 Task: Look for space in Kornwestheim, Germany from 6th September, 2023 to 12th September, 2023 for 4 adults in price range Rs.10000 to Rs.14000. Place can be private room with 4 bedrooms having 4 beds and 4 bathrooms. Property type can be house, flat, guest house. Amenities needed are: wifi, TV, free parkinig on premises, gym, breakfast. Booking option can be shelf check-in. Required host language is English.
Action: Mouse moved to (540, 104)
Screenshot: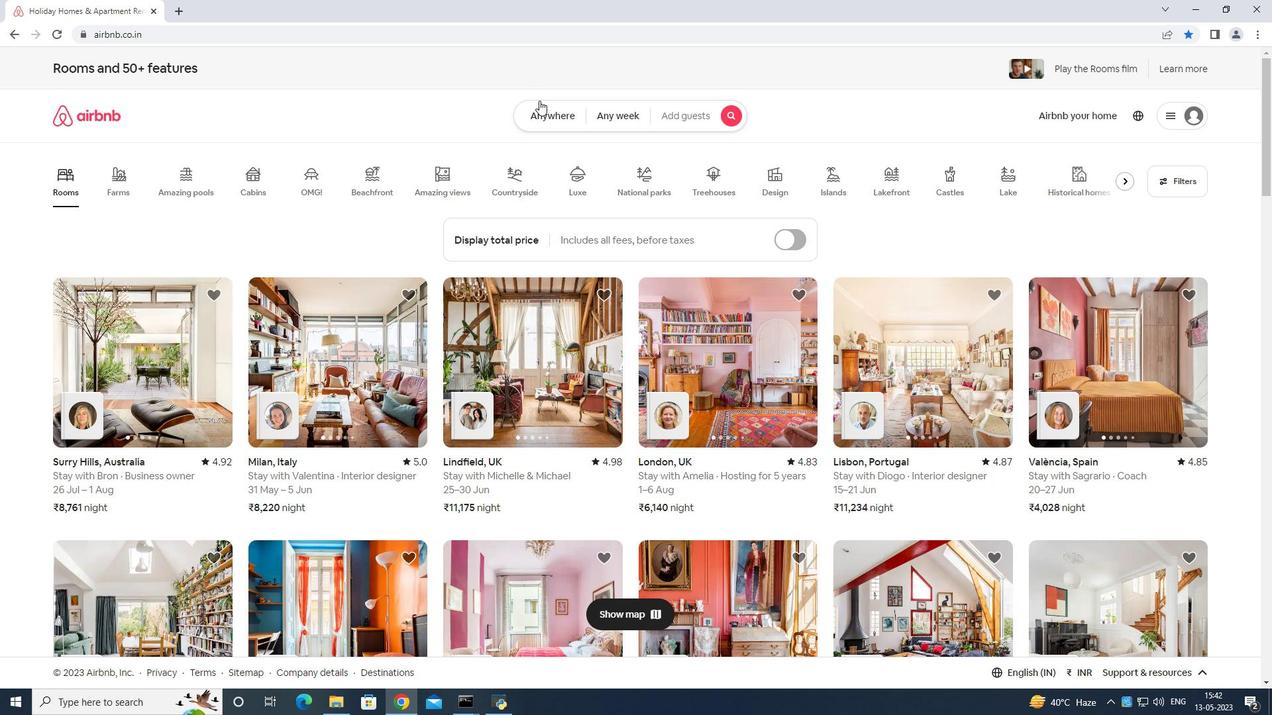 
Action: Mouse pressed left at (540, 104)
Screenshot: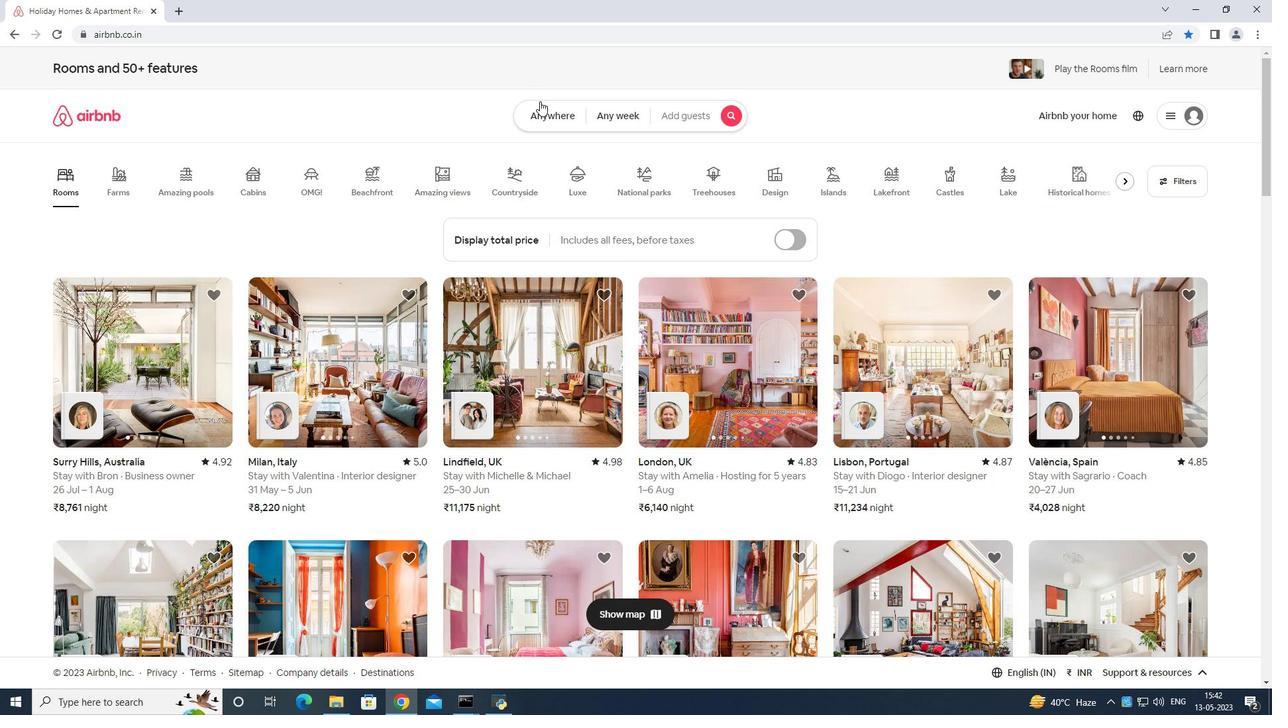 
Action: Mouse moved to (525, 145)
Screenshot: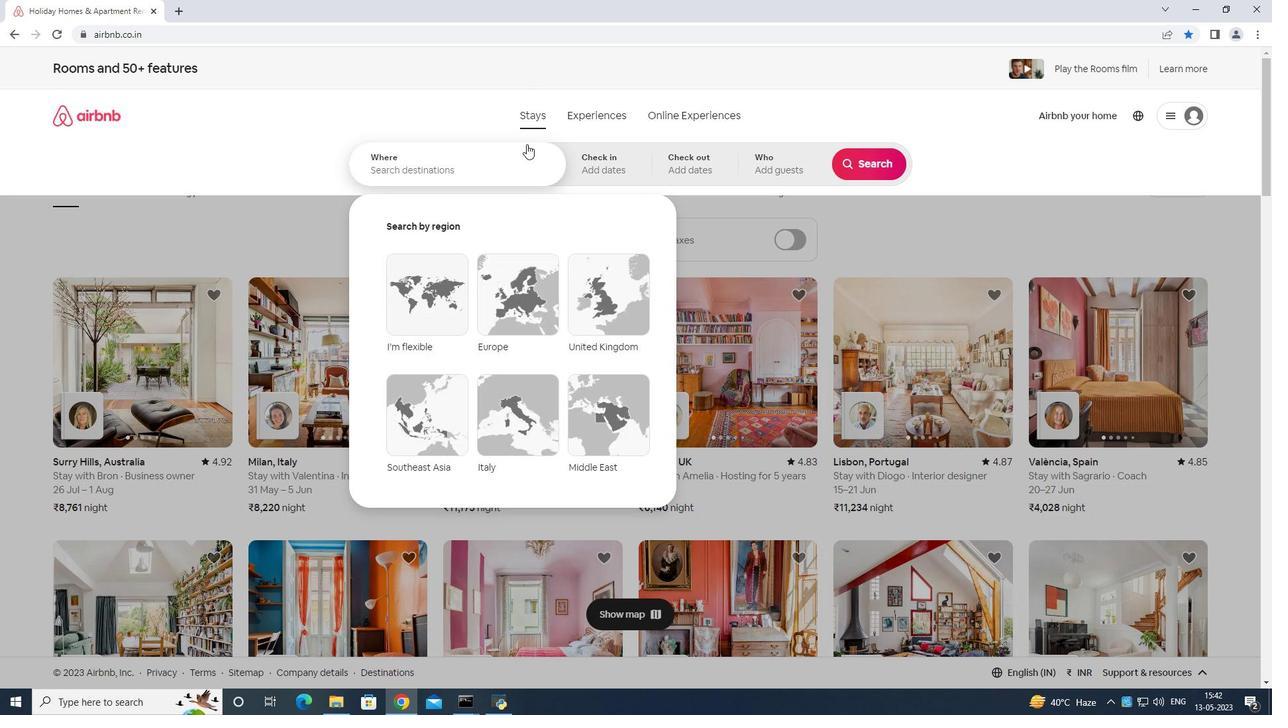 
Action: Mouse pressed left at (525, 145)
Screenshot: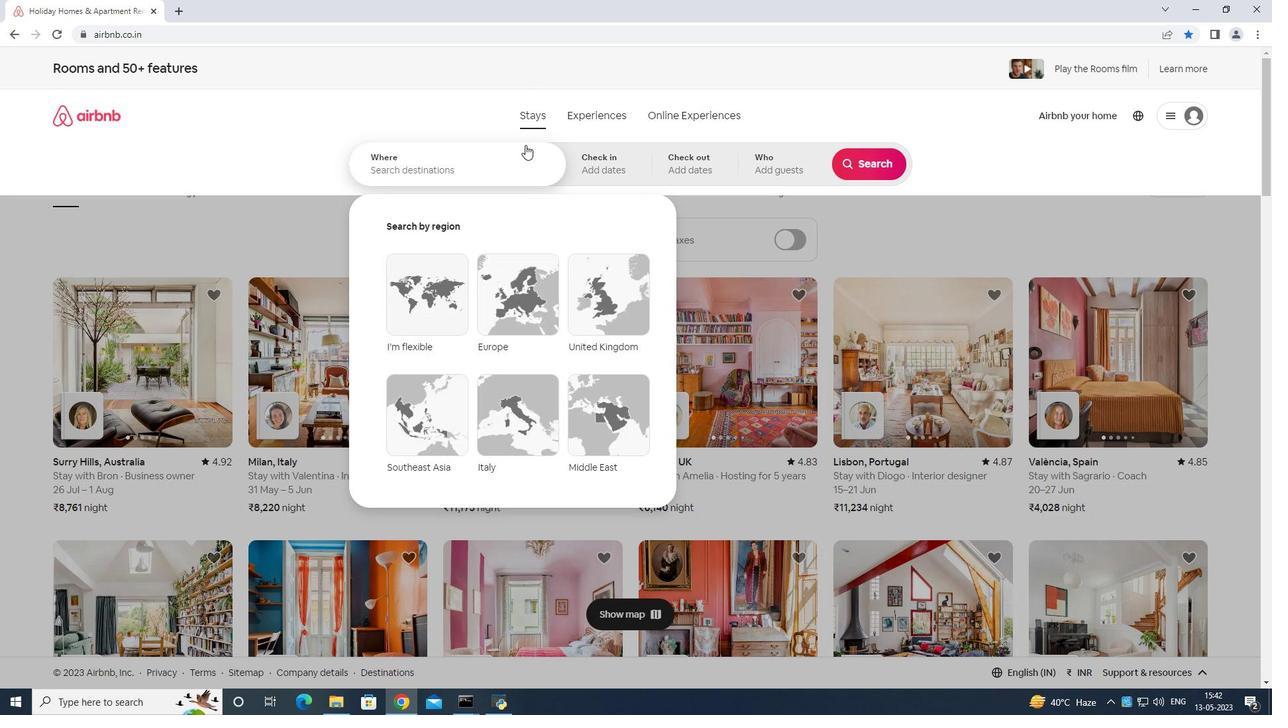 
Action: Mouse moved to (528, 159)
Screenshot: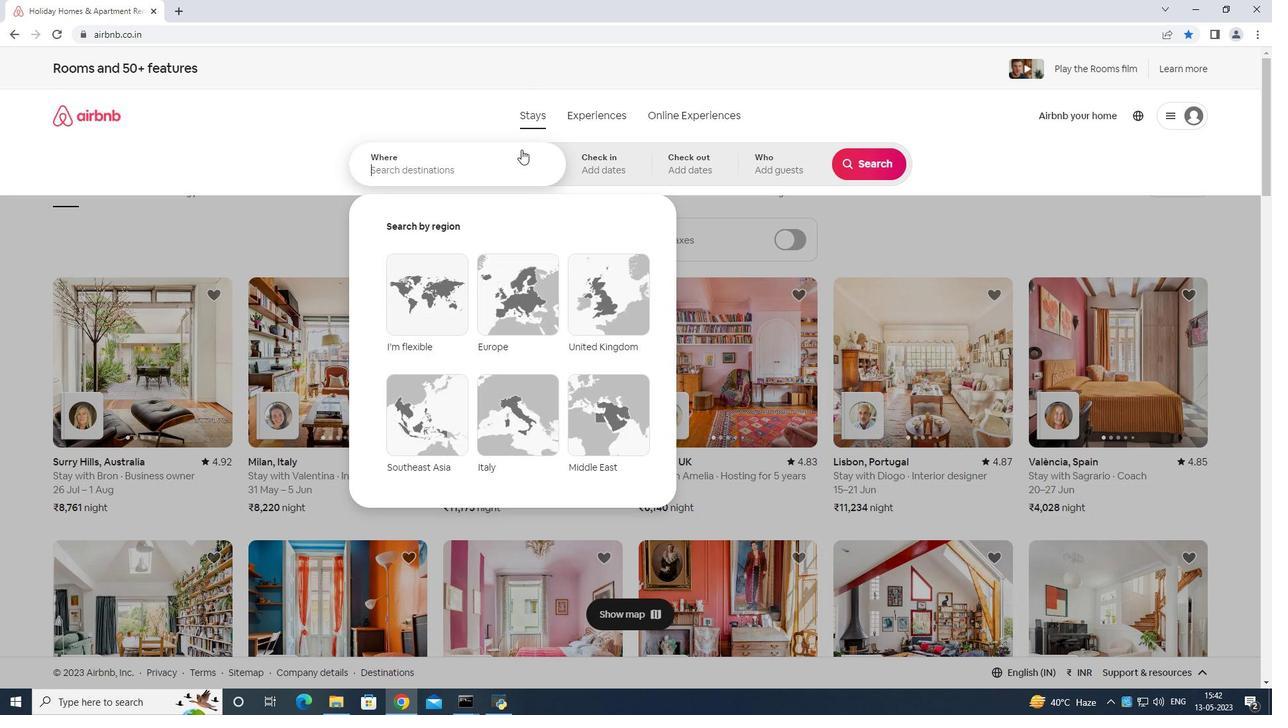 
Action: Key pressed <Key.shift>Kornwestheim<Key.space>germany<Key.enter>
Screenshot: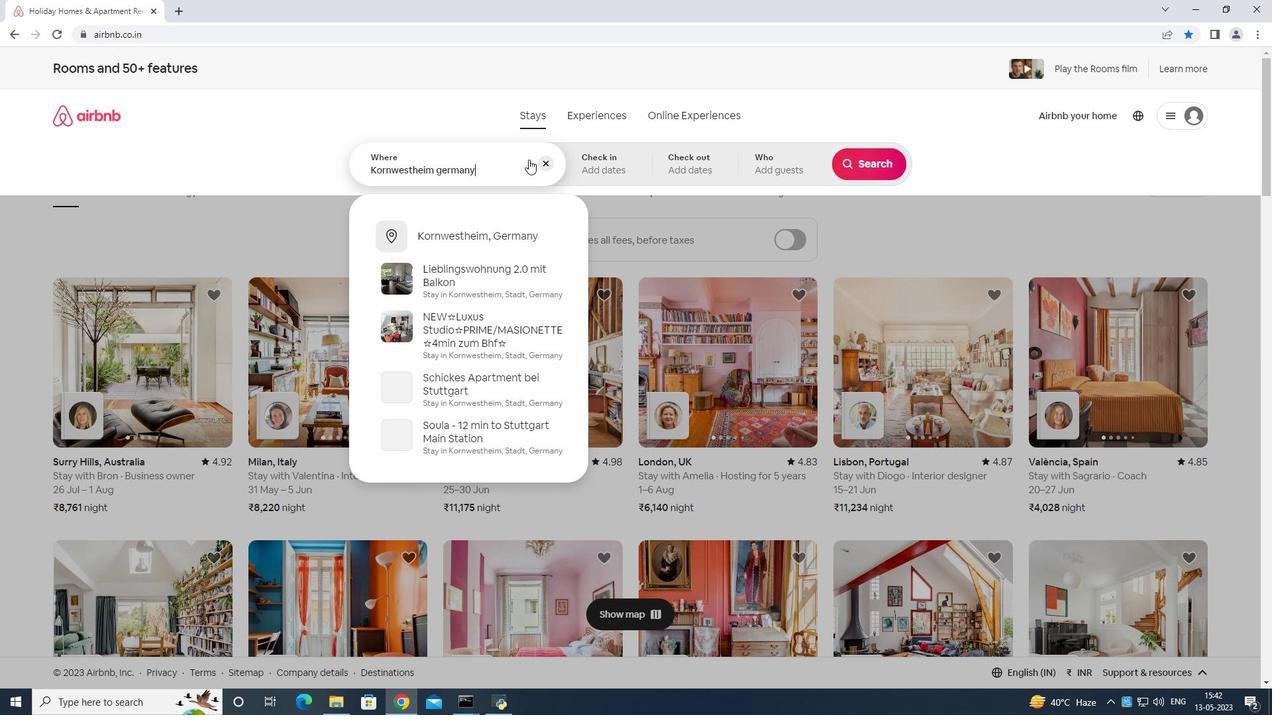 
Action: Mouse moved to (874, 273)
Screenshot: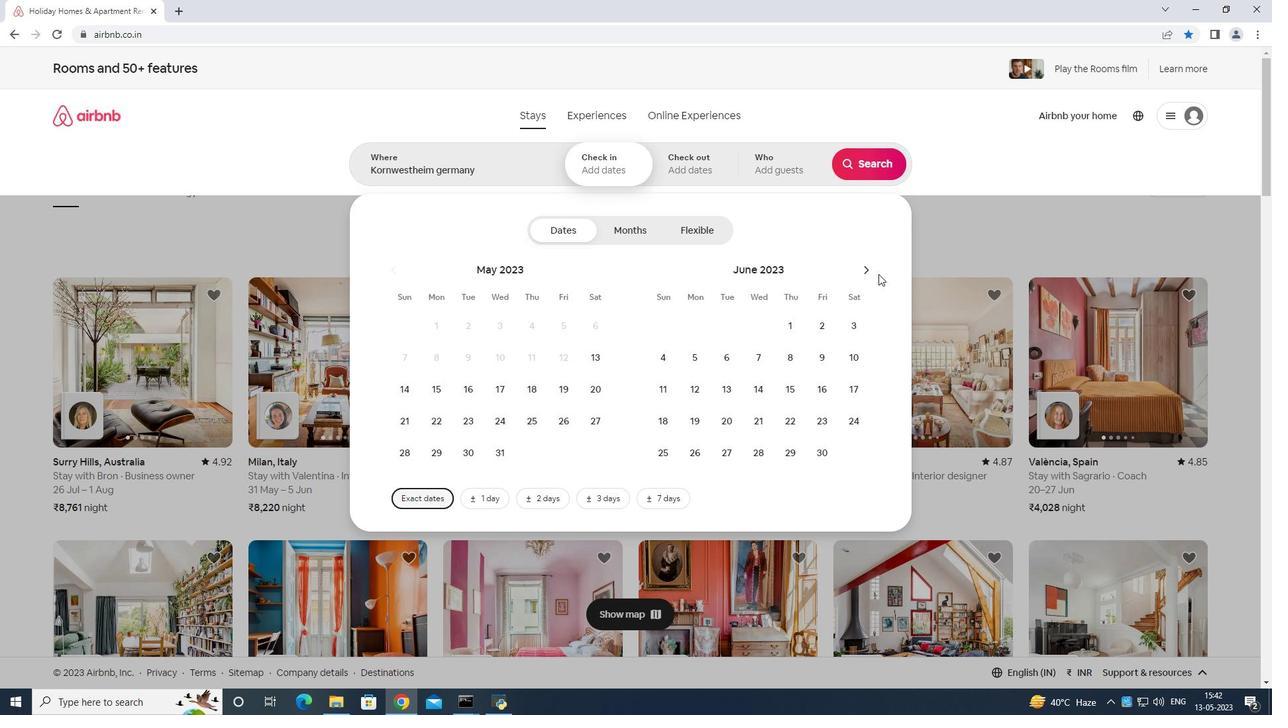 
Action: Mouse pressed left at (874, 273)
Screenshot: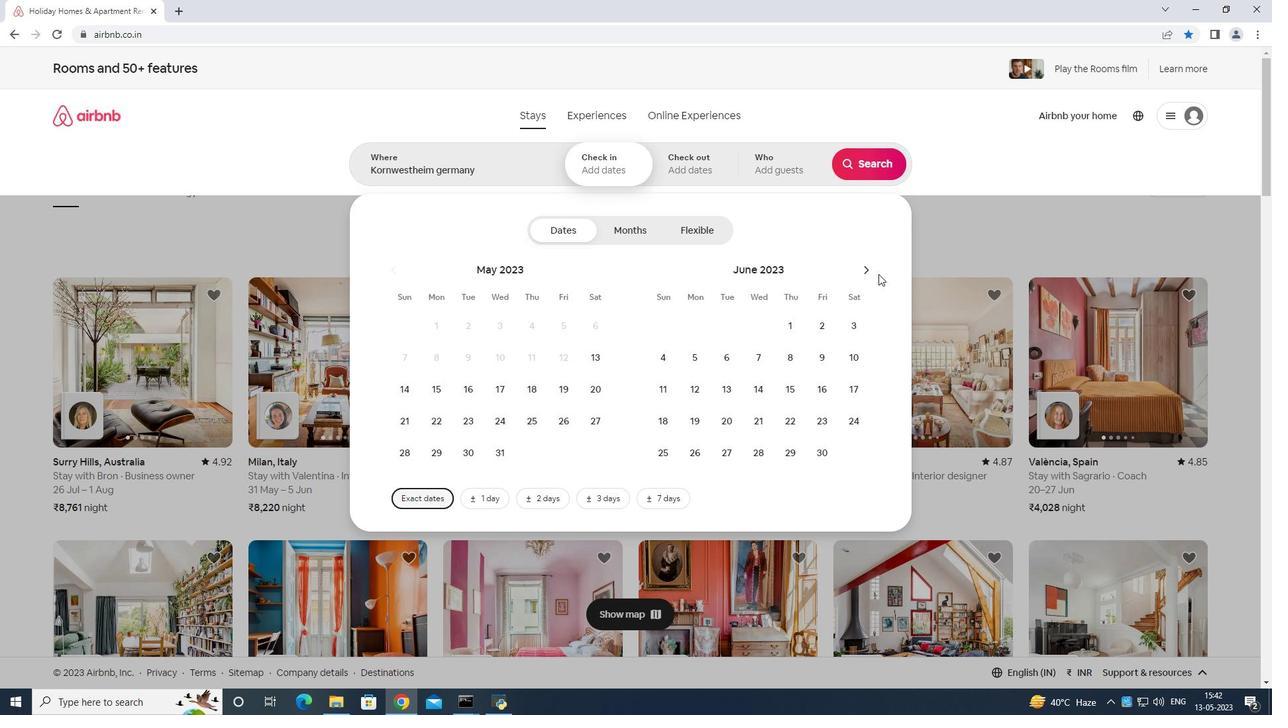 
Action: Mouse moved to (873, 273)
Screenshot: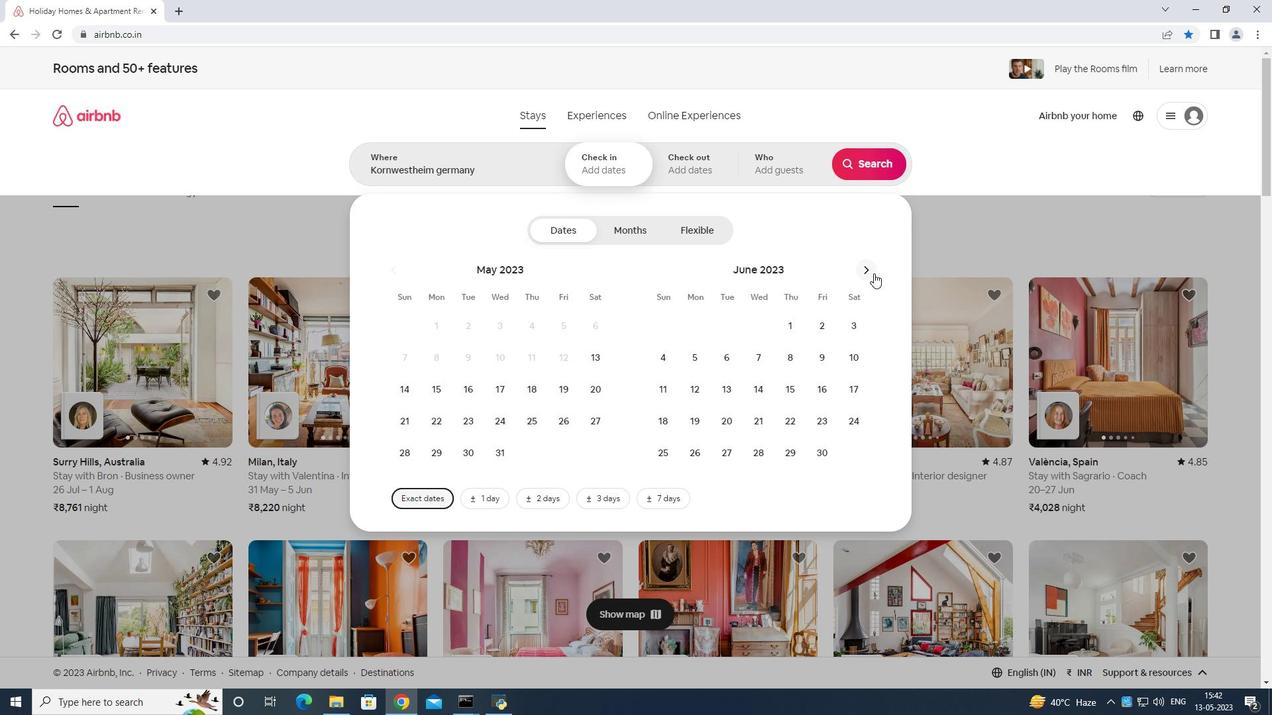 
Action: Mouse pressed left at (873, 273)
Screenshot: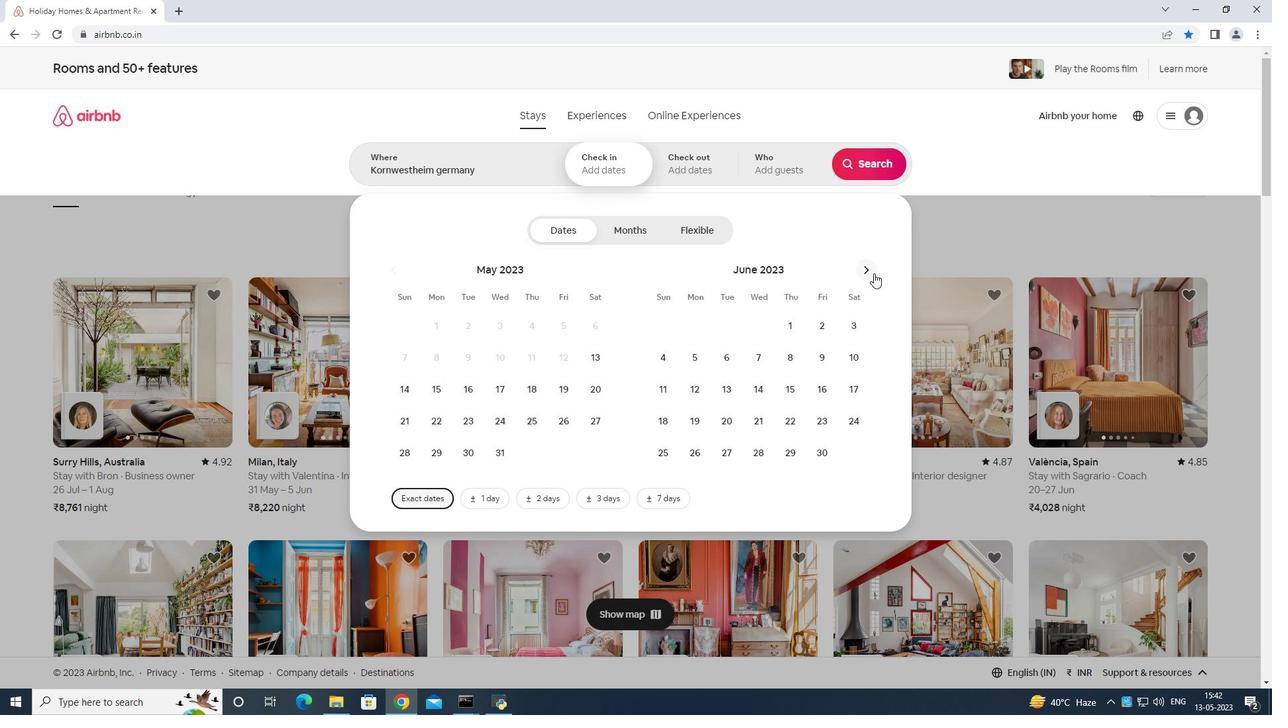 
Action: Mouse pressed left at (873, 273)
Screenshot: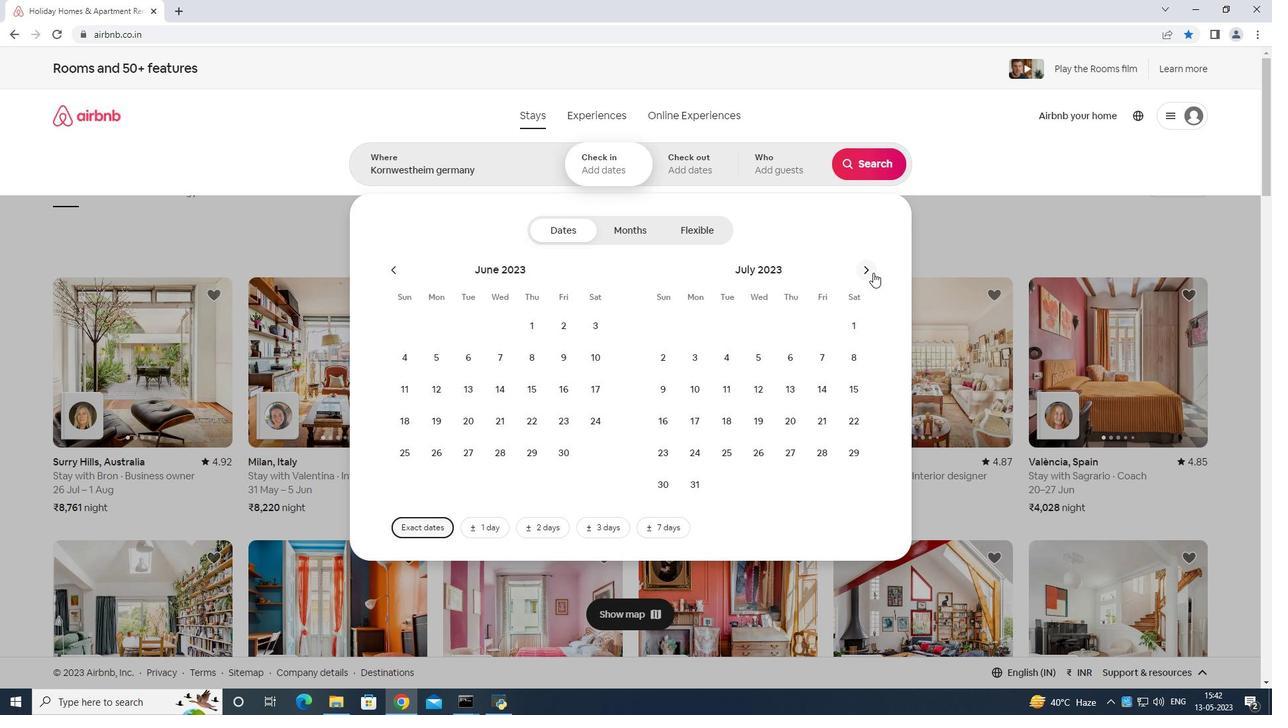 
Action: Mouse pressed left at (873, 273)
Screenshot: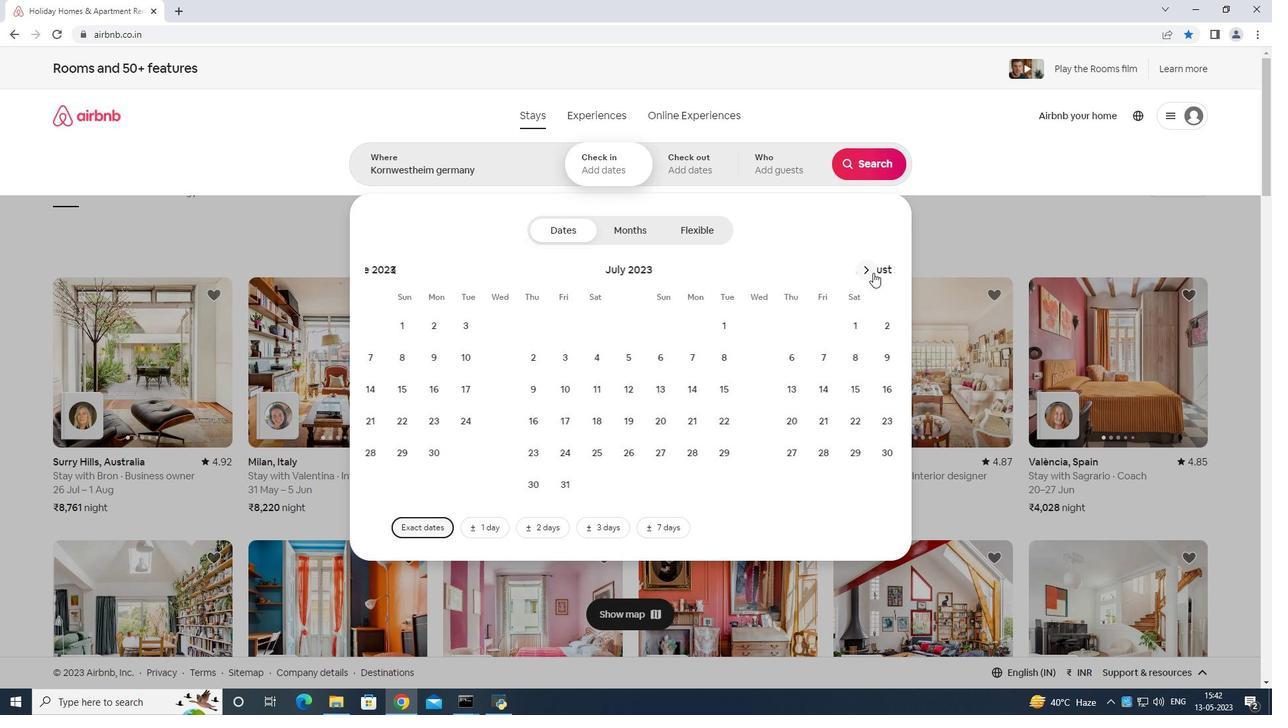 
Action: Mouse moved to (762, 354)
Screenshot: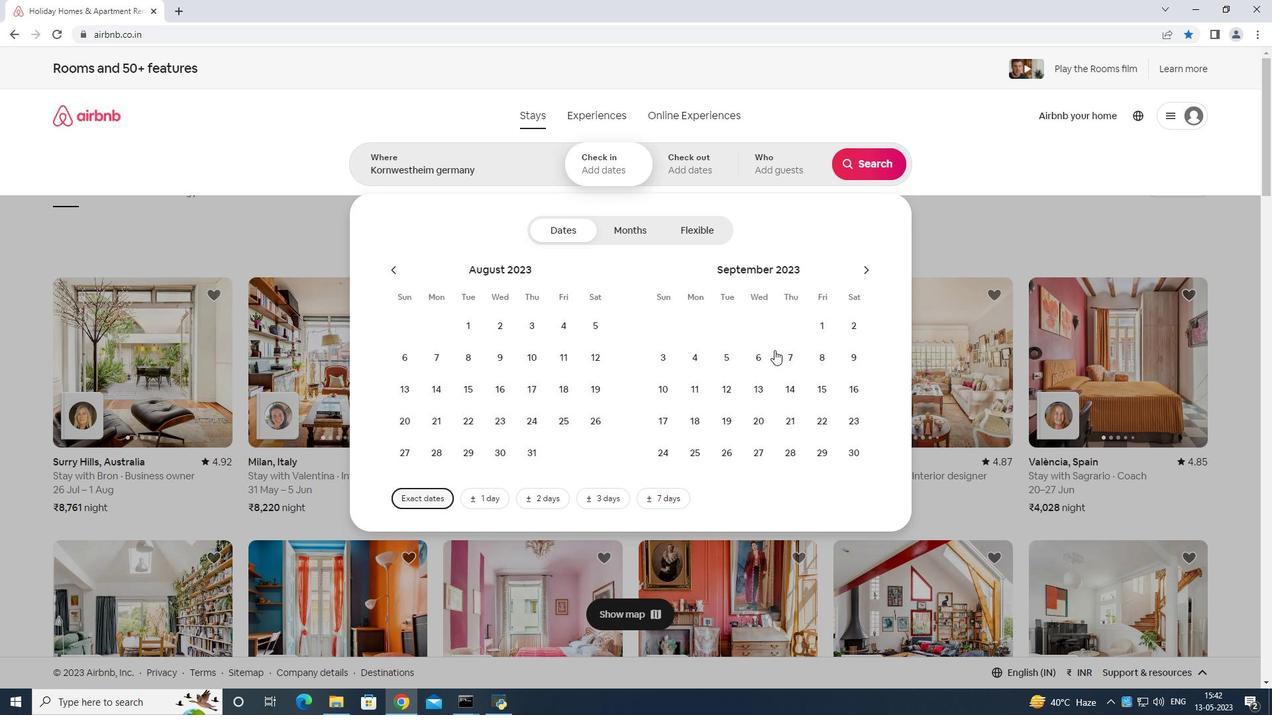 
Action: Mouse pressed left at (762, 354)
Screenshot: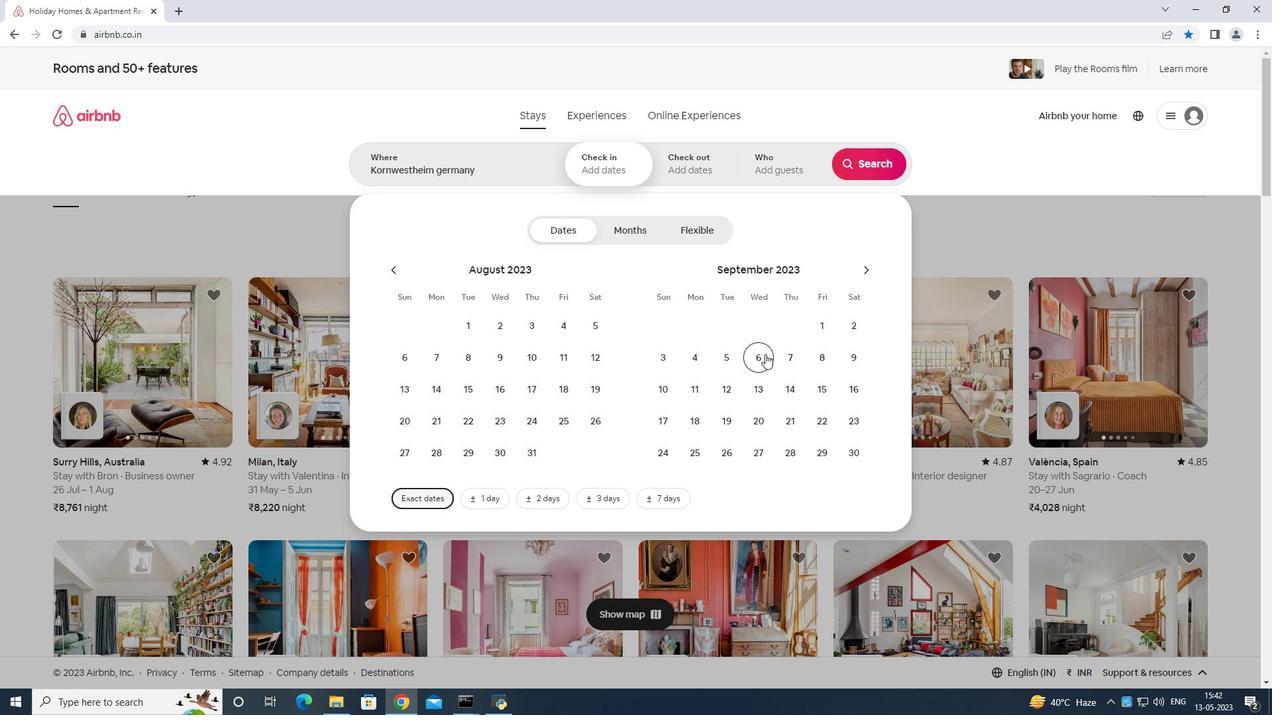 
Action: Mouse moved to (732, 385)
Screenshot: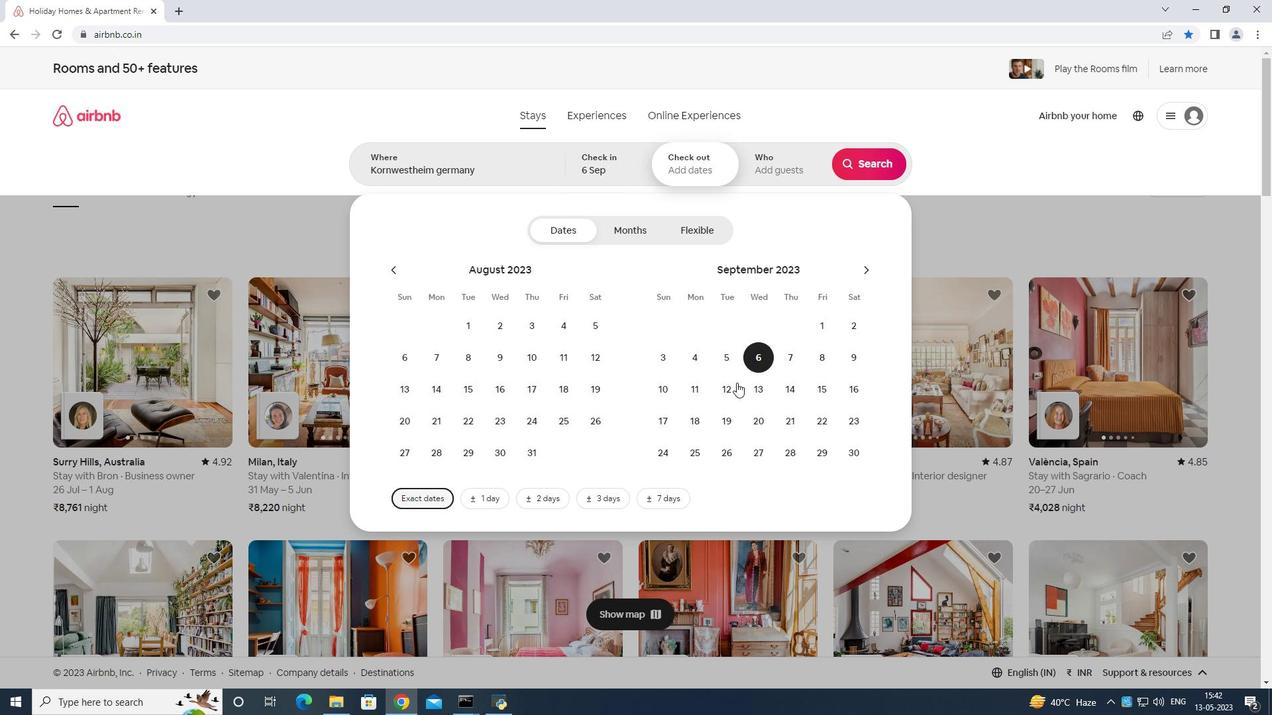 
Action: Mouse pressed left at (732, 385)
Screenshot: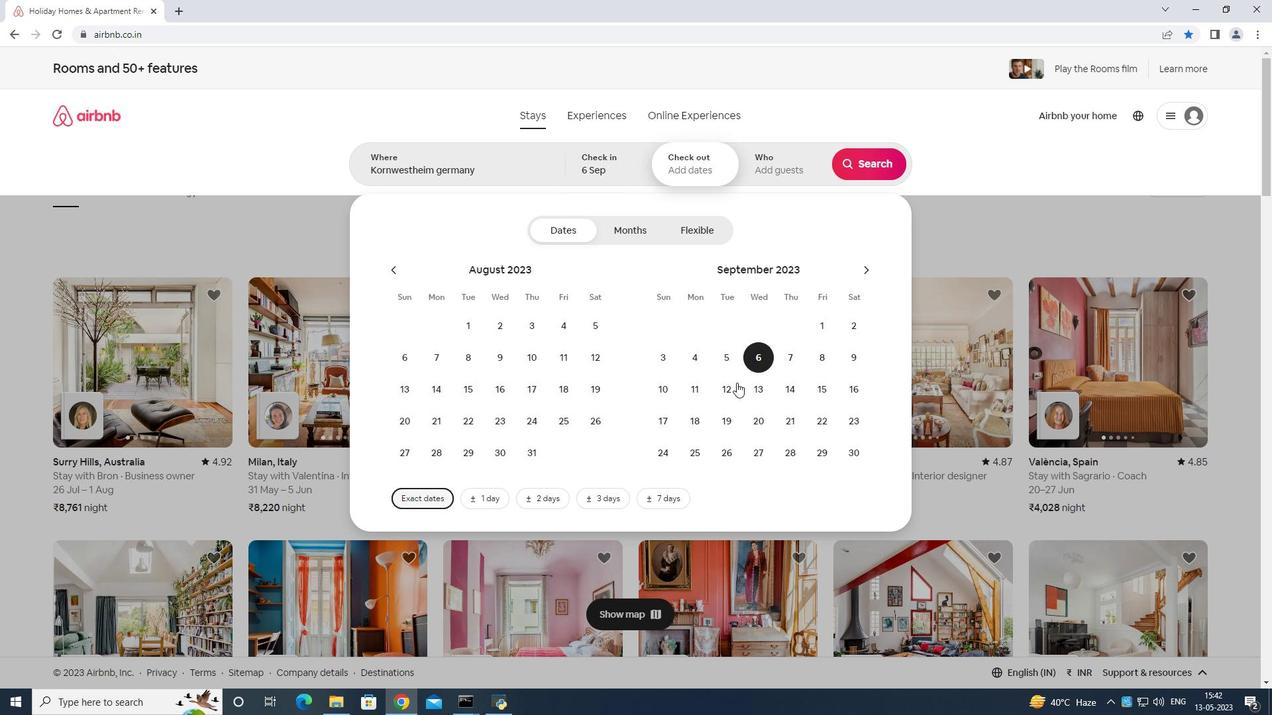 
Action: Mouse moved to (783, 164)
Screenshot: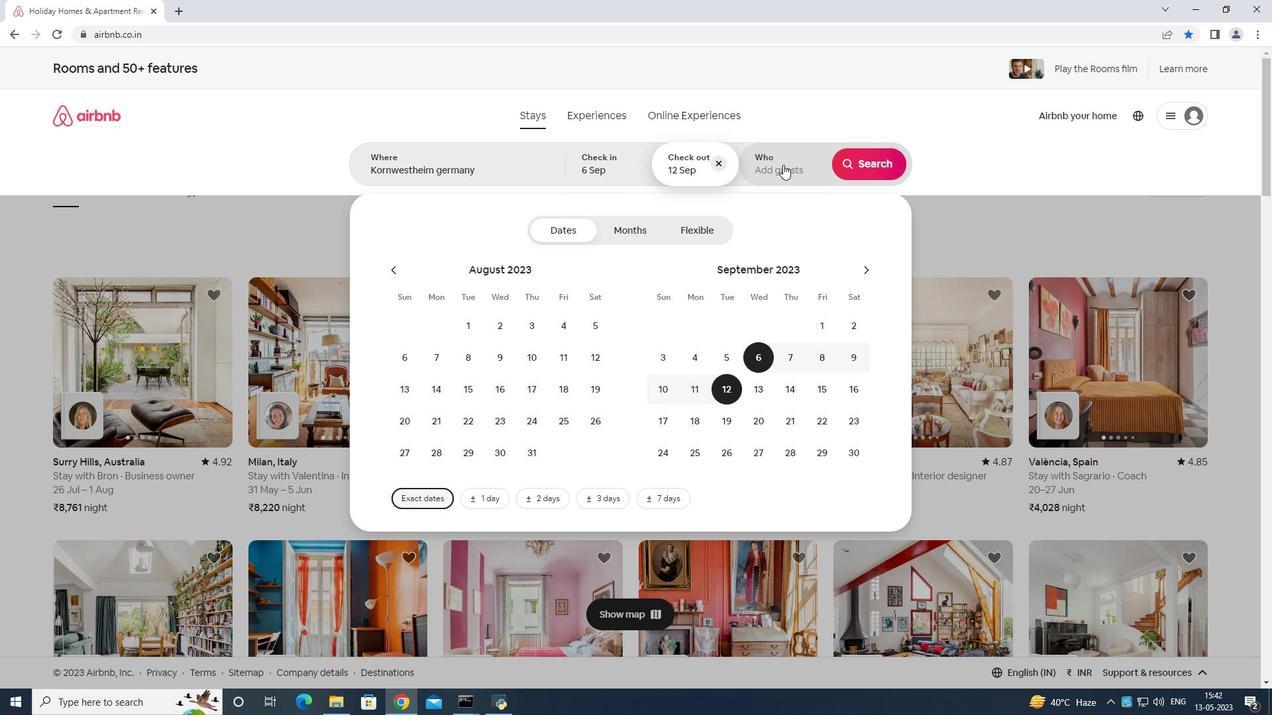 
Action: Mouse pressed left at (783, 164)
Screenshot: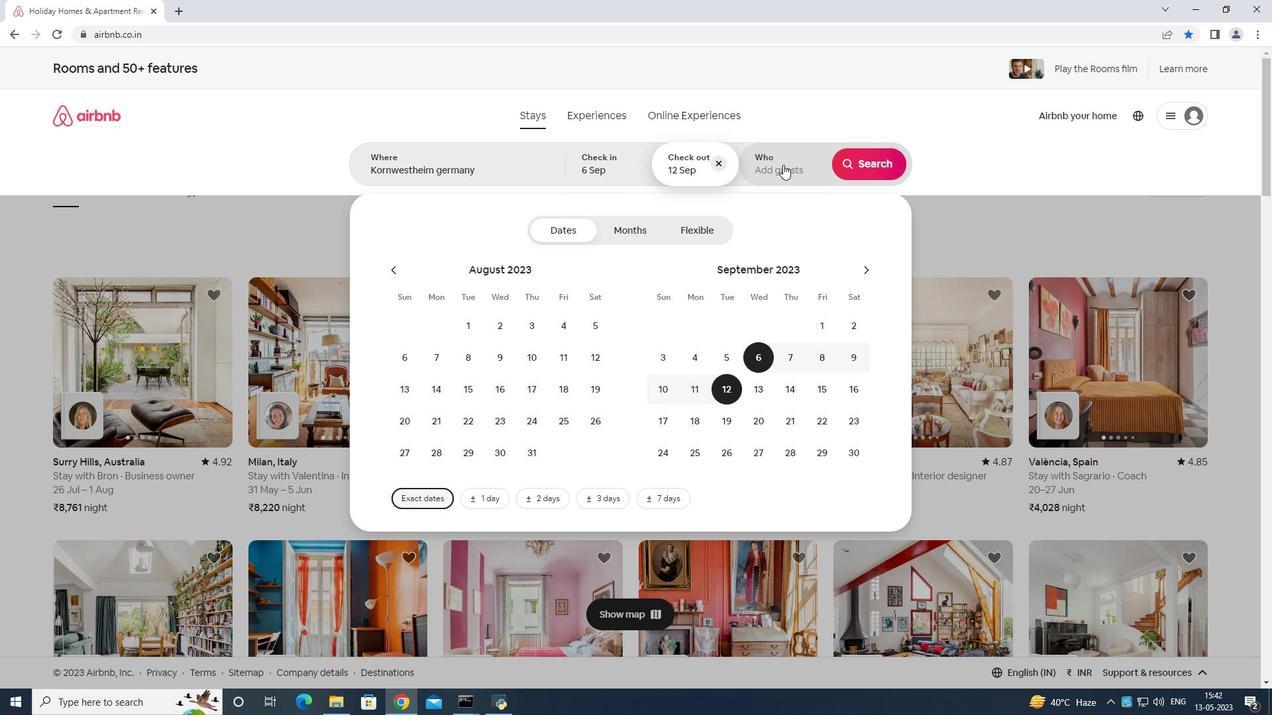 
Action: Mouse moved to (879, 231)
Screenshot: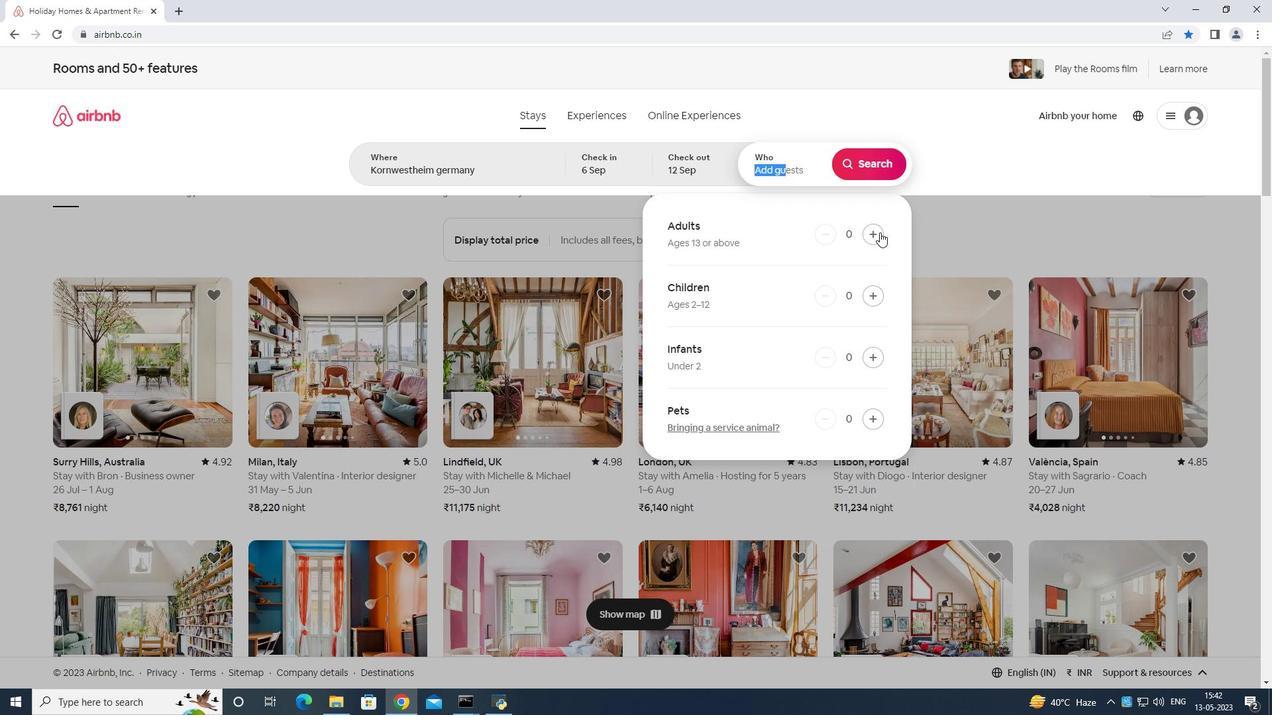 
Action: Mouse pressed left at (879, 231)
Screenshot: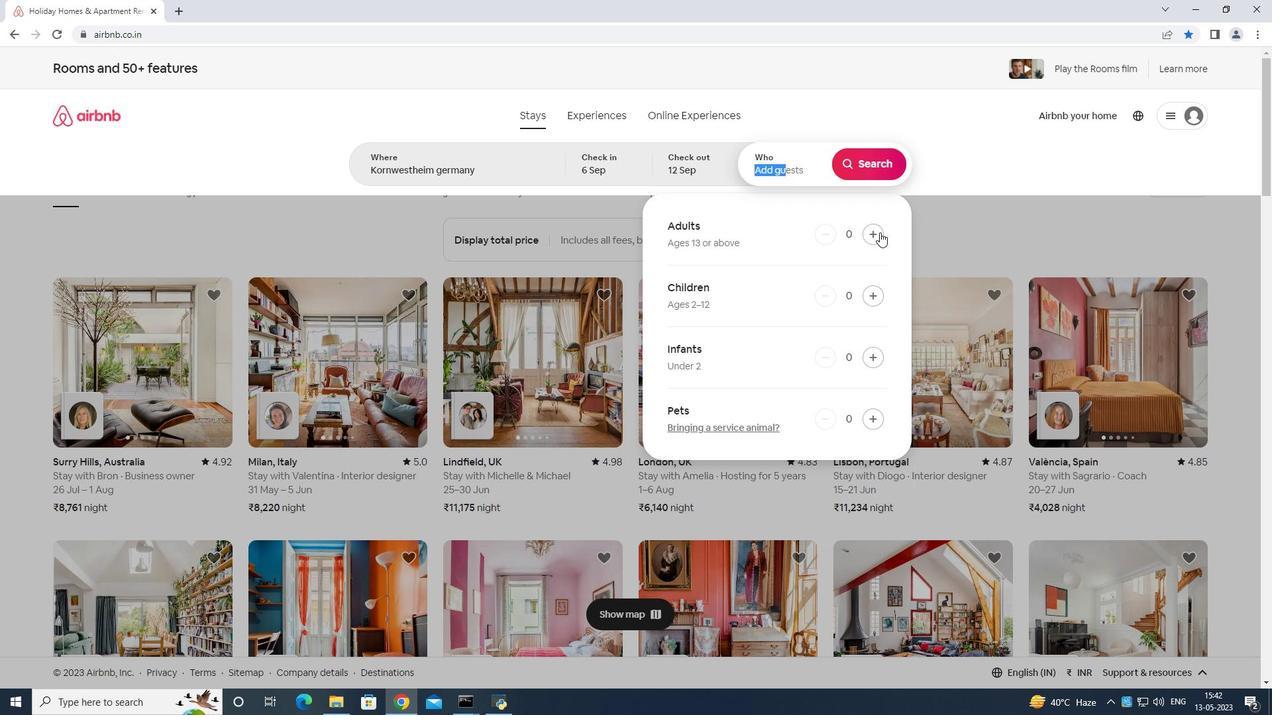 
Action: Mouse moved to (879, 230)
Screenshot: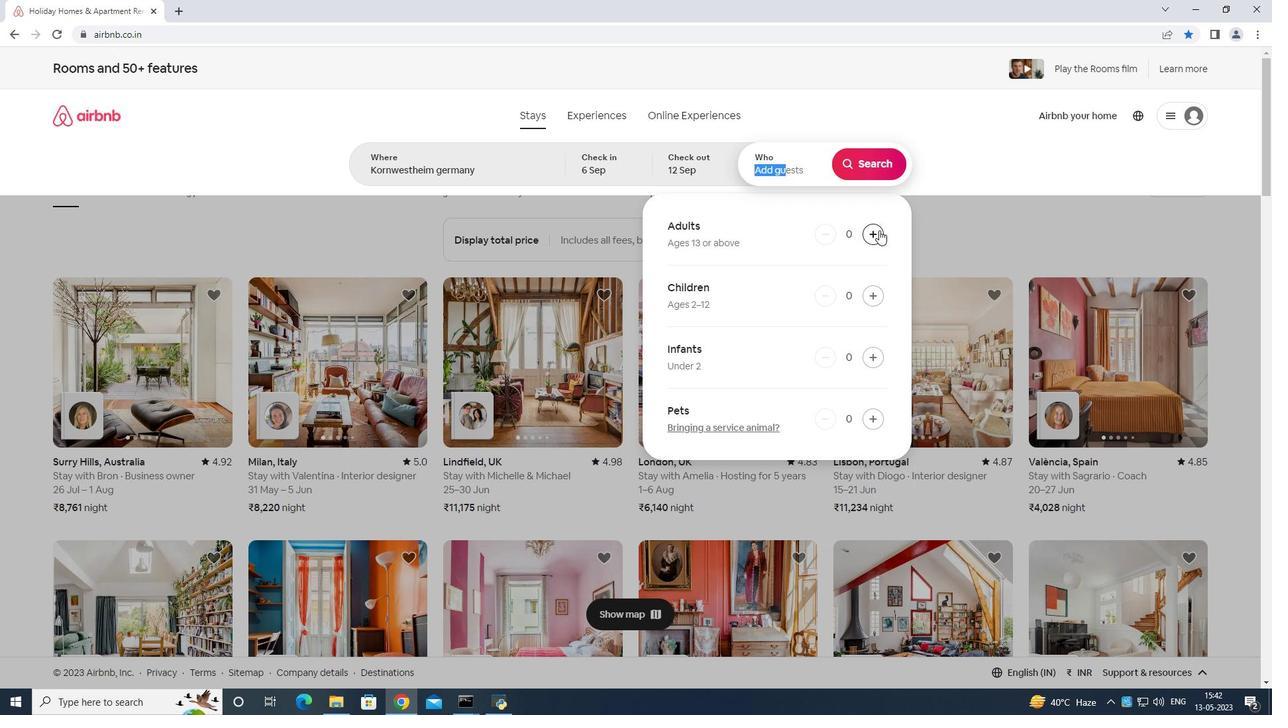 
Action: Mouse pressed left at (879, 230)
Screenshot: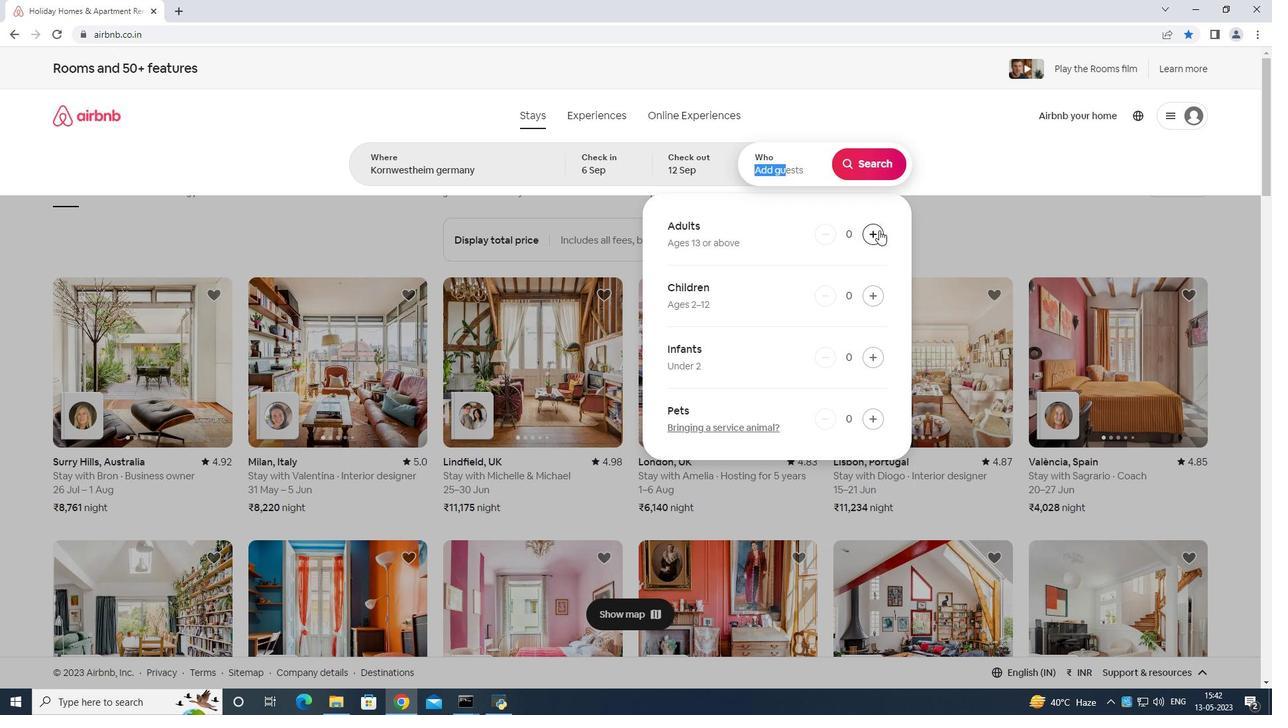 
Action: Mouse pressed left at (879, 230)
Screenshot: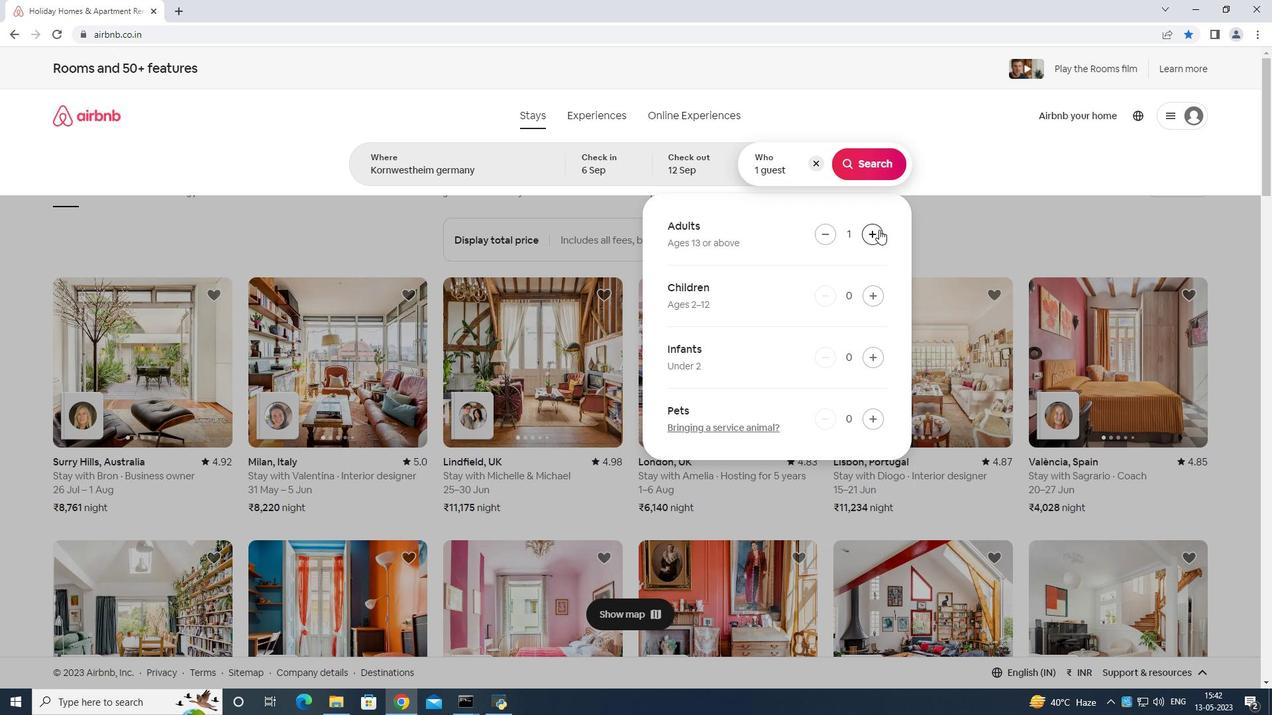 
Action: Mouse pressed left at (879, 230)
Screenshot: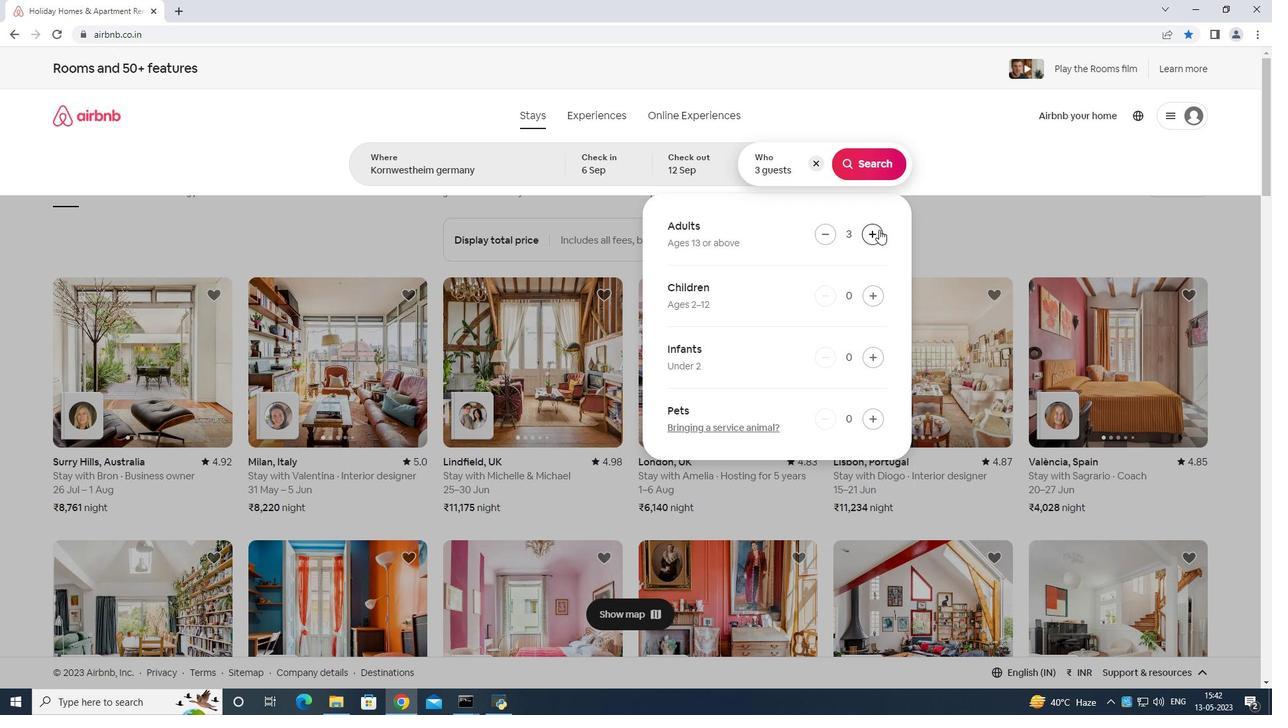 
Action: Mouse moved to (879, 160)
Screenshot: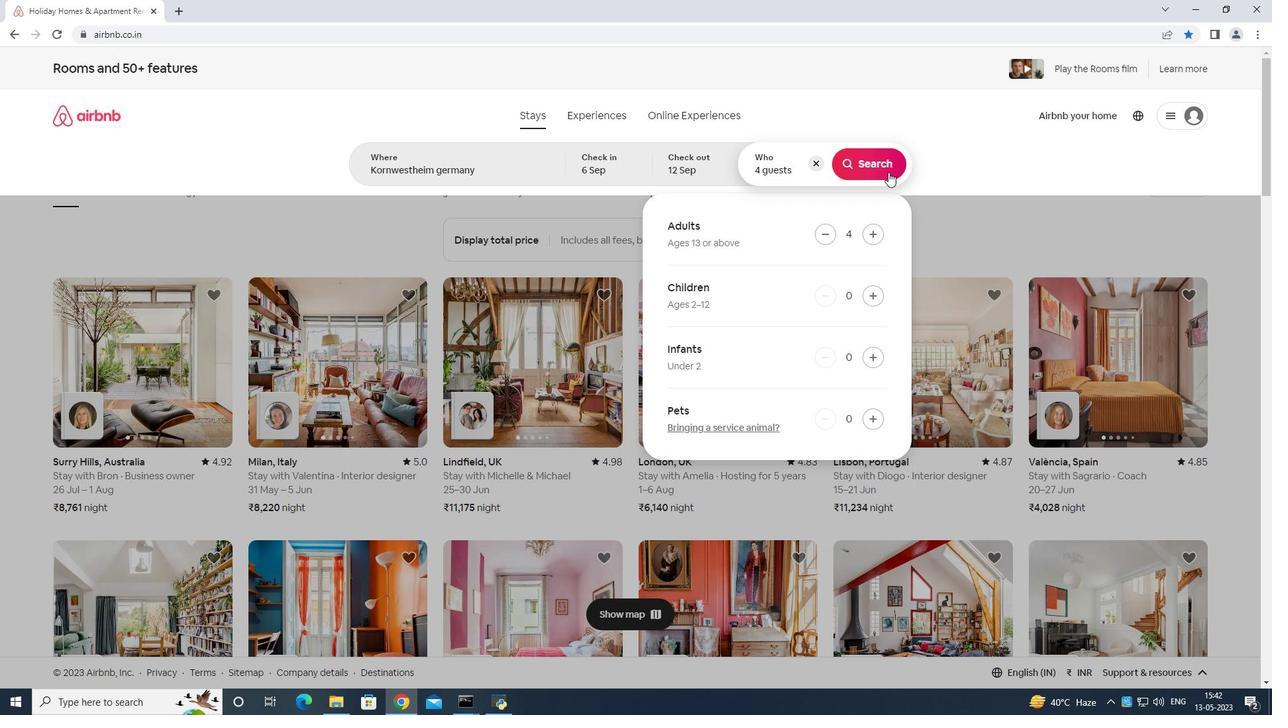 
Action: Mouse pressed left at (879, 160)
Screenshot: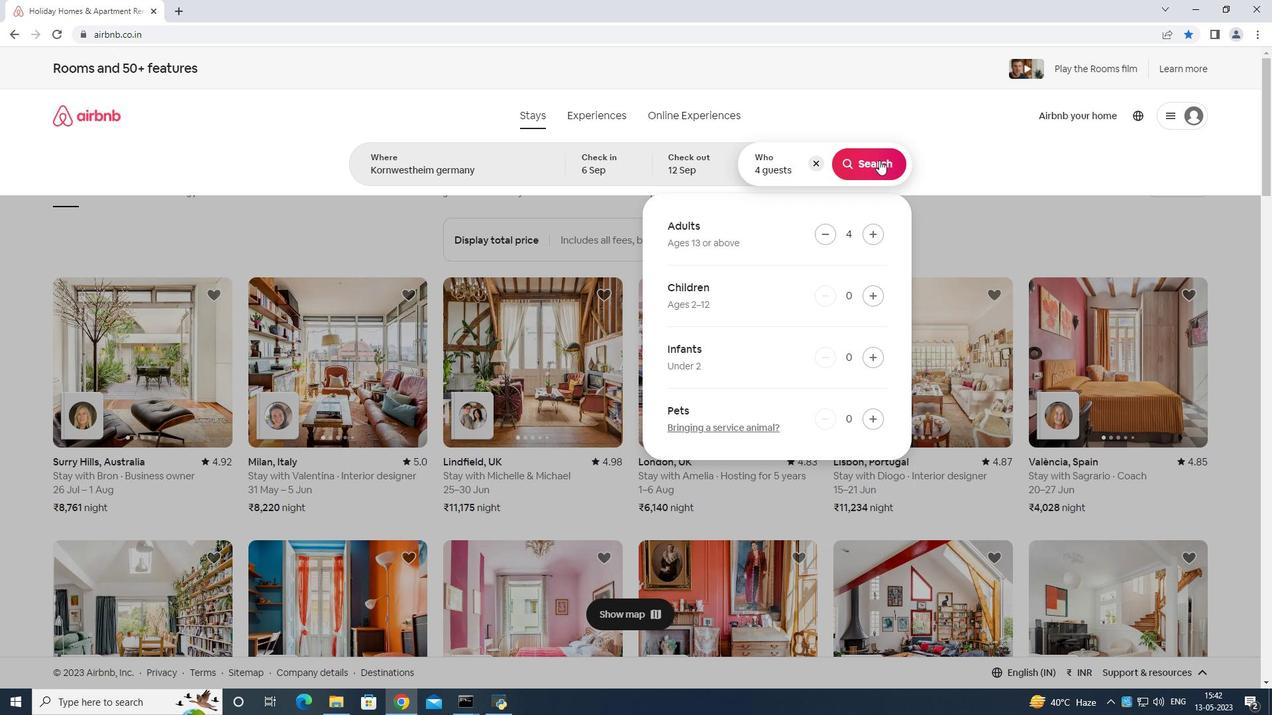 
Action: Mouse moved to (1211, 131)
Screenshot: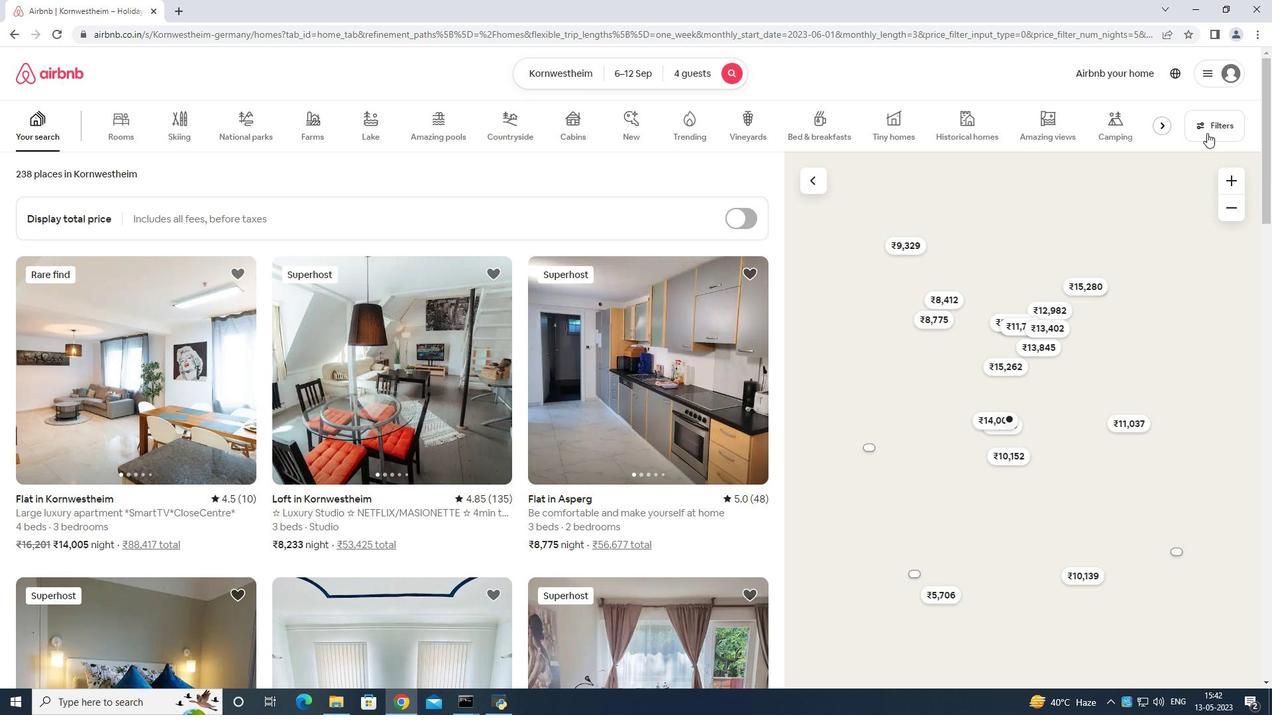 
Action: Mouse pressed left at (1211, 131)
Screenshot: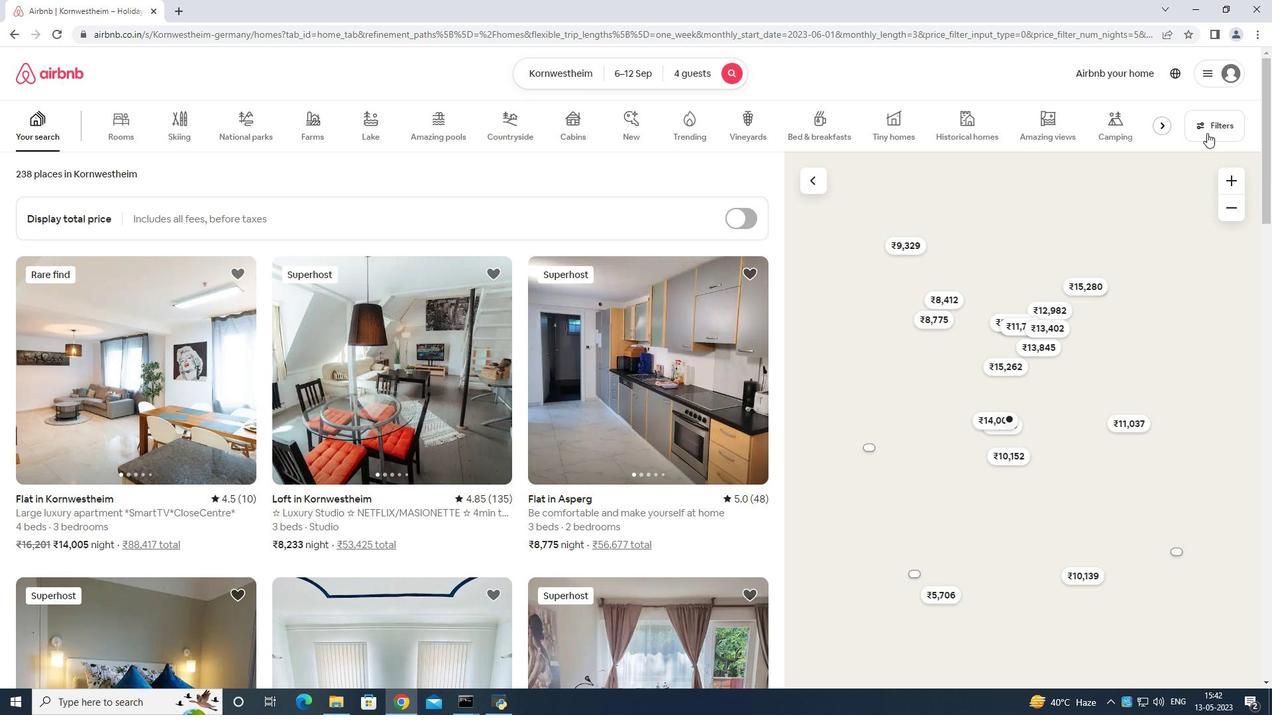
Action: Mouse moved to (494, 448)
Screenshot: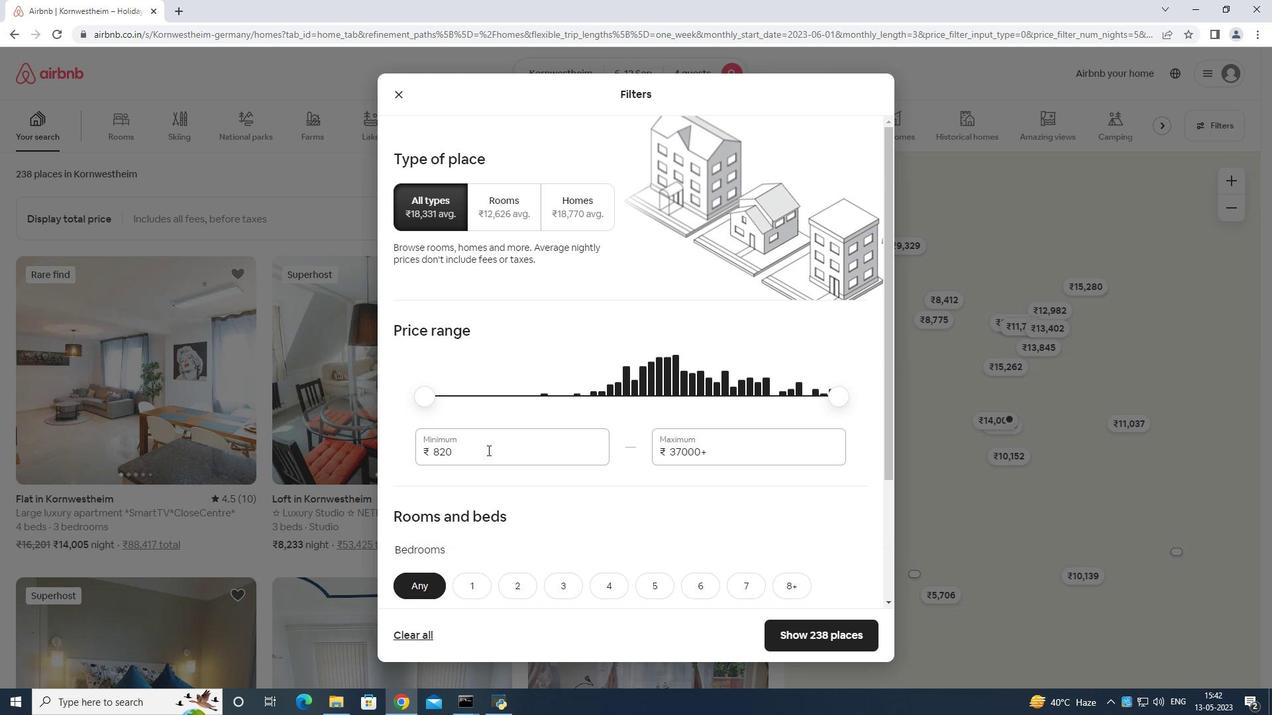 
Action: Mouse pressed left at (494, 448)
Screenshot: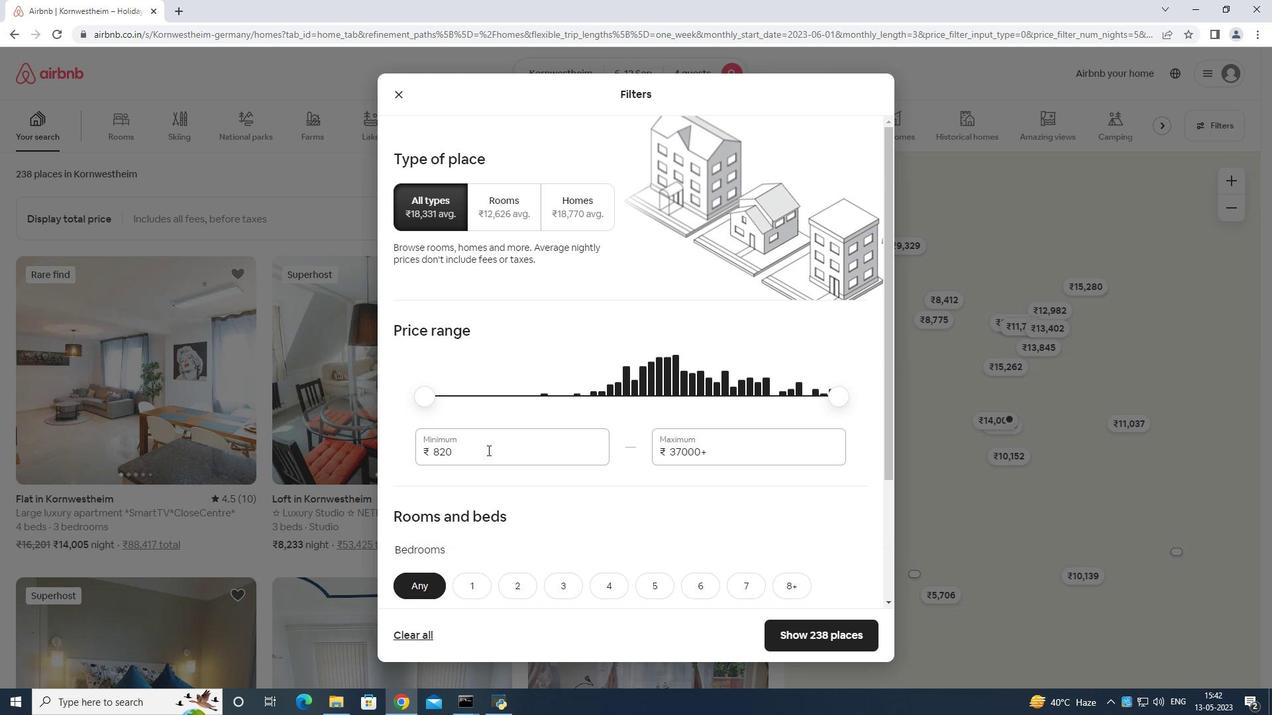 
Action: Mouse moved to (513, 441)
Screenshot: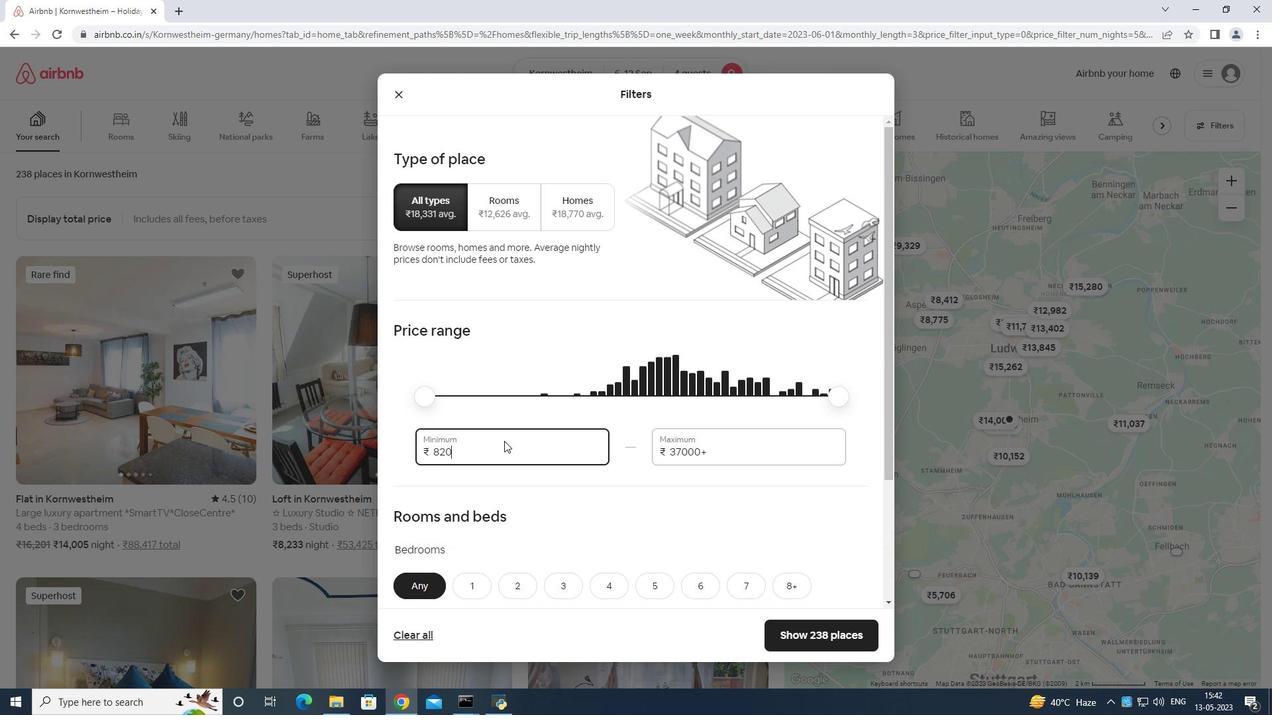 
Action: Key pressed <Key.backspace>
Screenshot: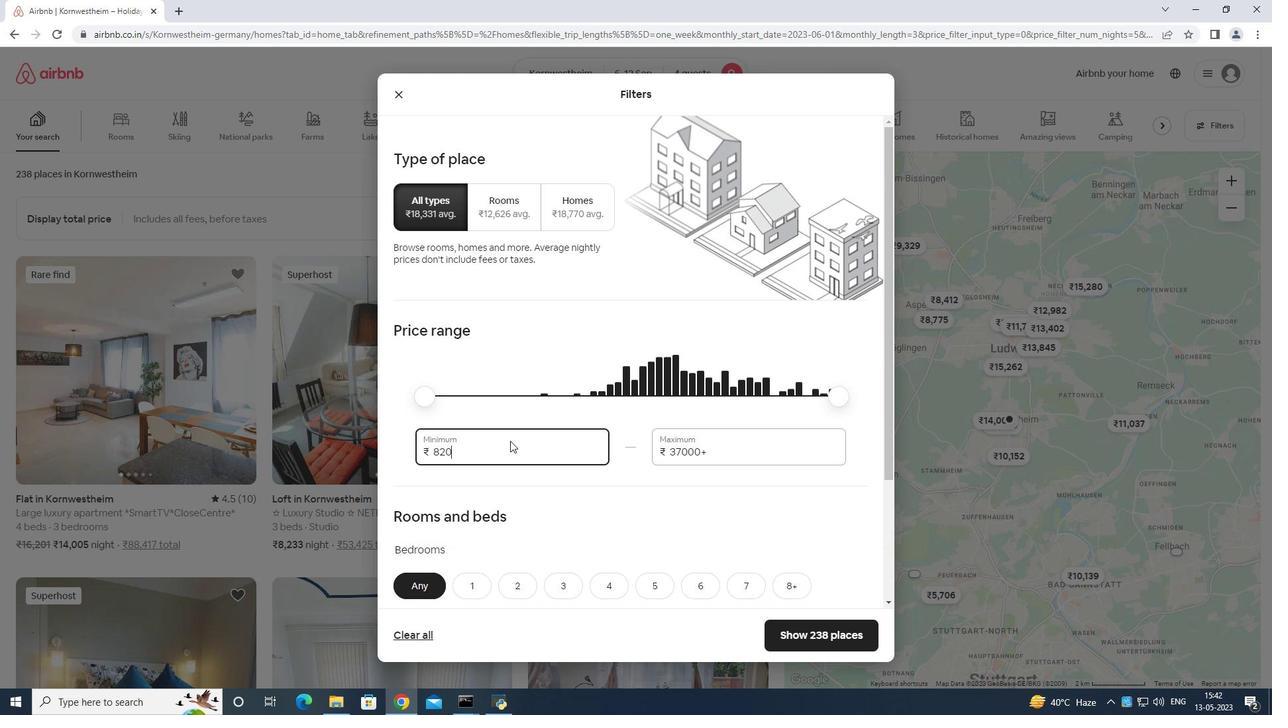
Action: Mouse moved to (519, 438)
Screenshot: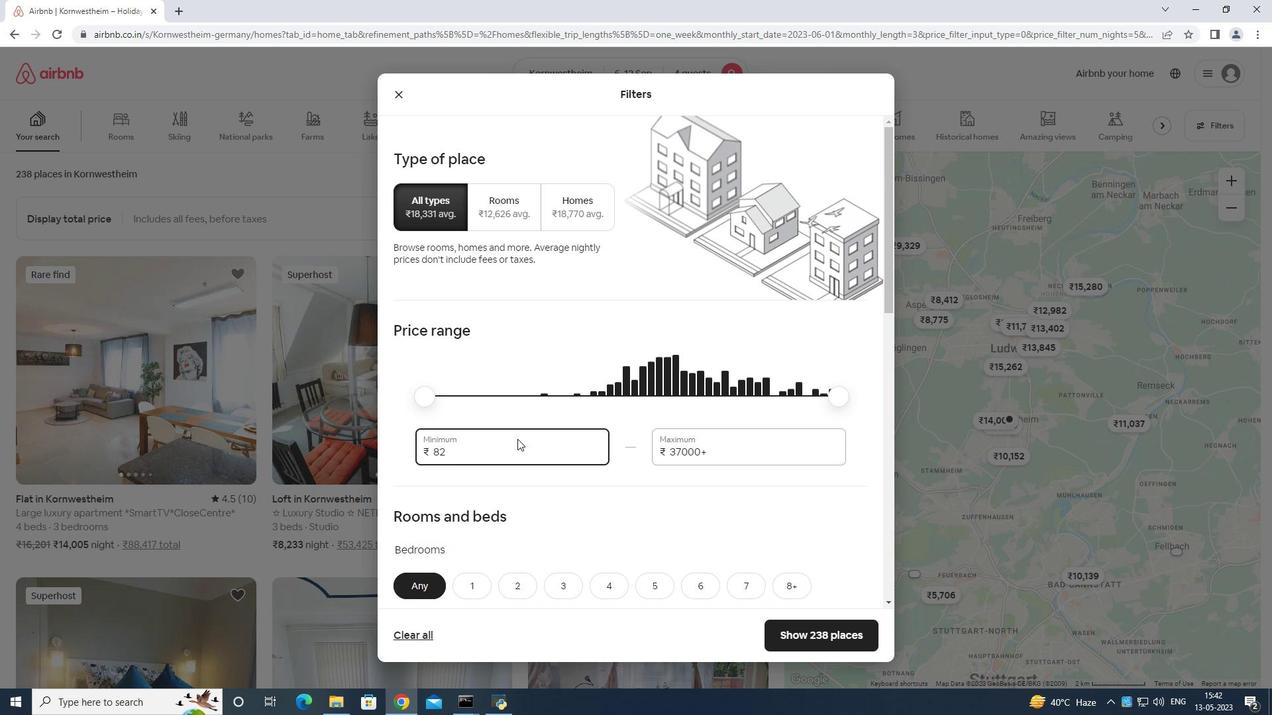 
Action: Key pressed <Key.backspace>
Screenshot: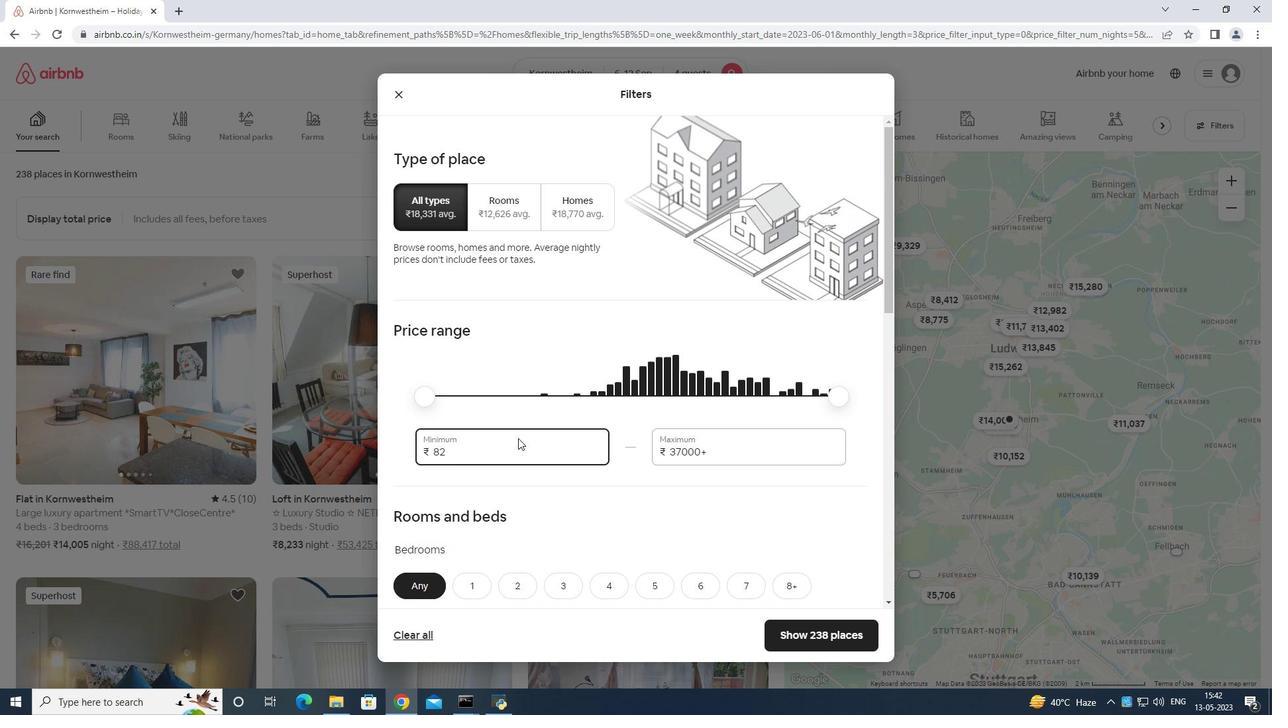 
Action: Mouse moved to (521, 439)
Screenshot: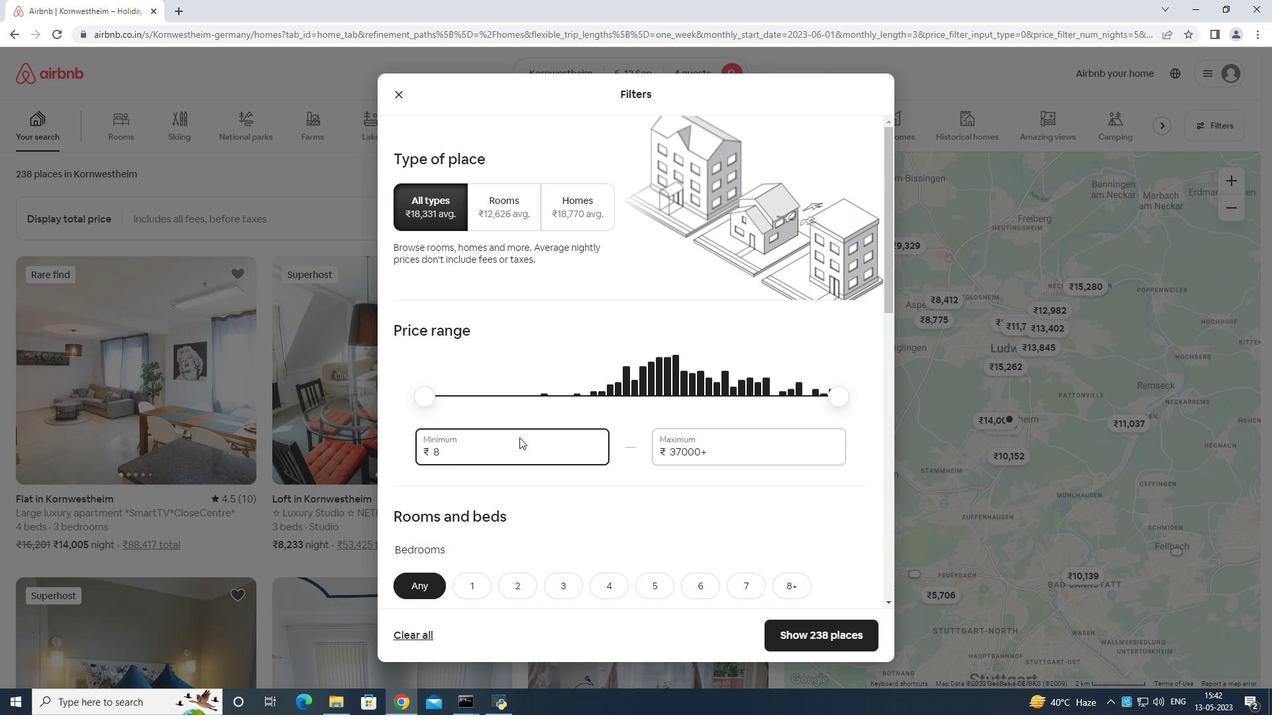 
Action: Key pressed 10
Screenshot: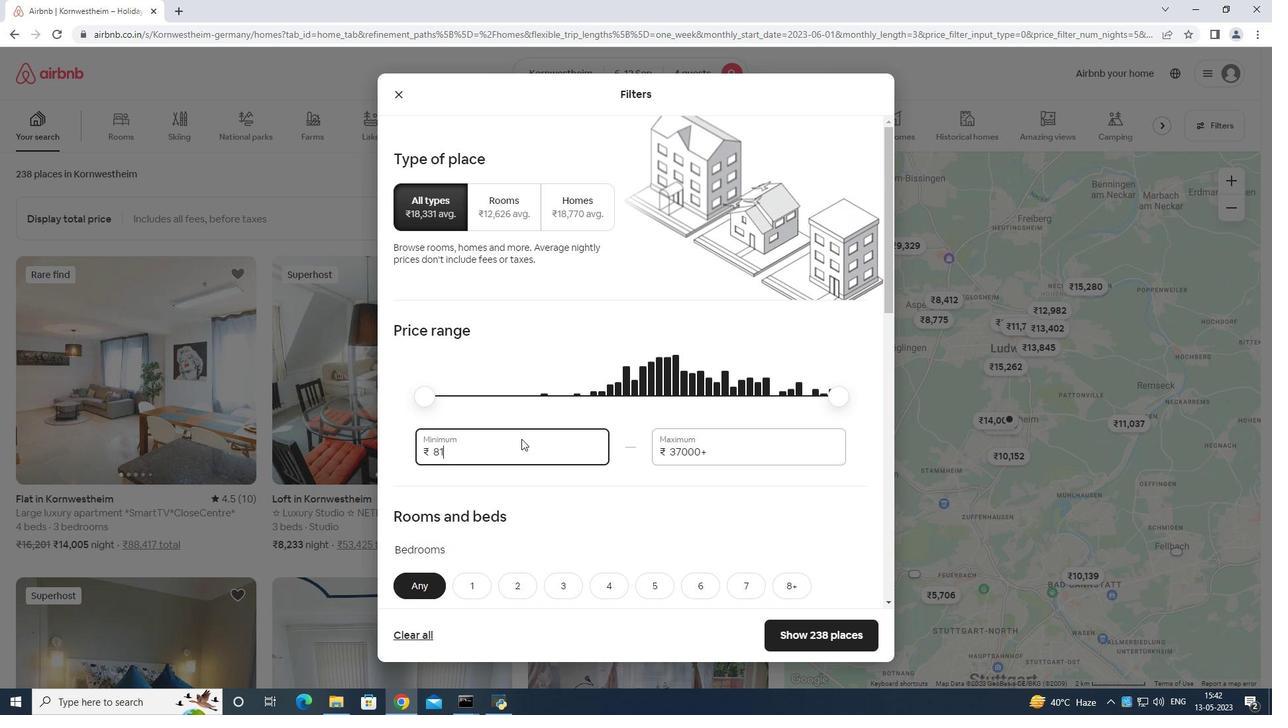 
Action: Mouse moved to (524, 440)
Screenshot: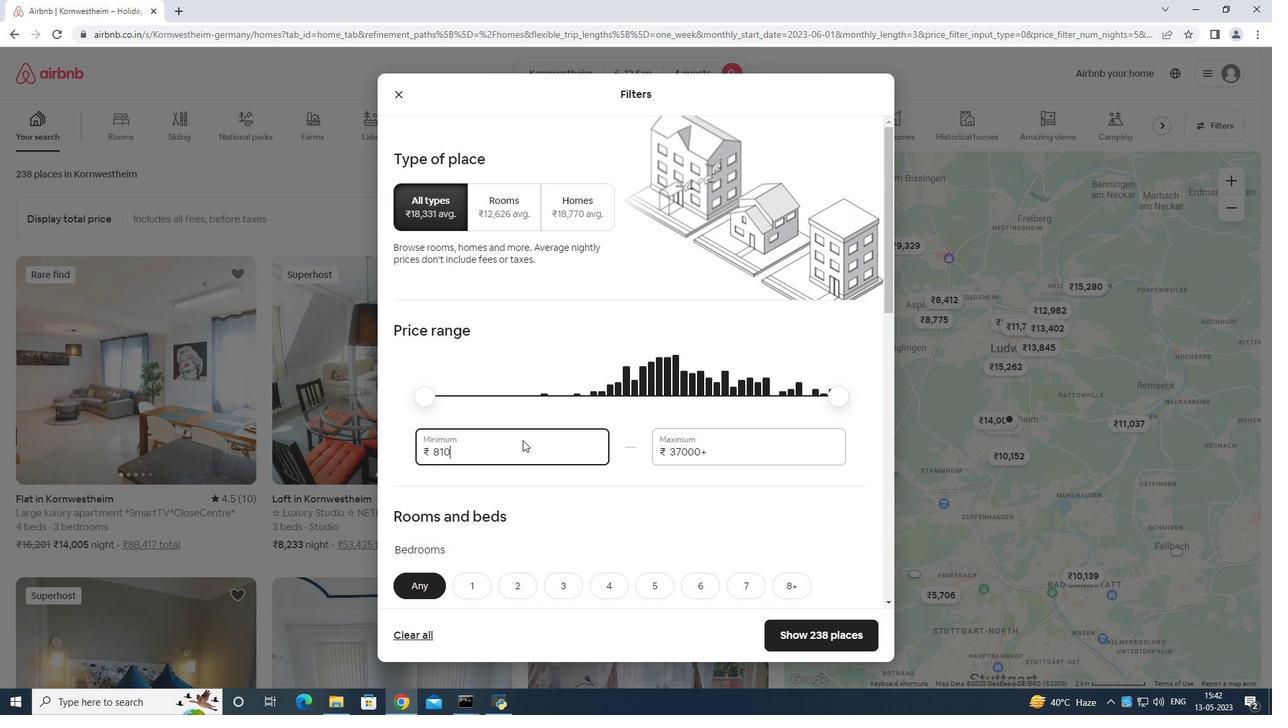 
Action: Key pressed <Key.backspace><Key.backspace><Key.backspace>
Screenshot: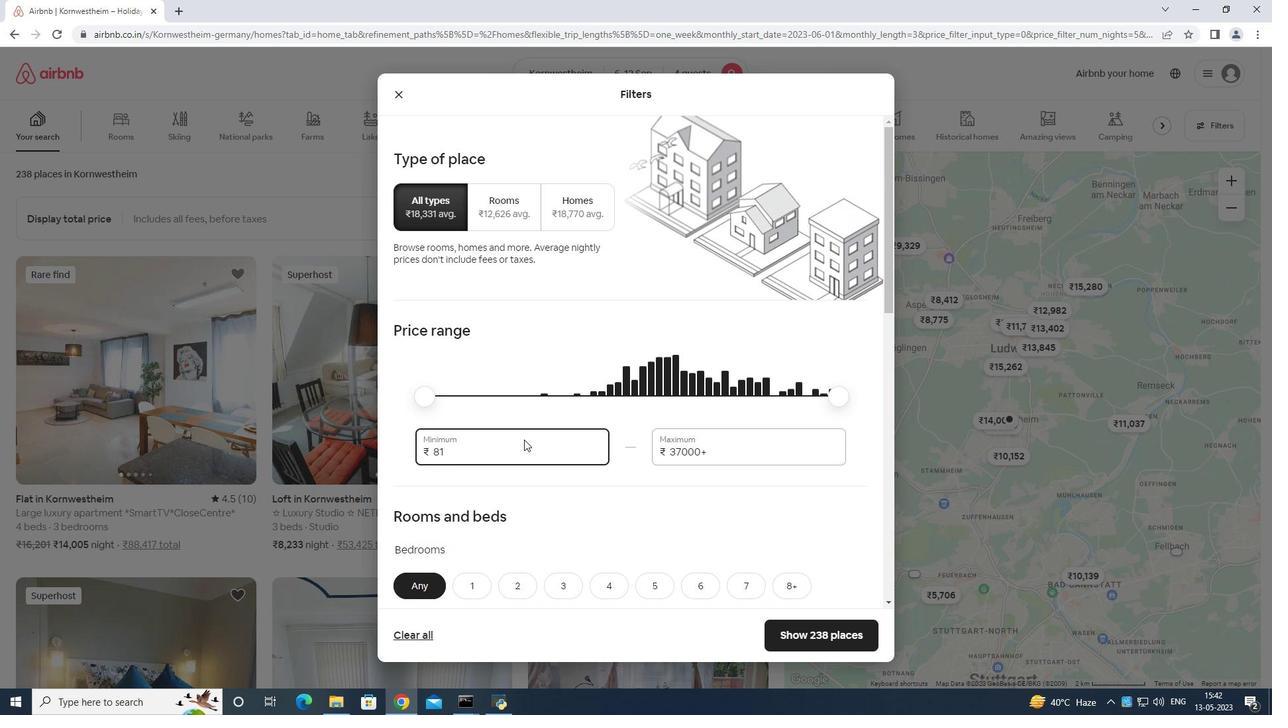 
Action: Mouse moved to (526, 442)
Screenshot: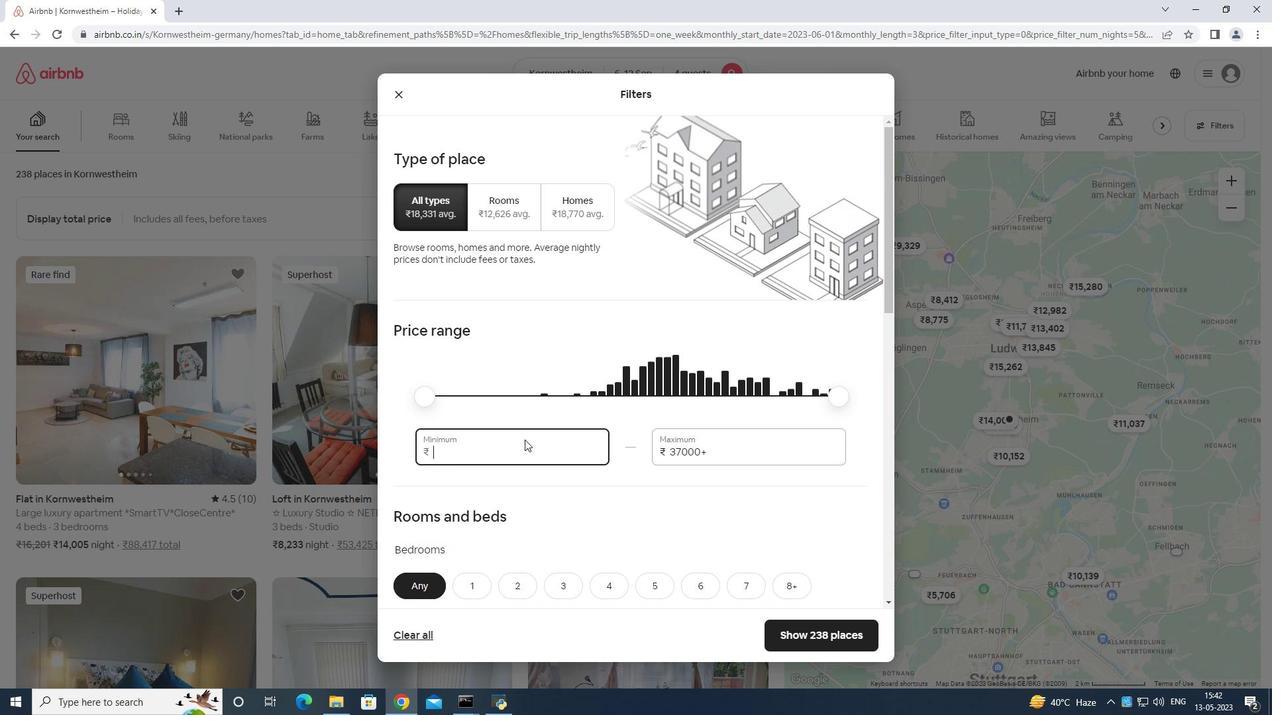 
Action: Key pressed 1
Screenshot: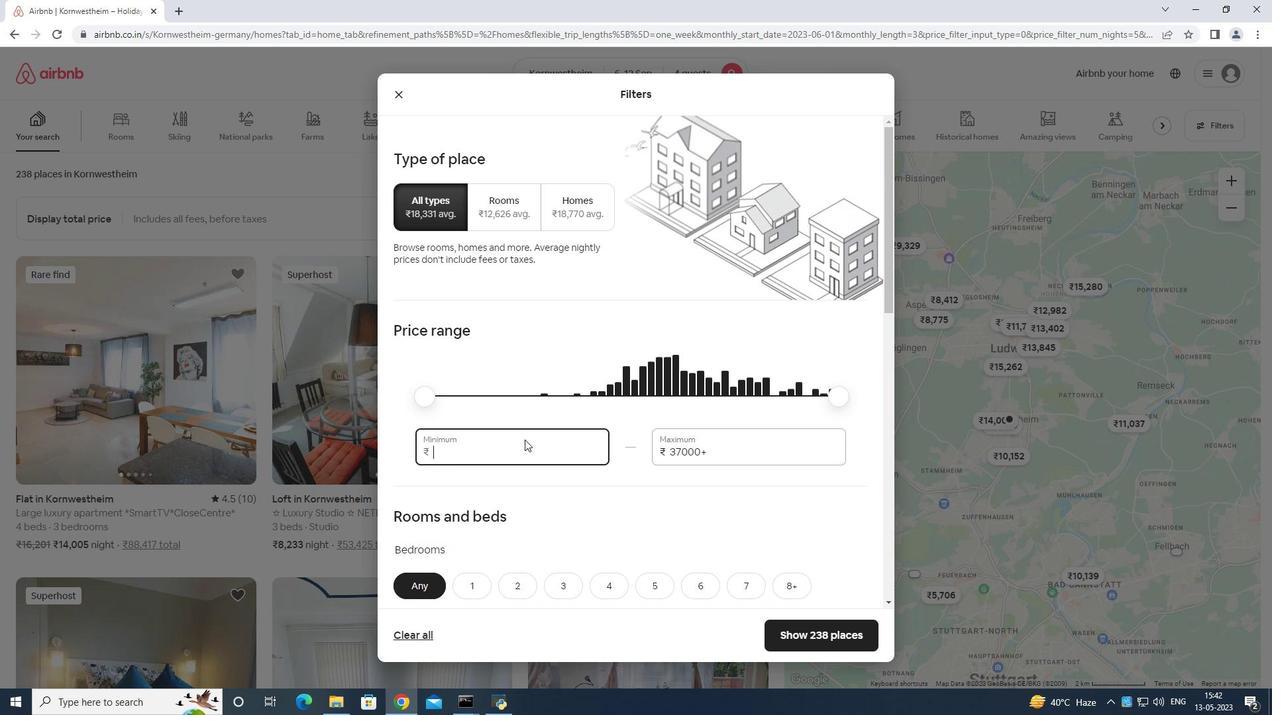 
Action: Mouse moved to (526, 443)
Screenshot: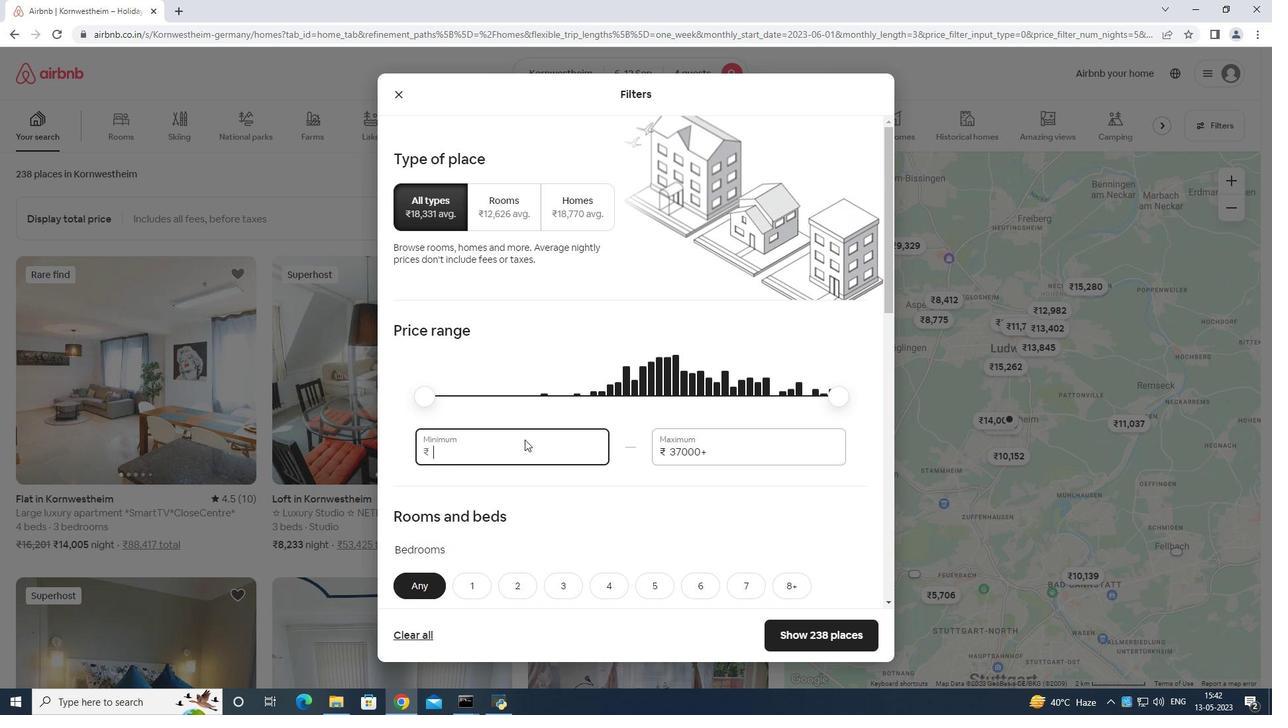 
Action: Key pressed 0000
Screenshot: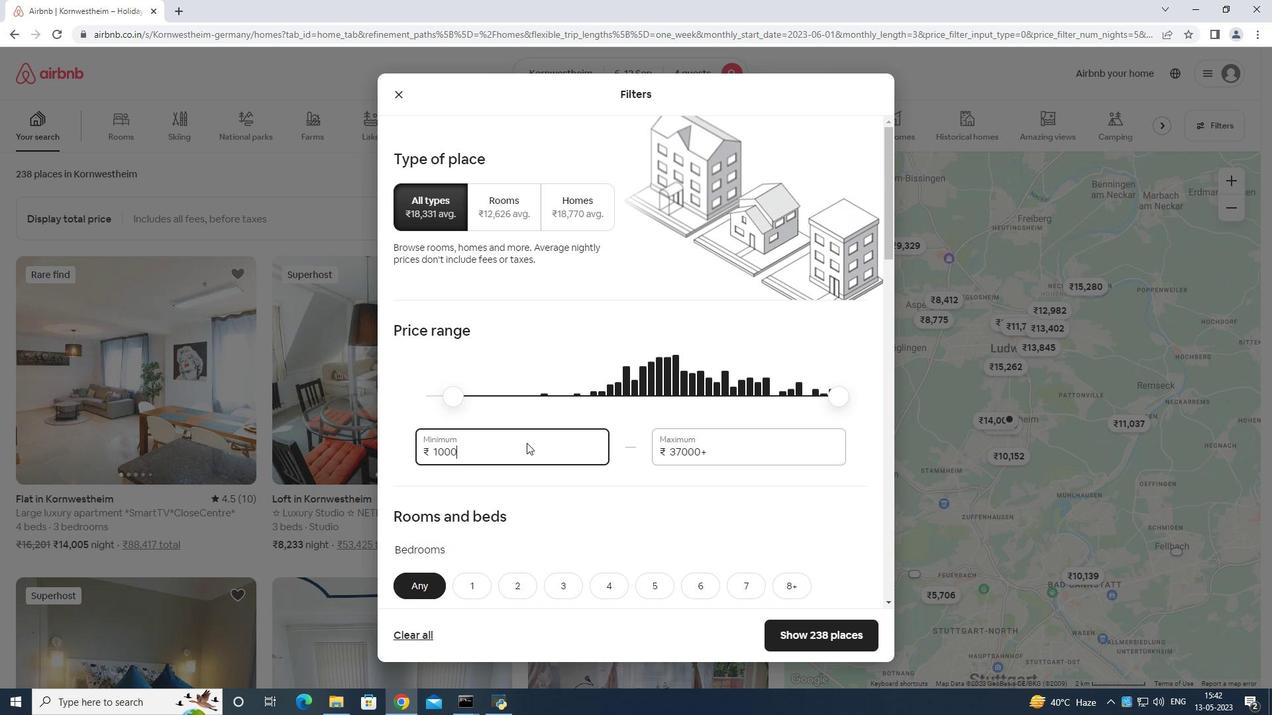 
Action: Mouse moved to (723, 446)
Screenshot: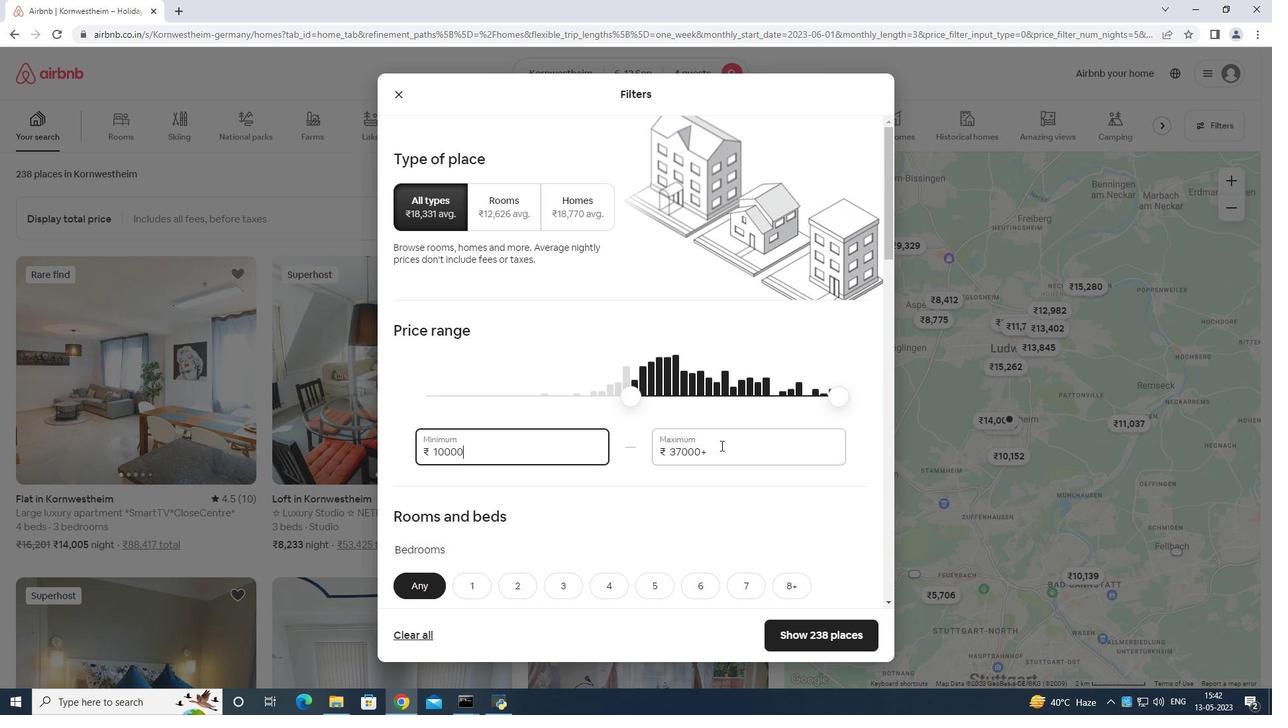 
Action: Mouse pressed left at (723, 446)
Screenshot: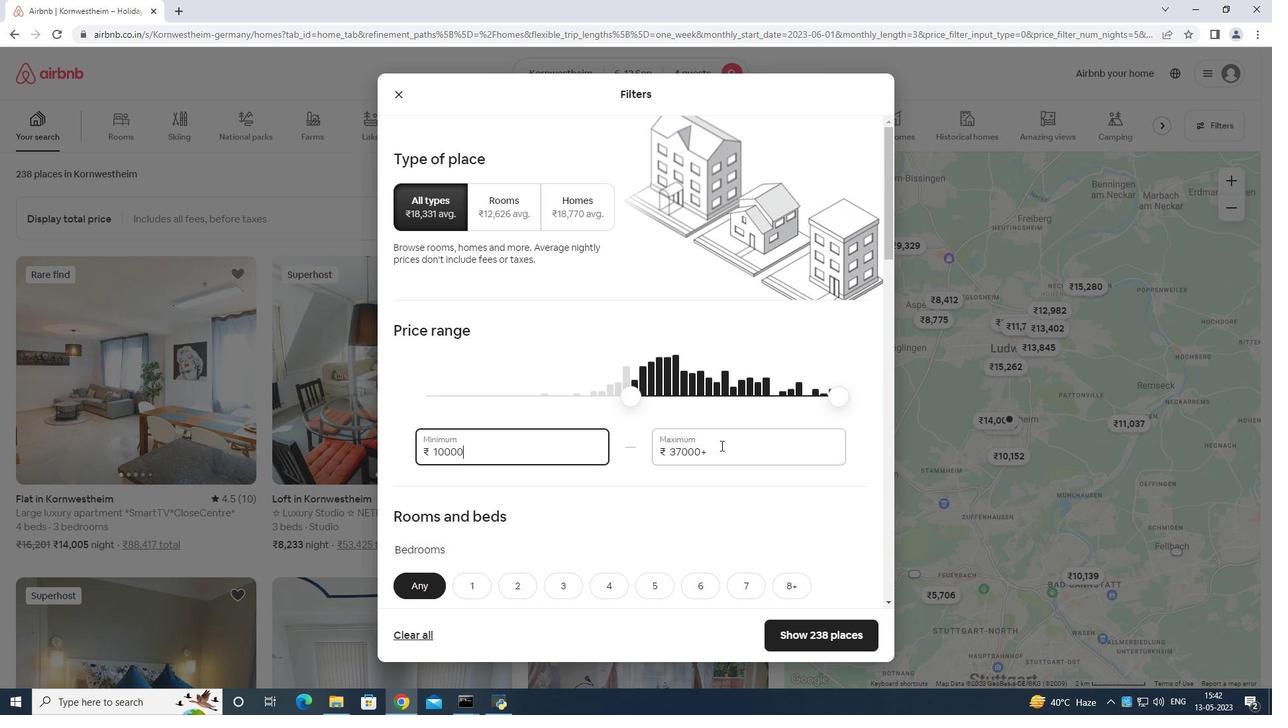 
Action: Mouse moved to (723, 444)
Screenshot: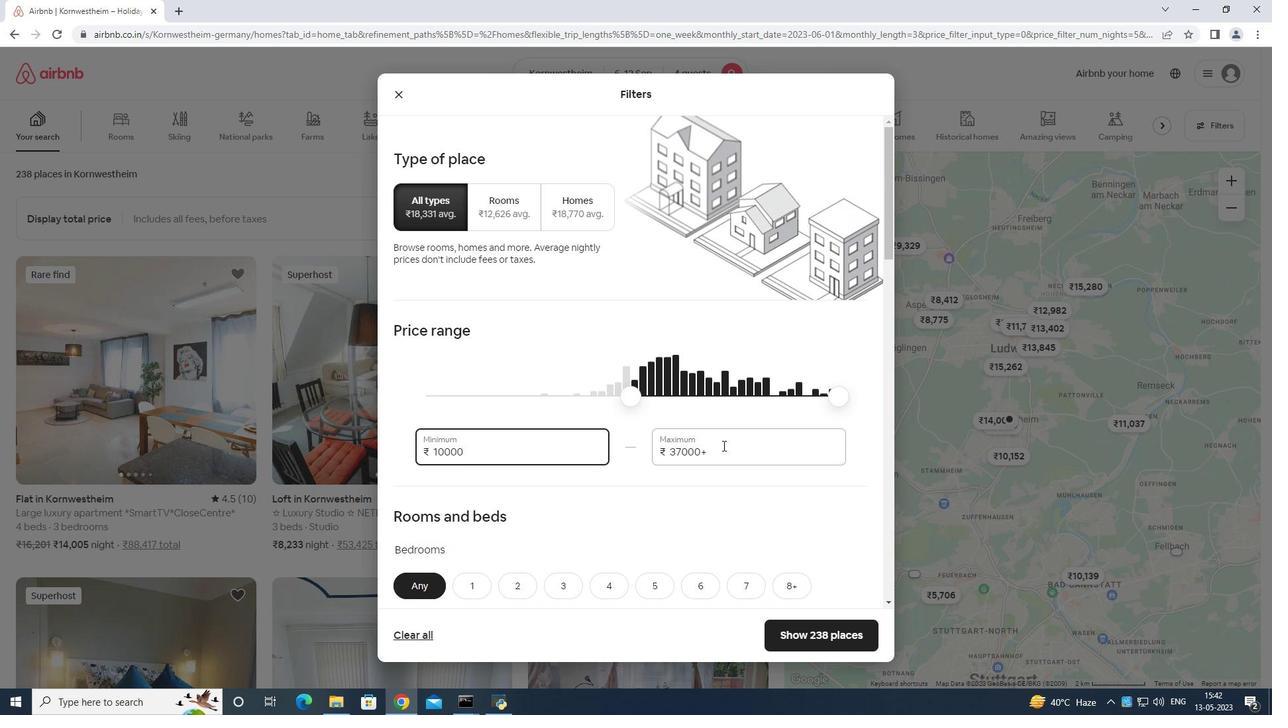 
Action: Key pressed <Key.backspace>
Screenshot: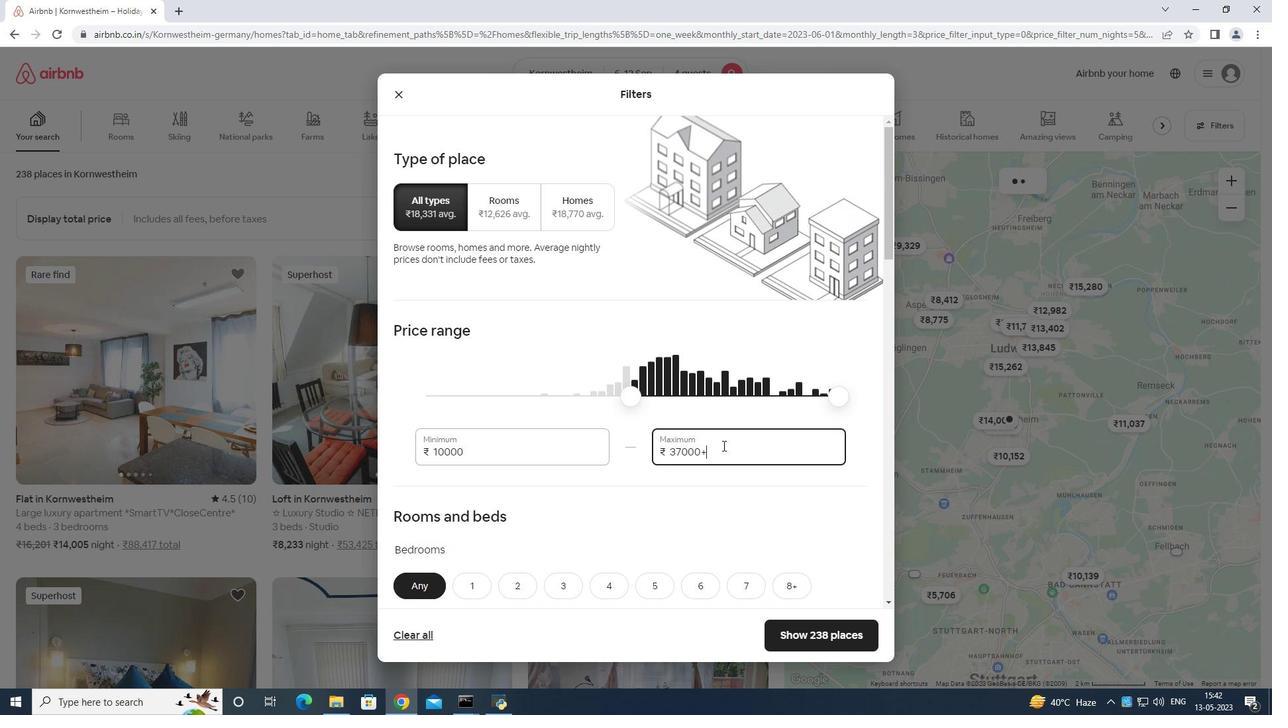 
Action: Mouse moved to (717, 442)
Screenshot: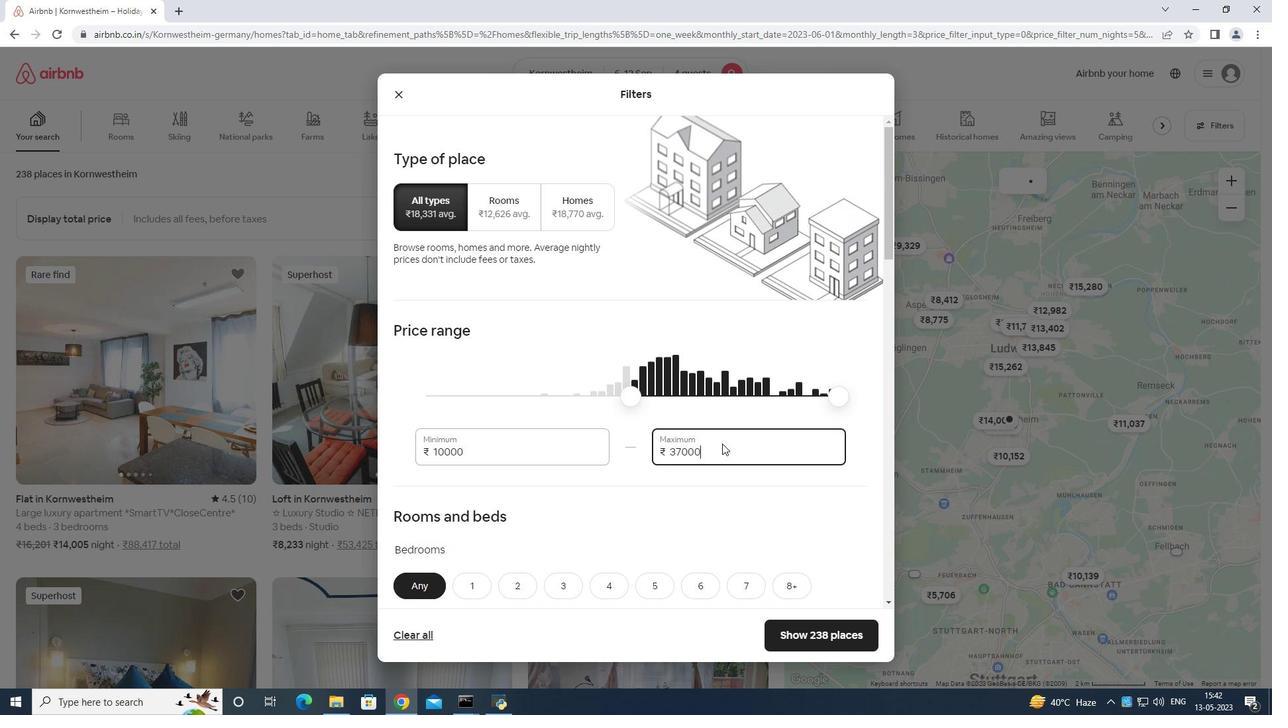 
Action: Key pressed <Key.backspace>
Screenshot: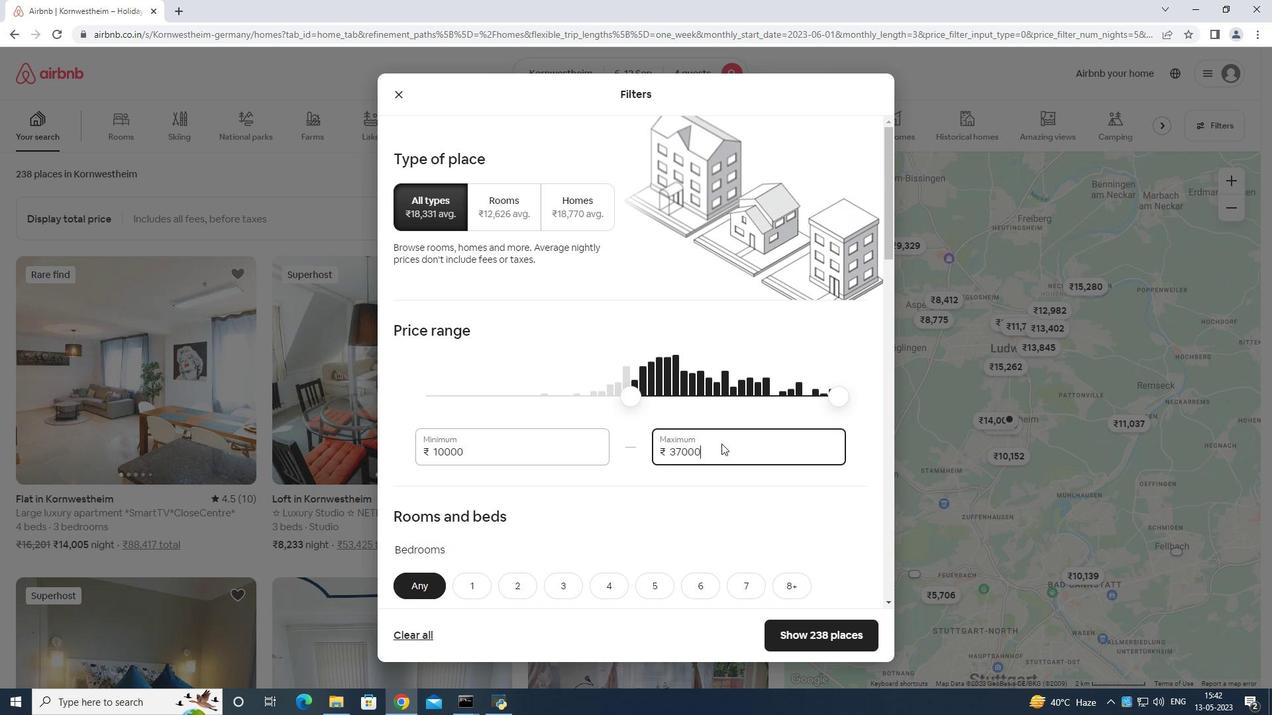 
Action: Mouse moved to (717, 442)
Screenshot: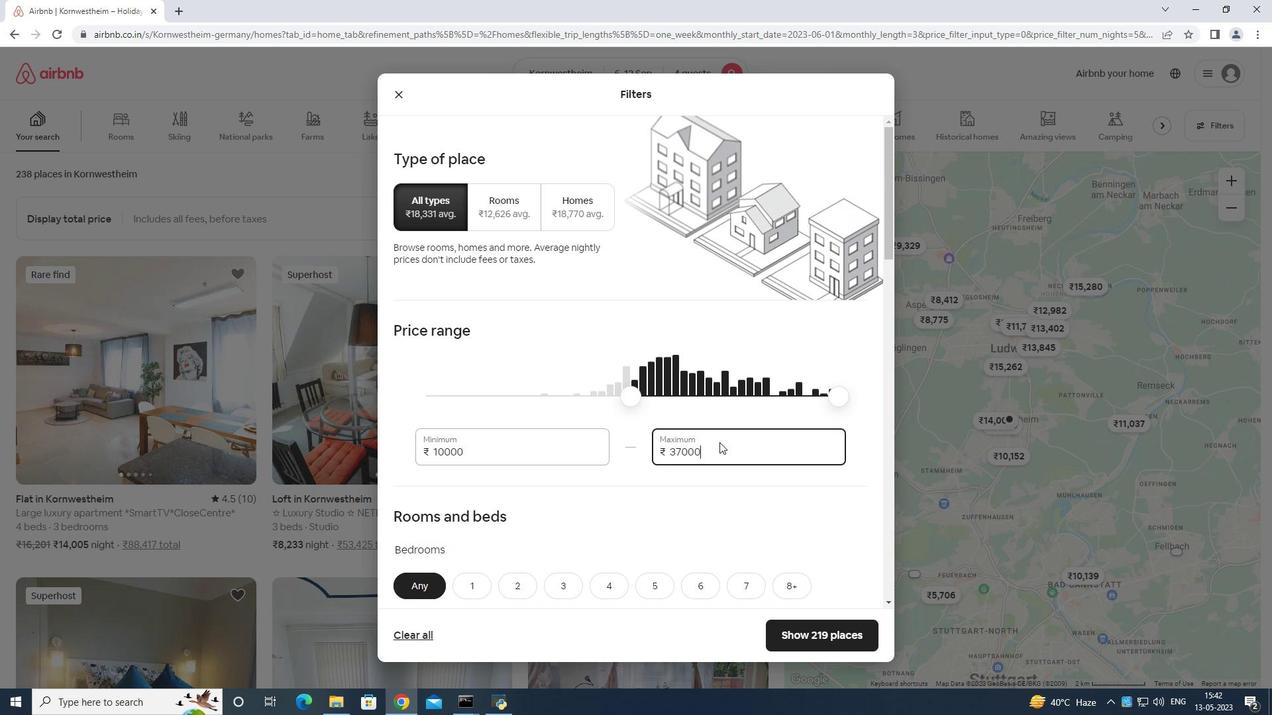
Action: Key pressed <Key.backspace>
Screenshot: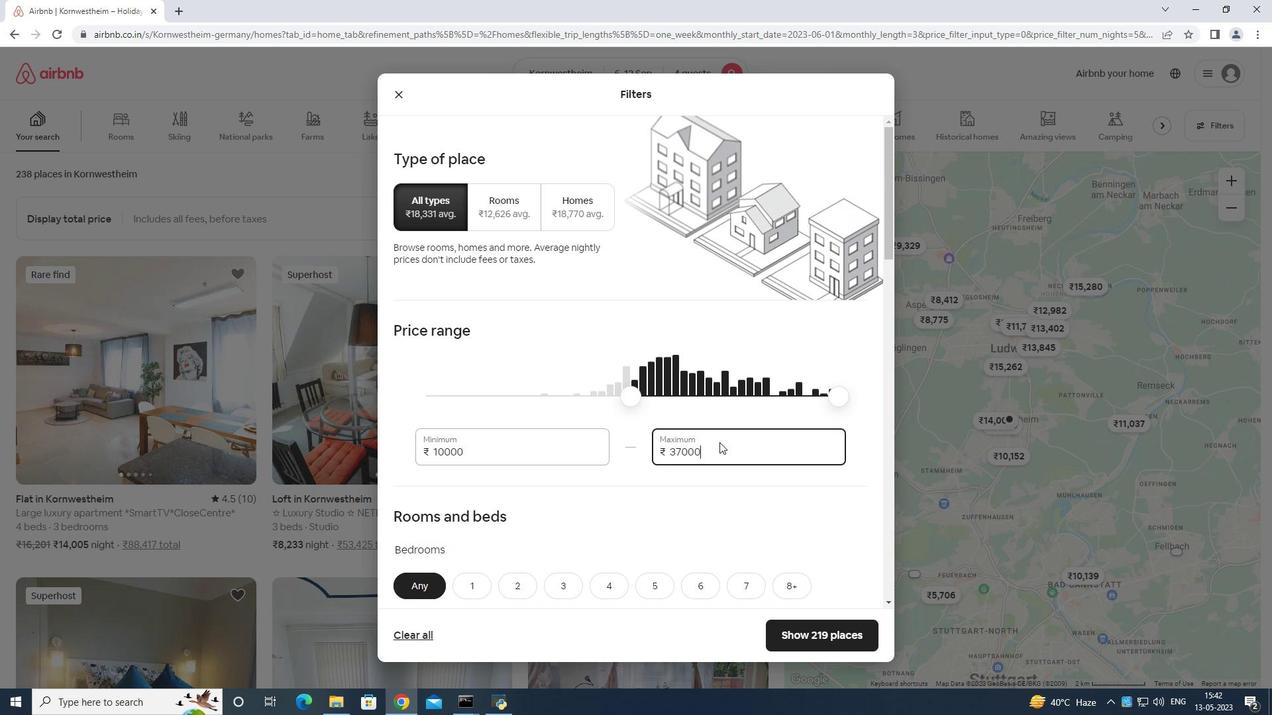 
Action: Mouse moved to (717, 442)
Screenshot: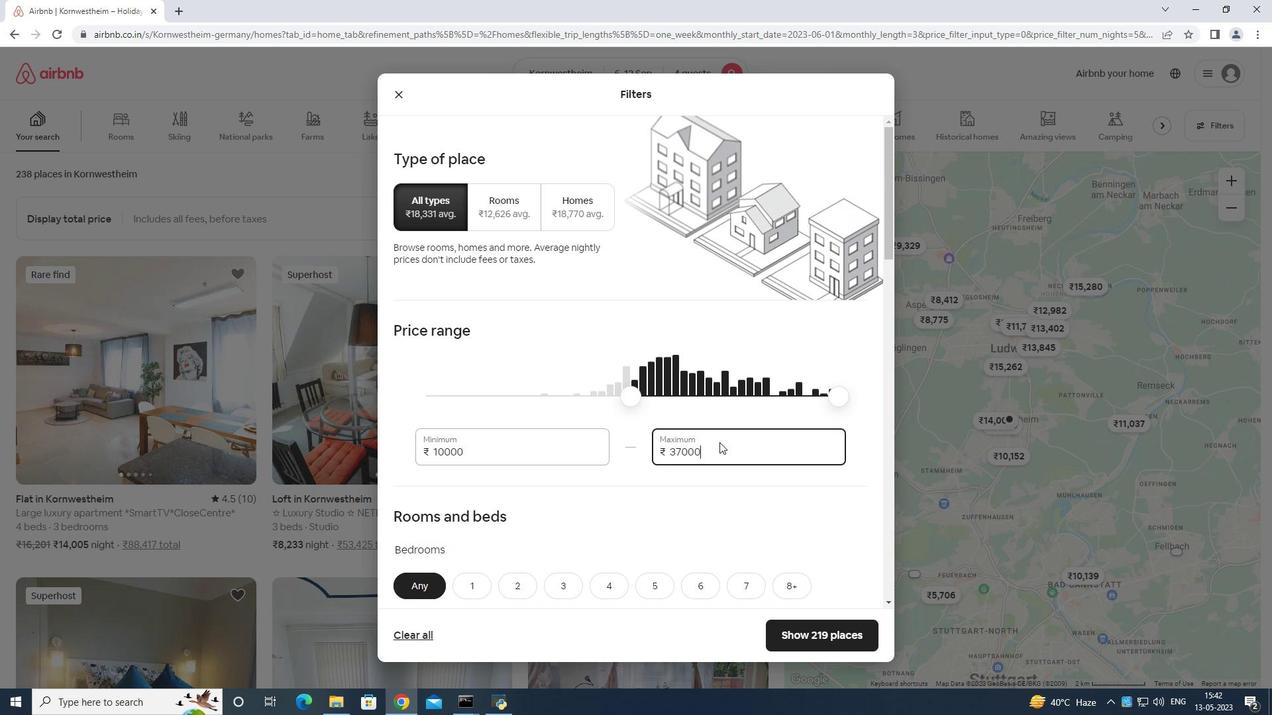 
Action: Key pressed <Key.backspace><Key.backspace><Key.backspace><Key.backspace><Key.backspace><Key.backspace>1
Screenshot: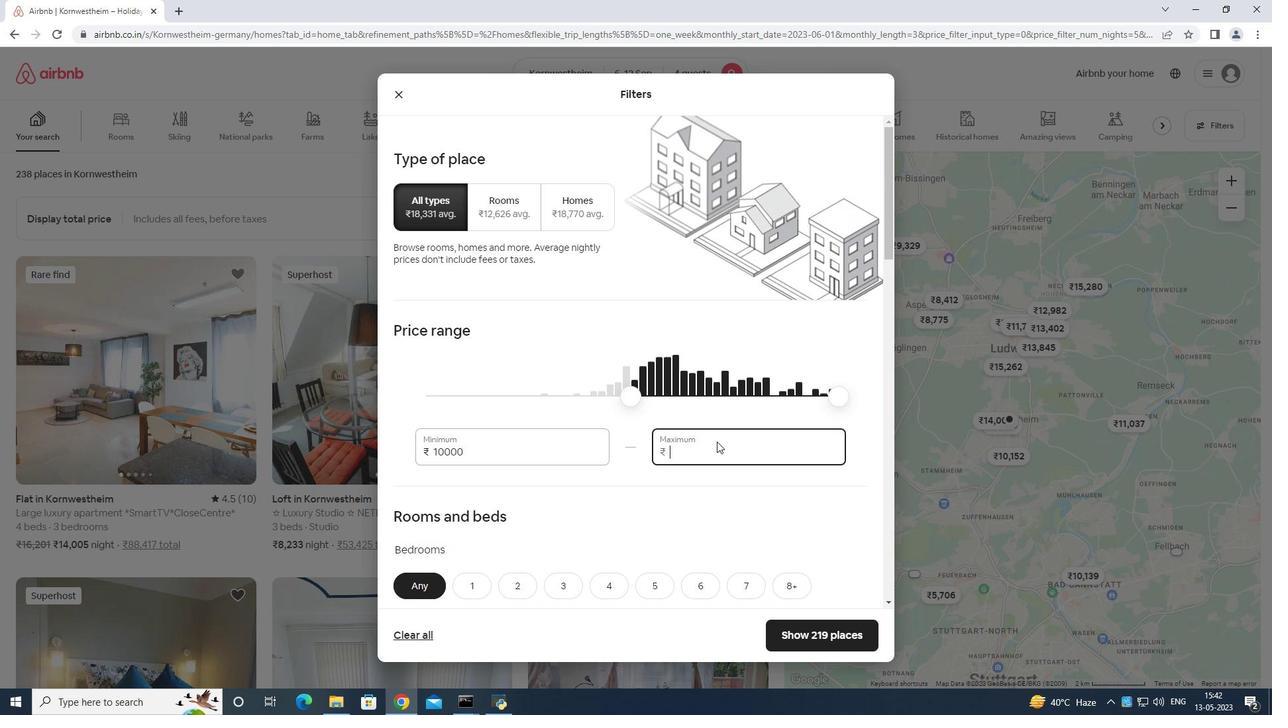 
Action: Mouse moved to (717, 442)
Screenshot: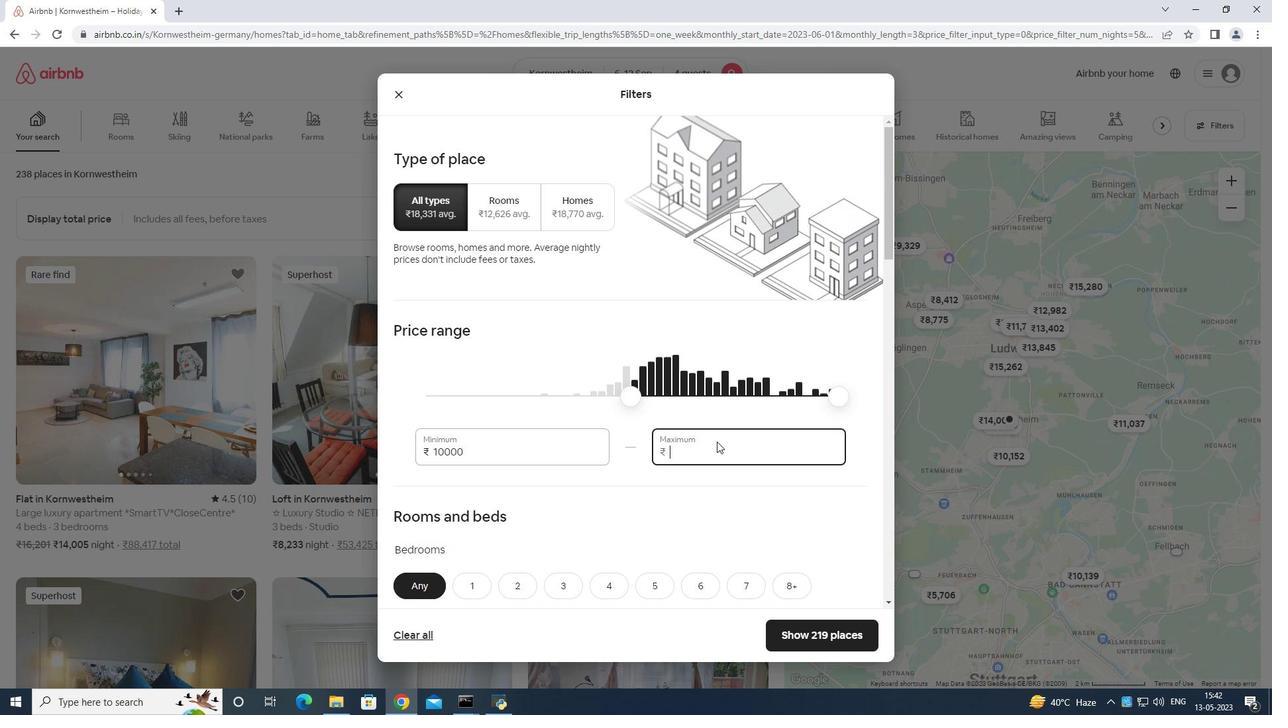
Action: Key pressed 4
Screenshot: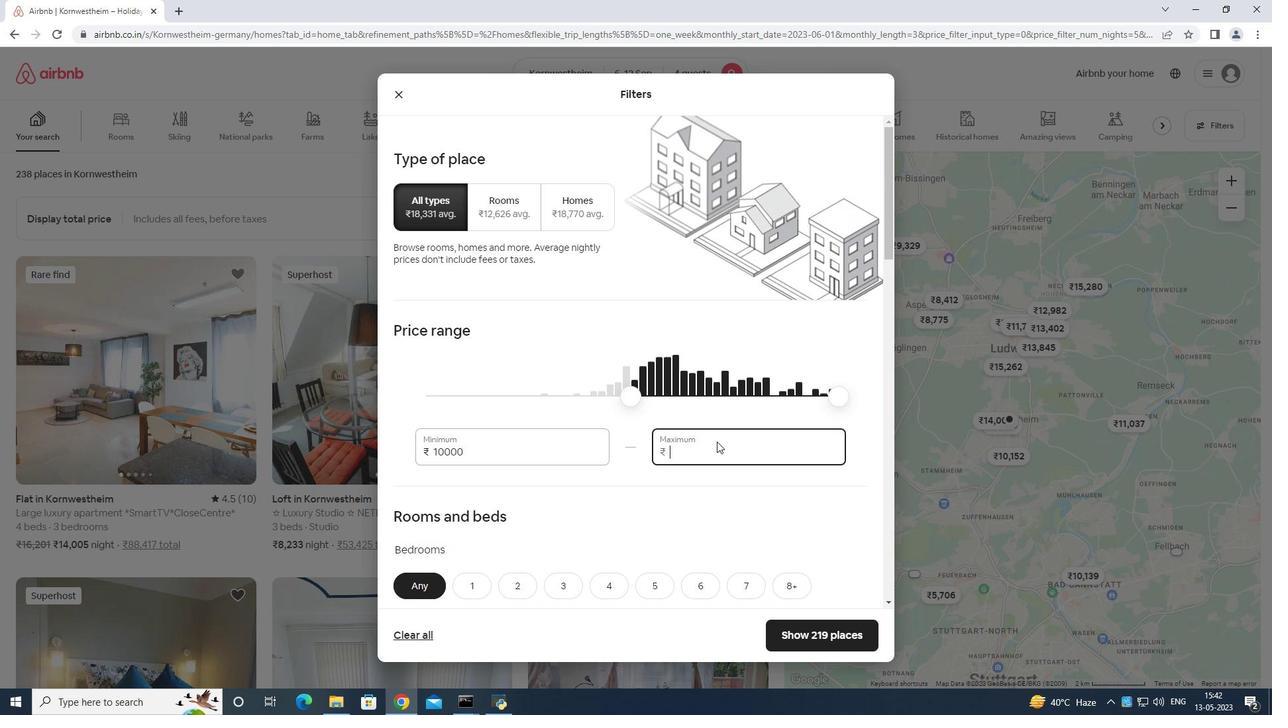 
Action: Mouse moved to (717, 440)
Screenshot: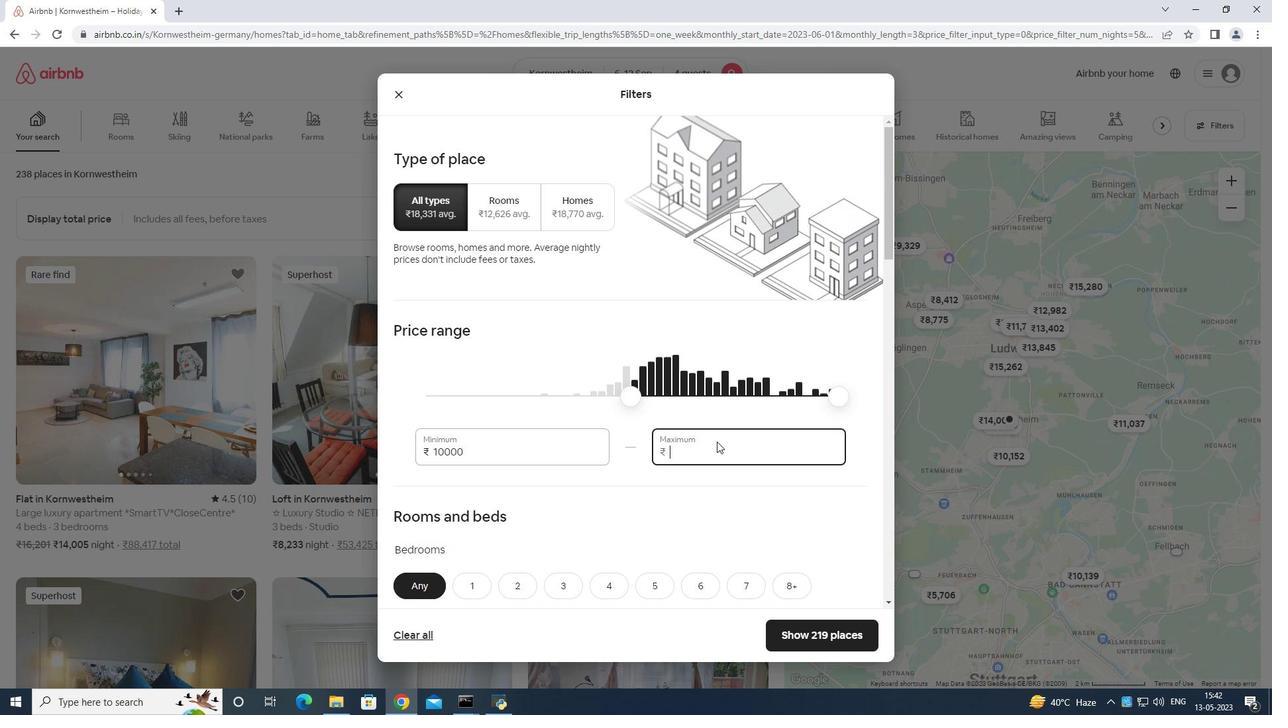 
Action: Key pressed 000
Screenshot: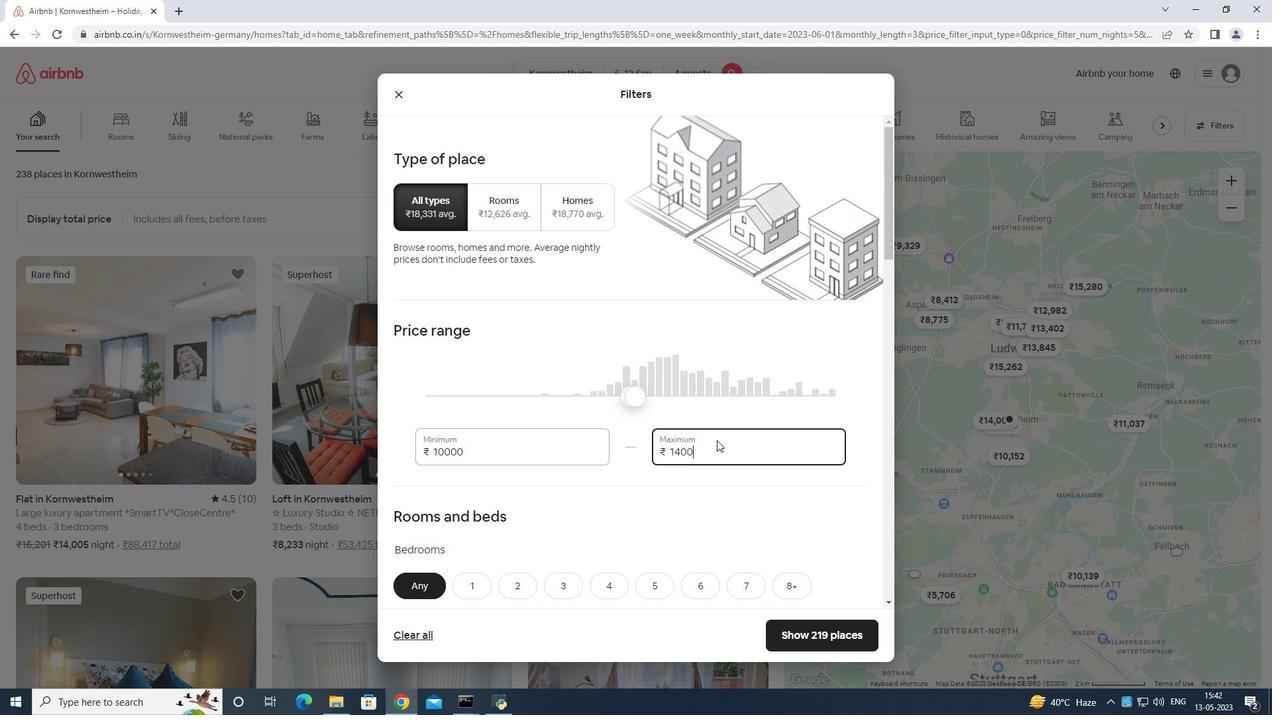 
Action: Mouse moved to (716, 433)
Screenshot: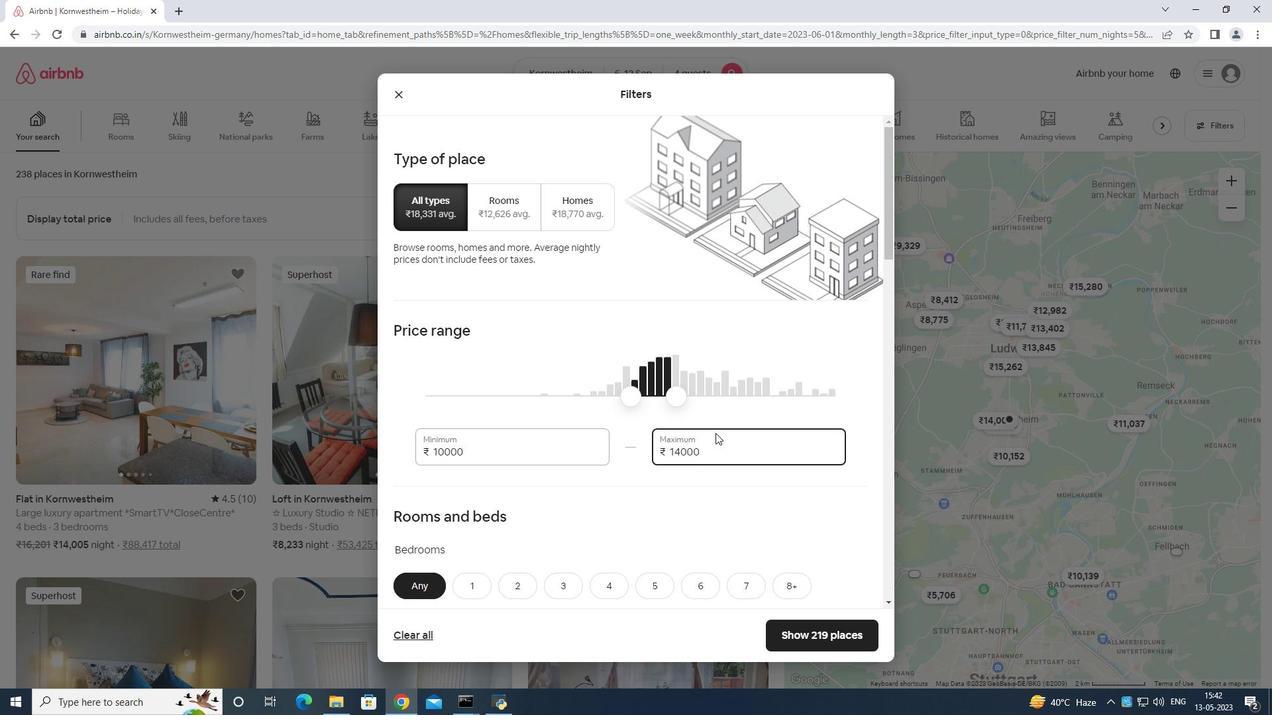 
Action: Mouse scrolled (716, 432) with delta (0, 0)
Screenshot: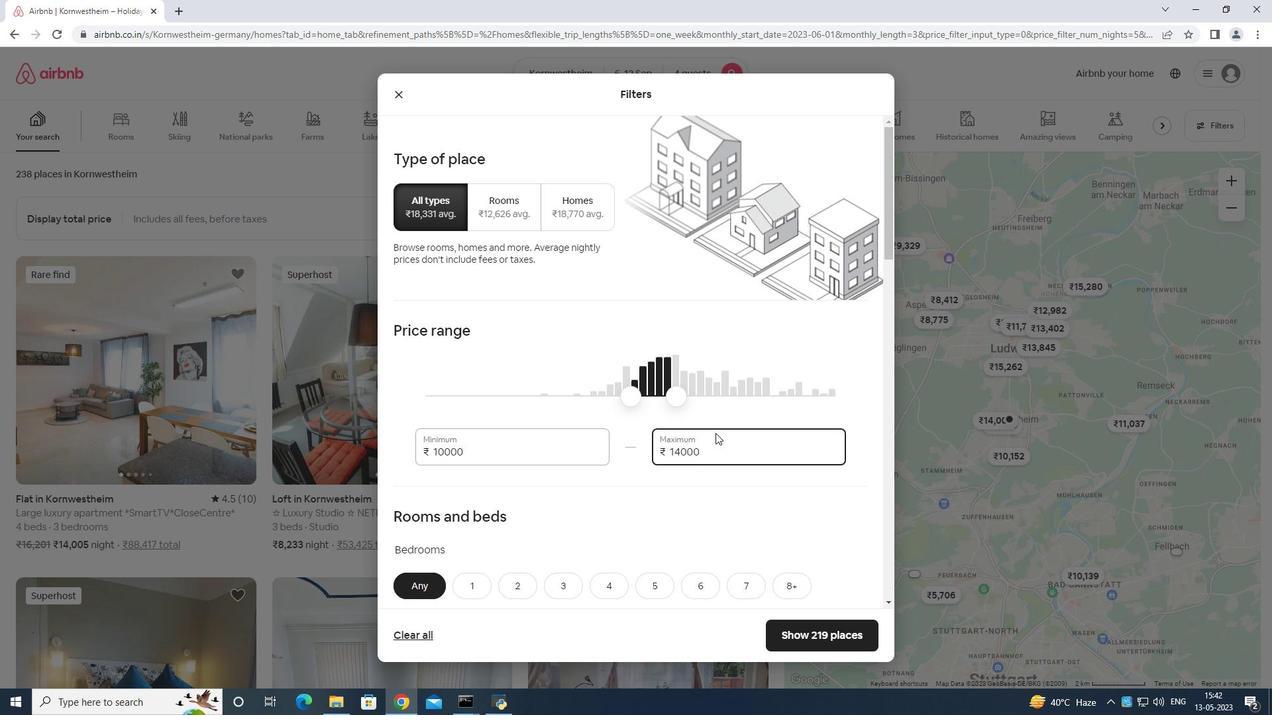 
Action: Mouse moved to (716, 434)
Screenshot: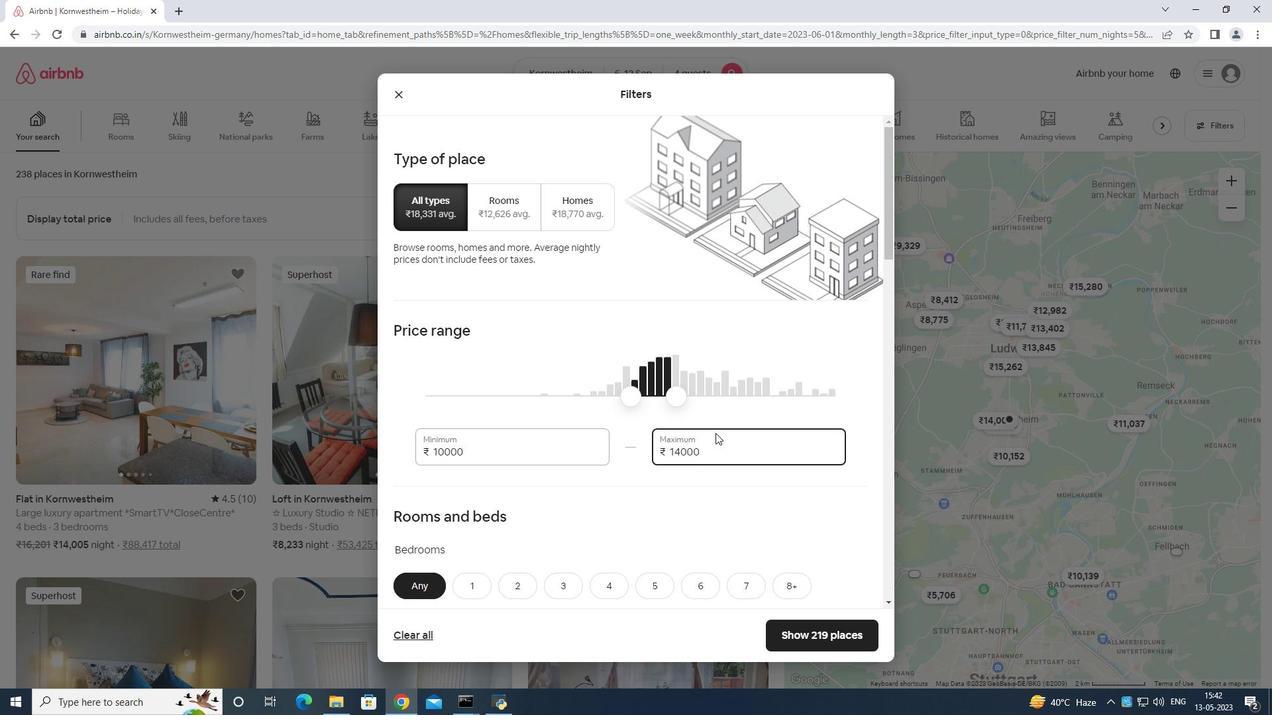 
Action: Mouse scrolled (716, 433) with delta (0, 0)
Screenshot: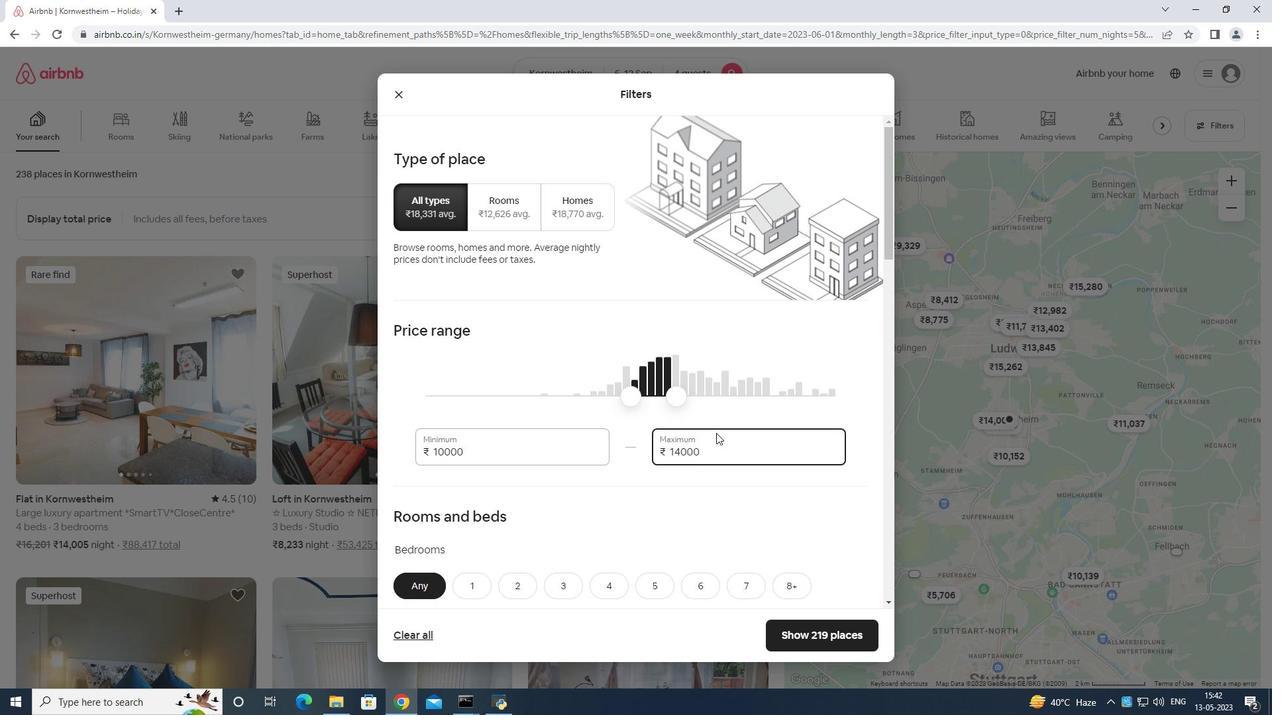 
Action: Mouse moved to (613, 450)
Screenshot: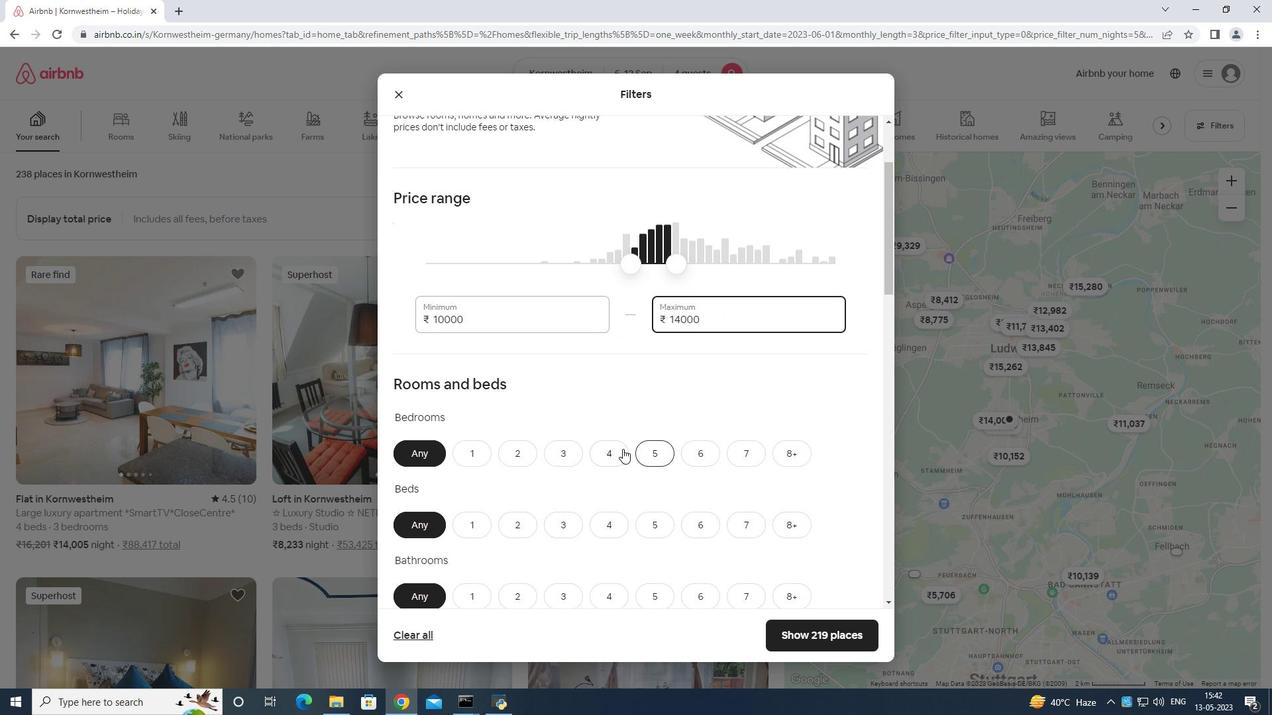 
Action: Mouse pressed left at (613, 450)
Screenshot: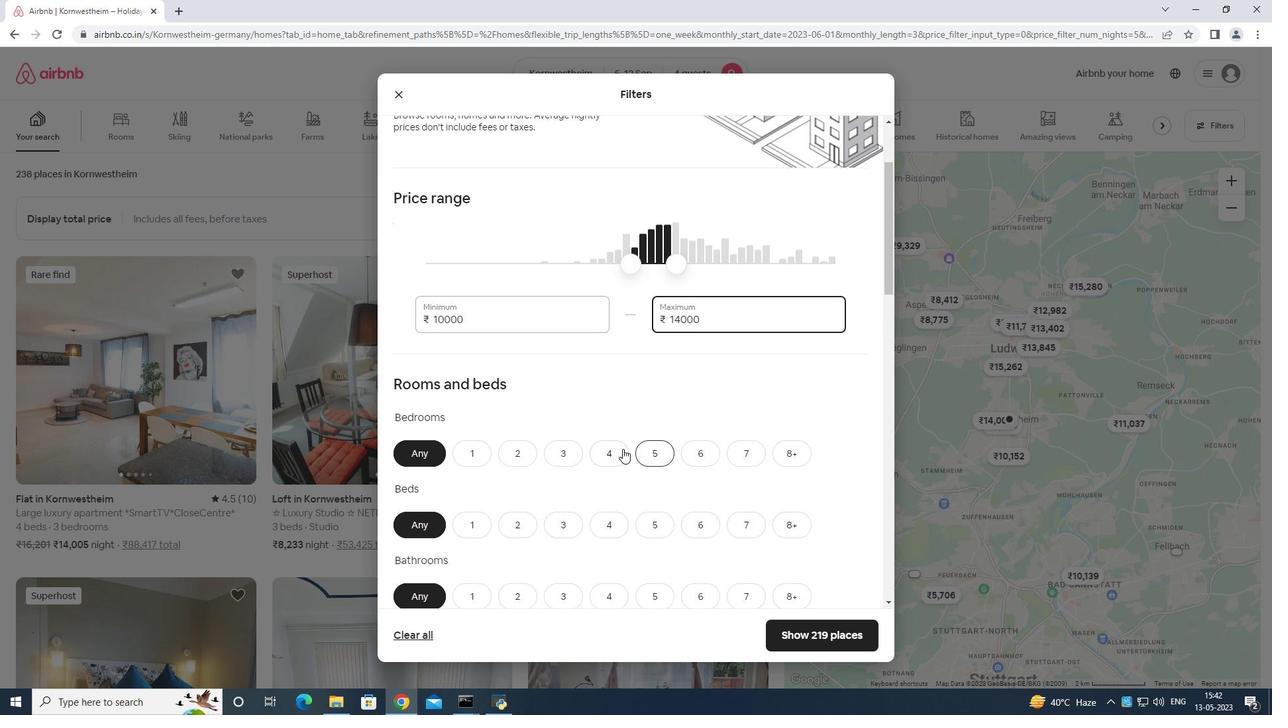 
Action: Mouse moved to (602, 515)
Screenshot: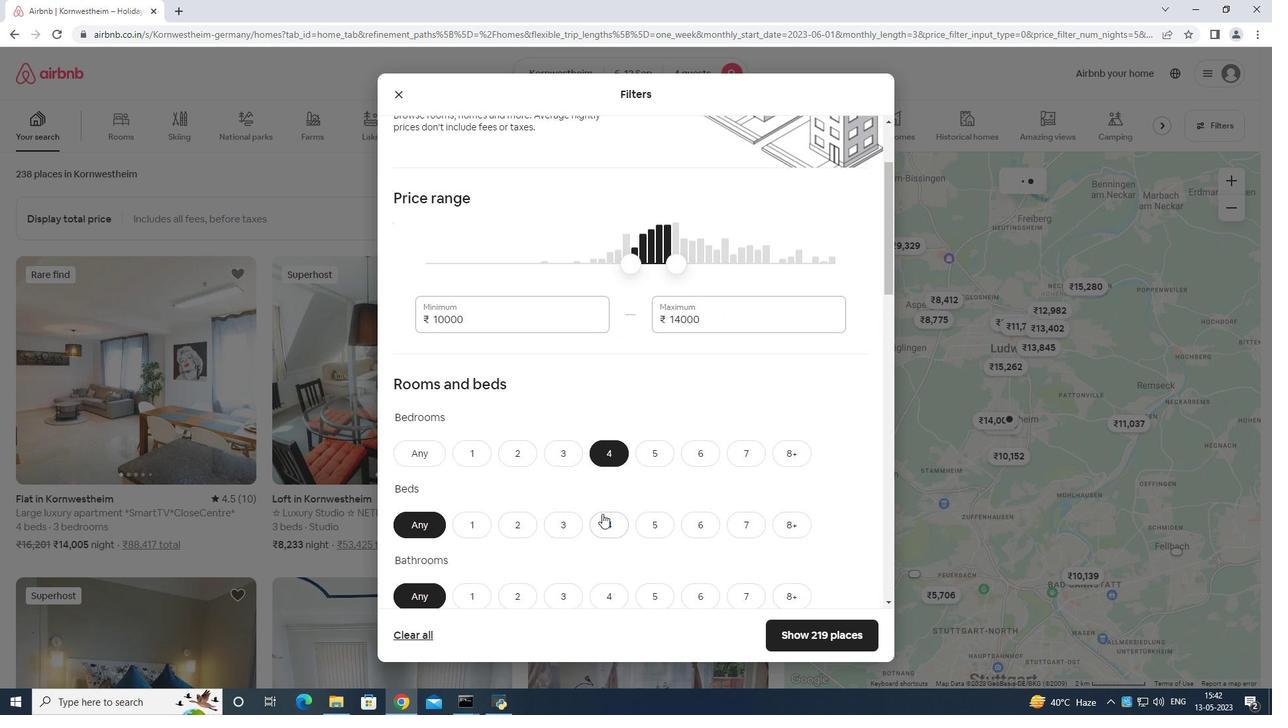 
Action: Mouse pressed left at (602, 515)
Screenshot: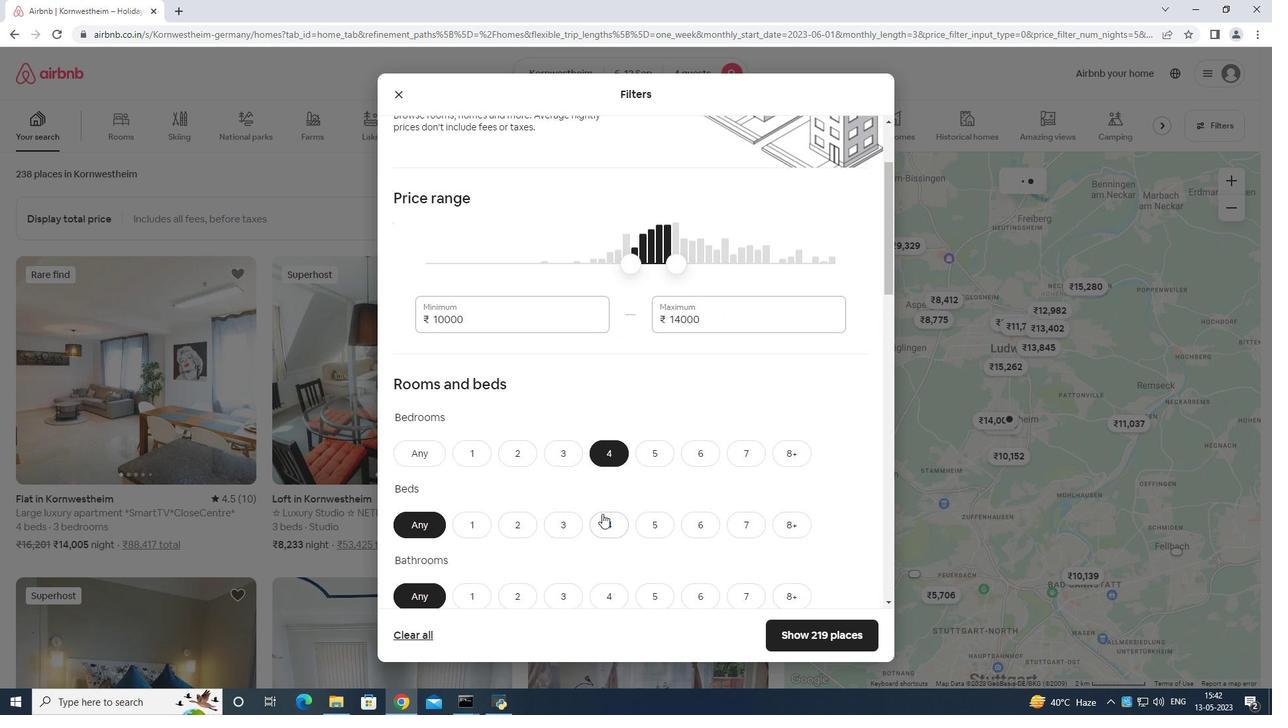 
Action: Mouse moved to (606, 597)
Screenshot: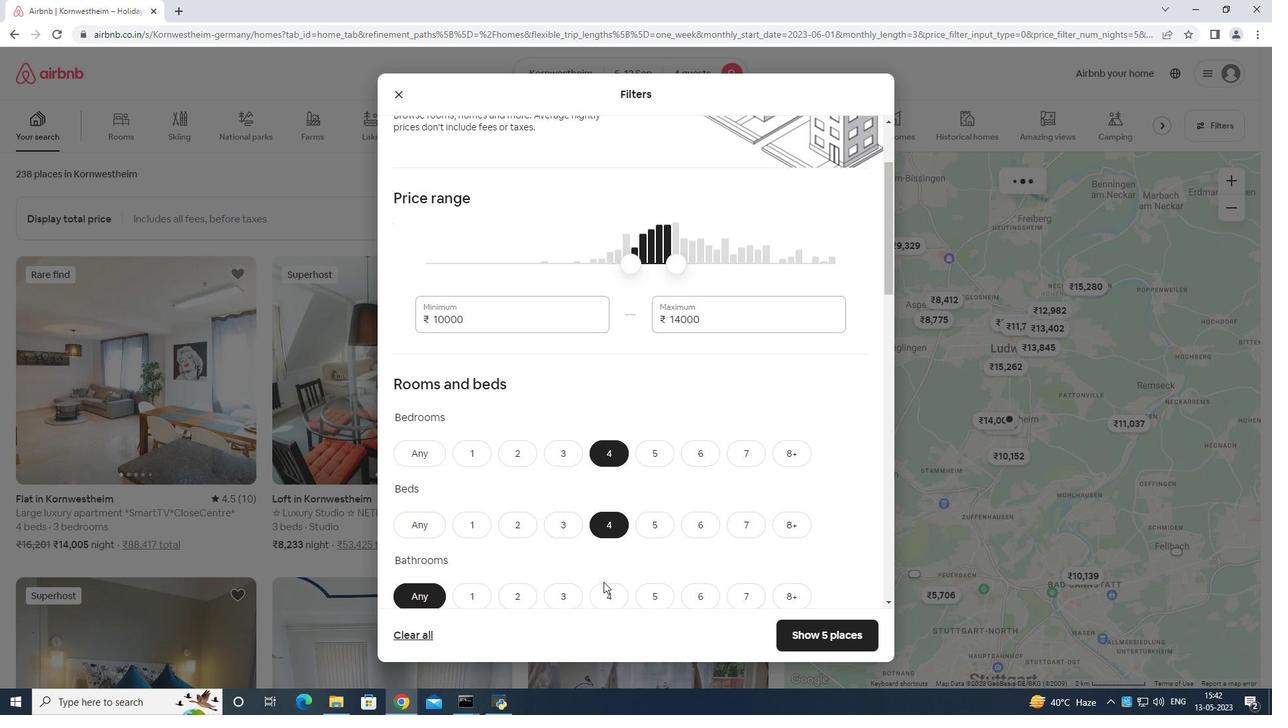 
Action: Mouse pressed left at (606, 597)
Screenshot: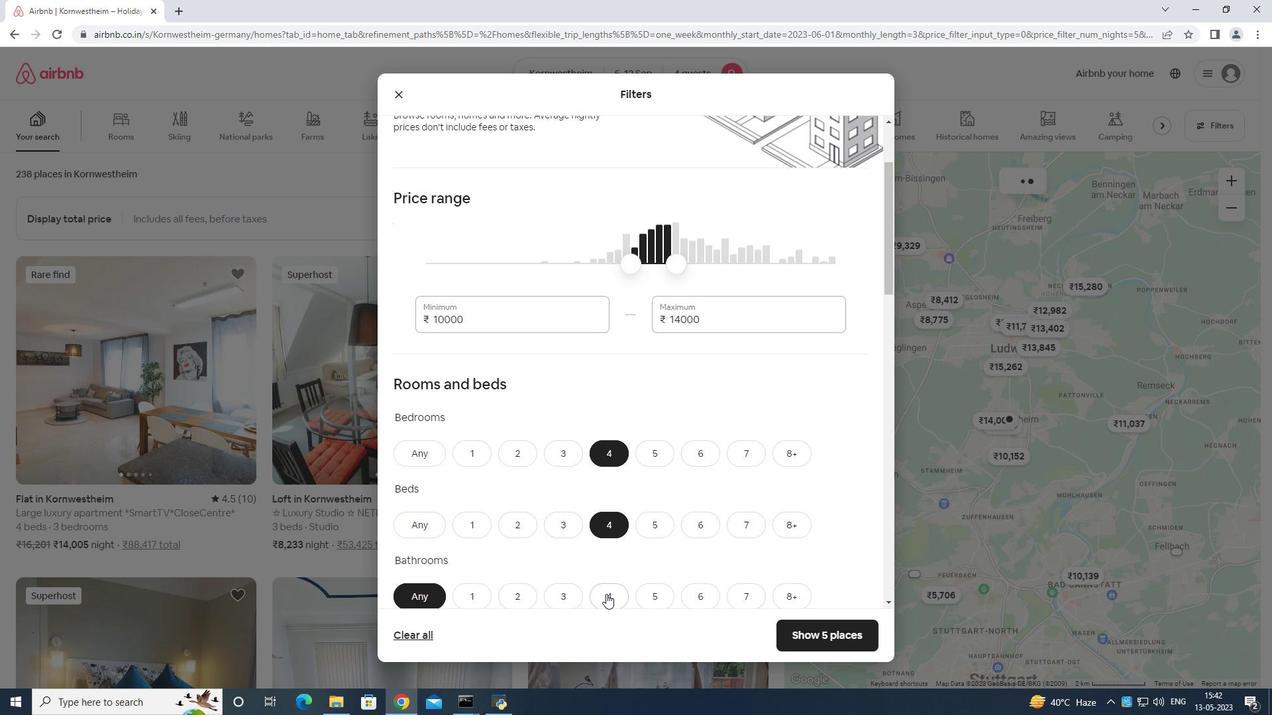 
Action: Mouse moved to (610, 567)
Screenshot: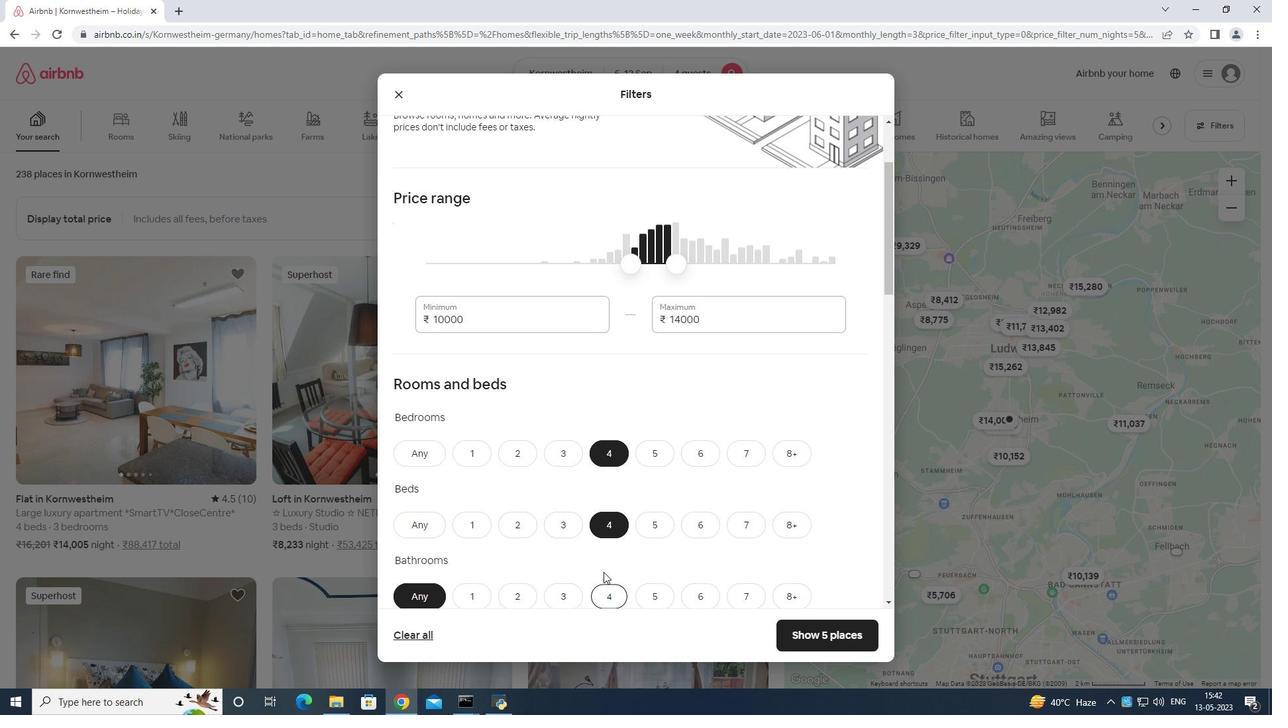 
Action: Mouse scrolled (610, 566) with delta (0, 0)
Screenshot: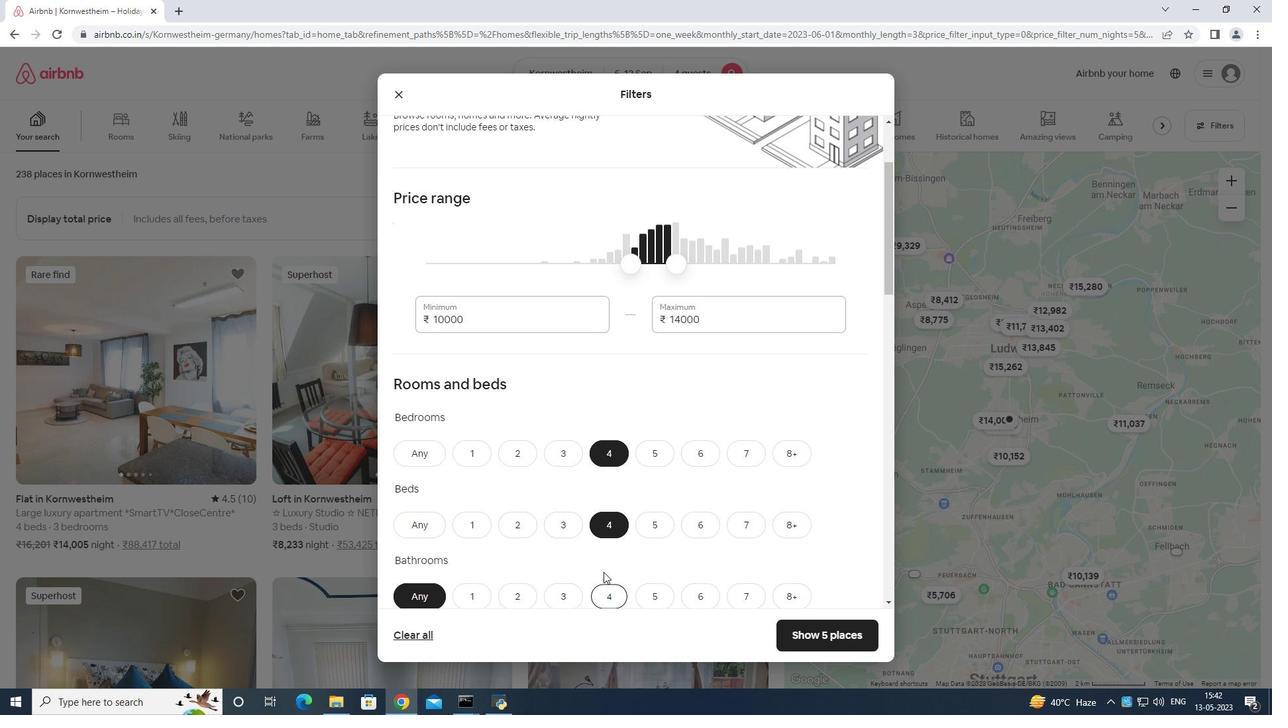 
Action: Mouse moved to (612, 567)
Screenshot: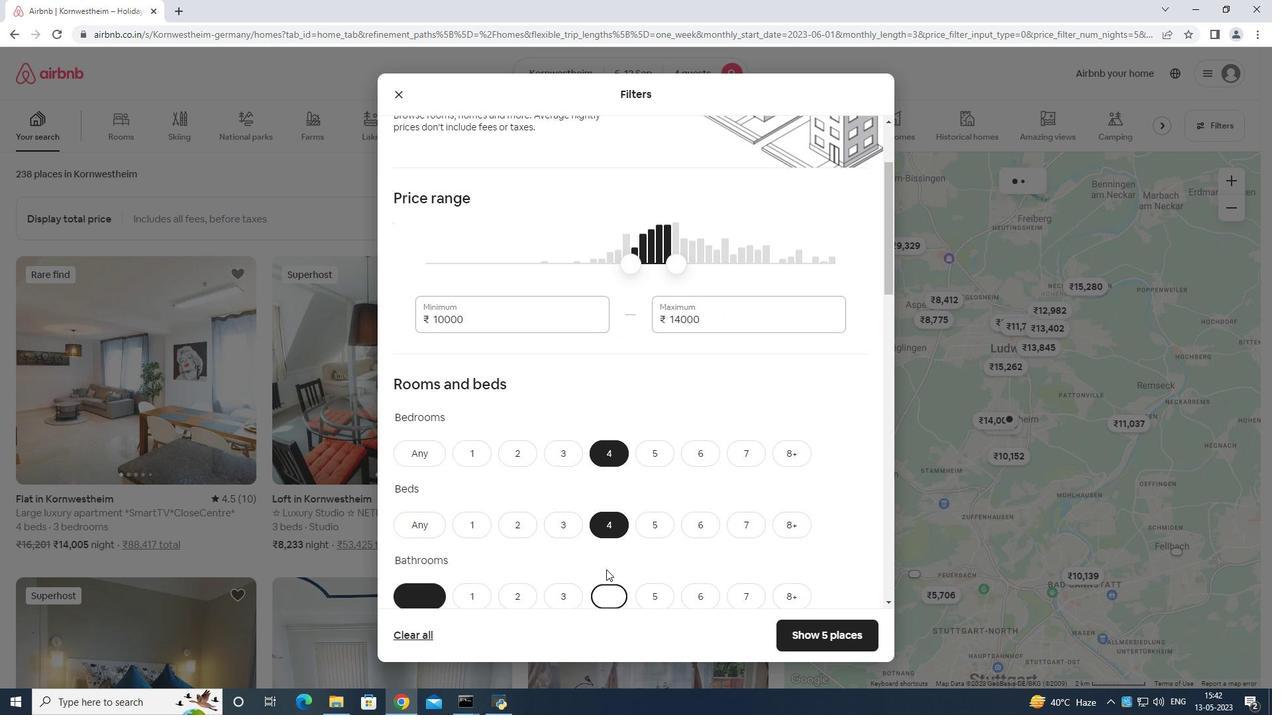 
Action: Mouse scrolled (612, 566) with delta (0, 0)
Screenshot: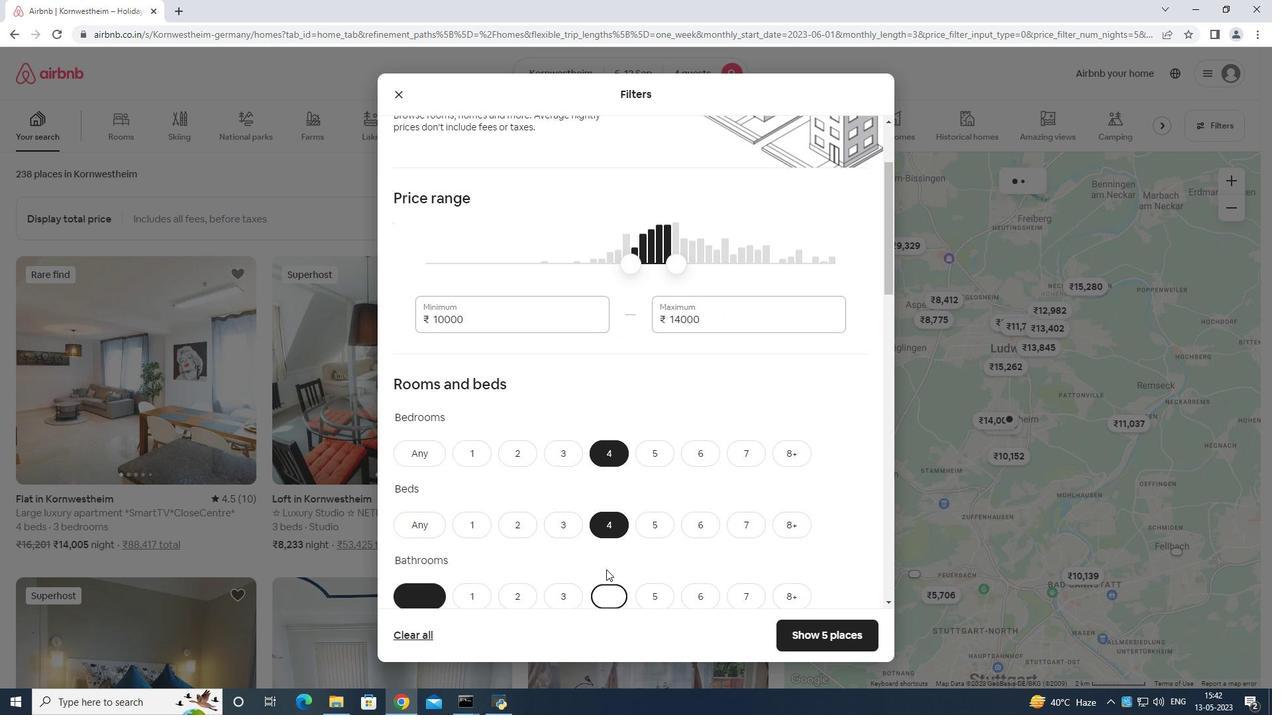 
Action: Mouse moved to (617, 565)
Screenshot: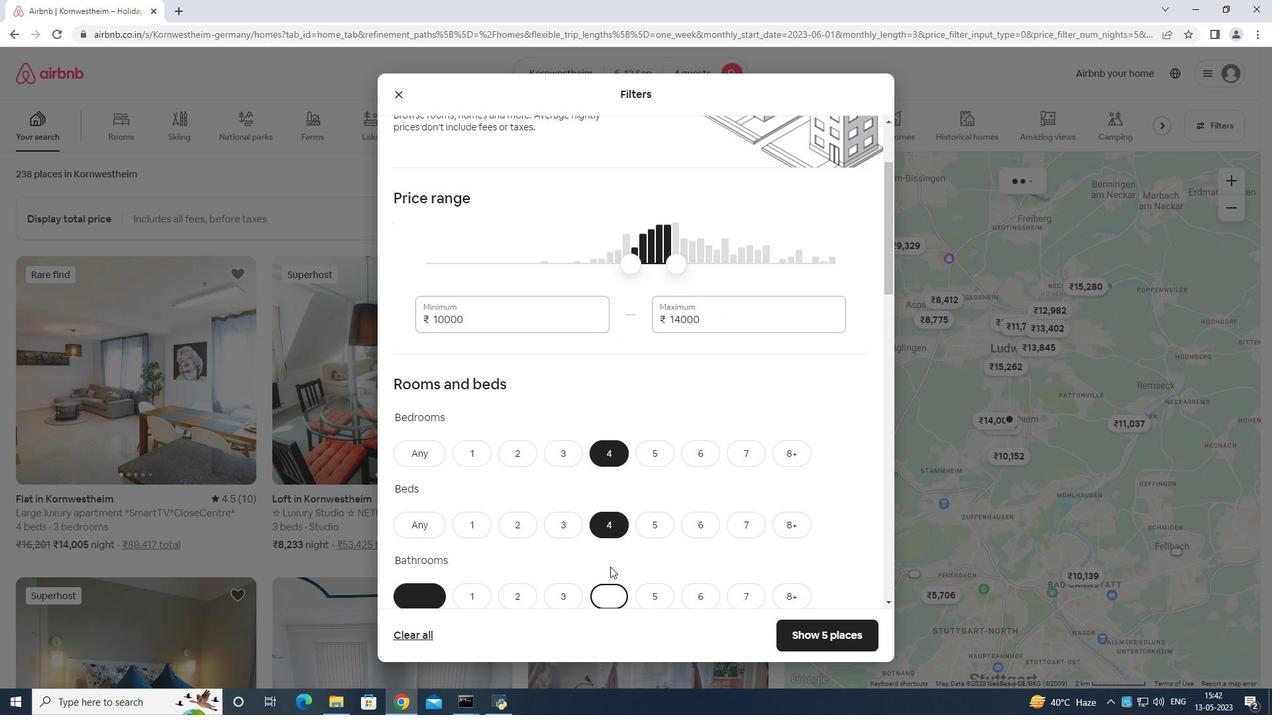 
Action: Mouse scrolled (617, 564) with delta (0, 0)
Screenshot: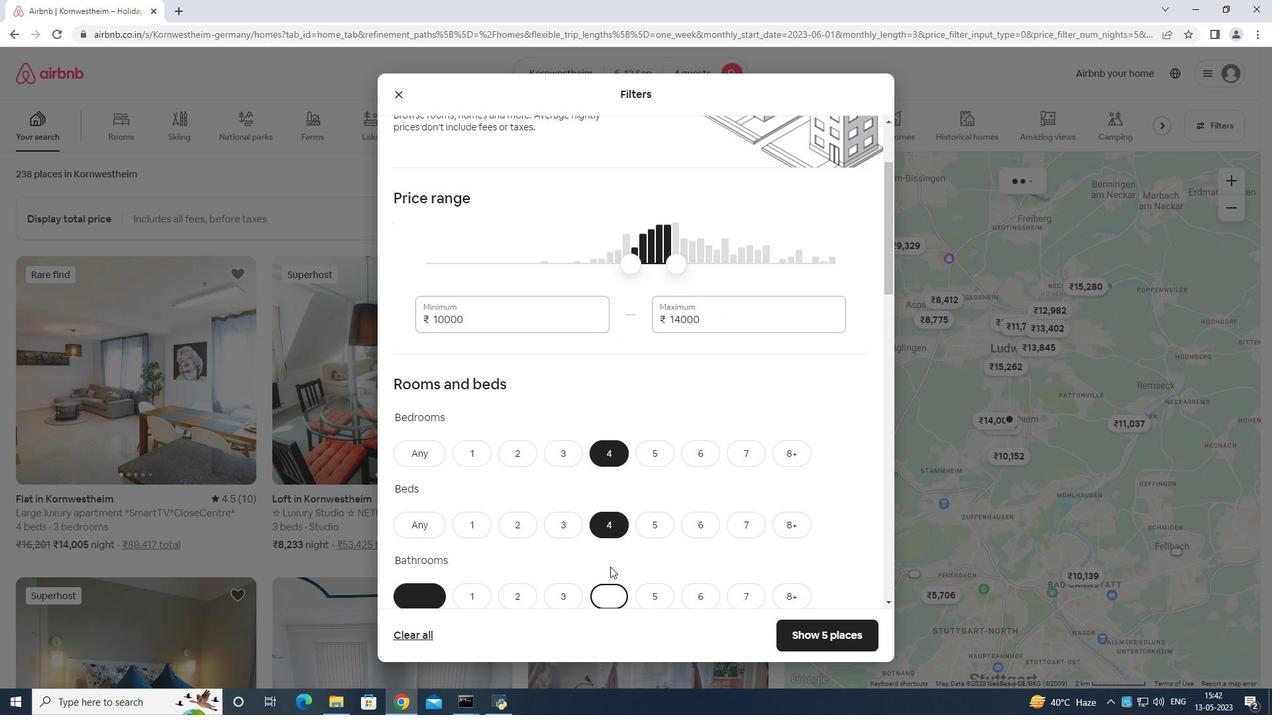 
Action: Mouse moved to (455, 518)
Screenshot: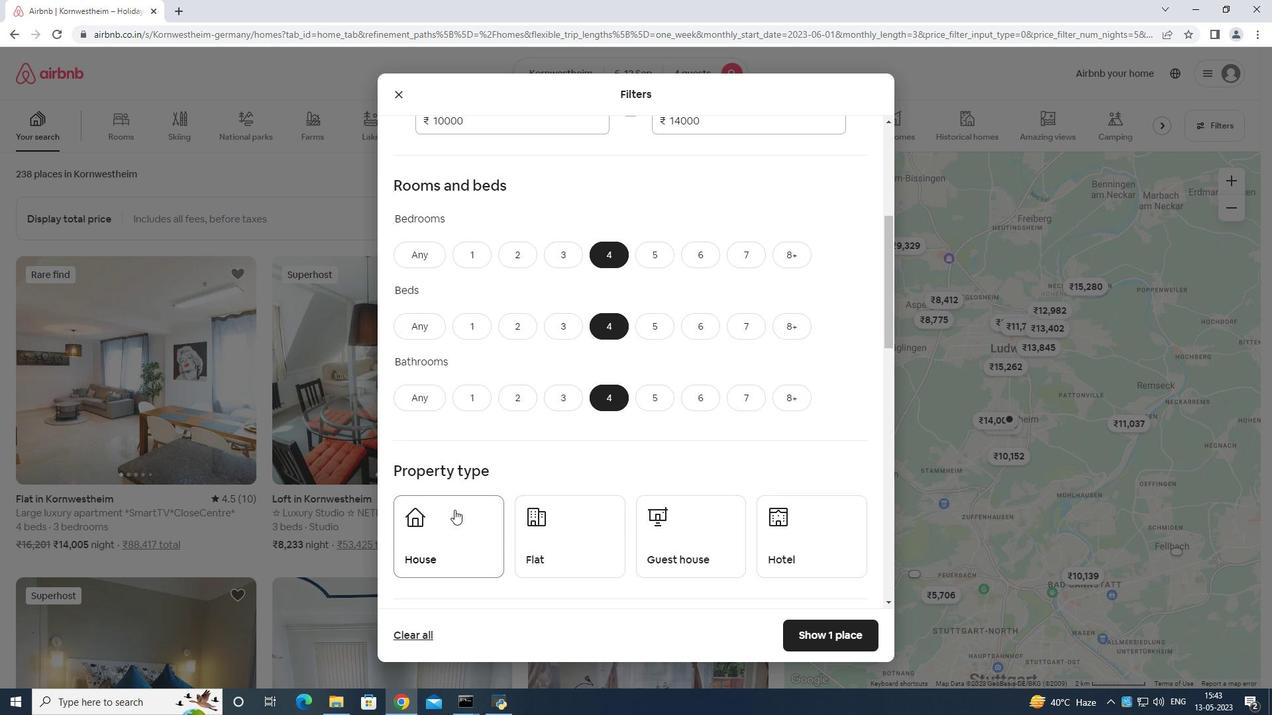 
Action: Mouse pressed left at (455, 518)
Screenshot: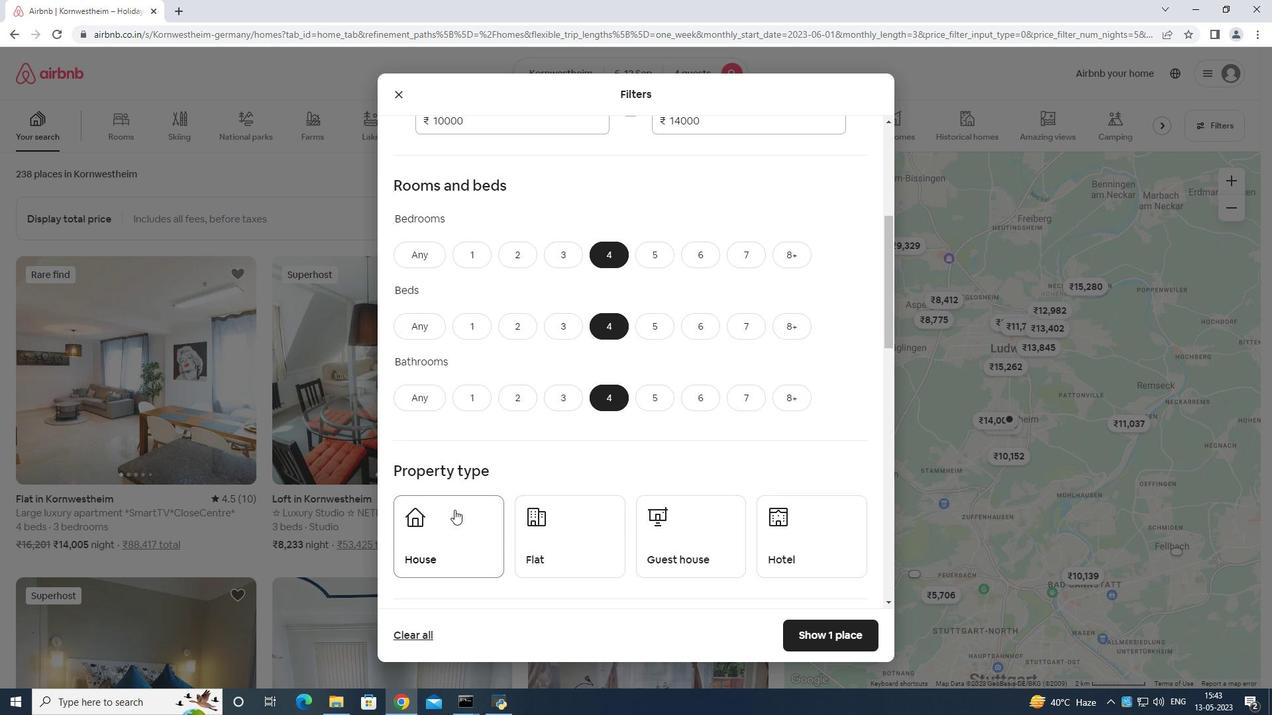 
Action: Mouse moved to (585, 526)
Screenshot: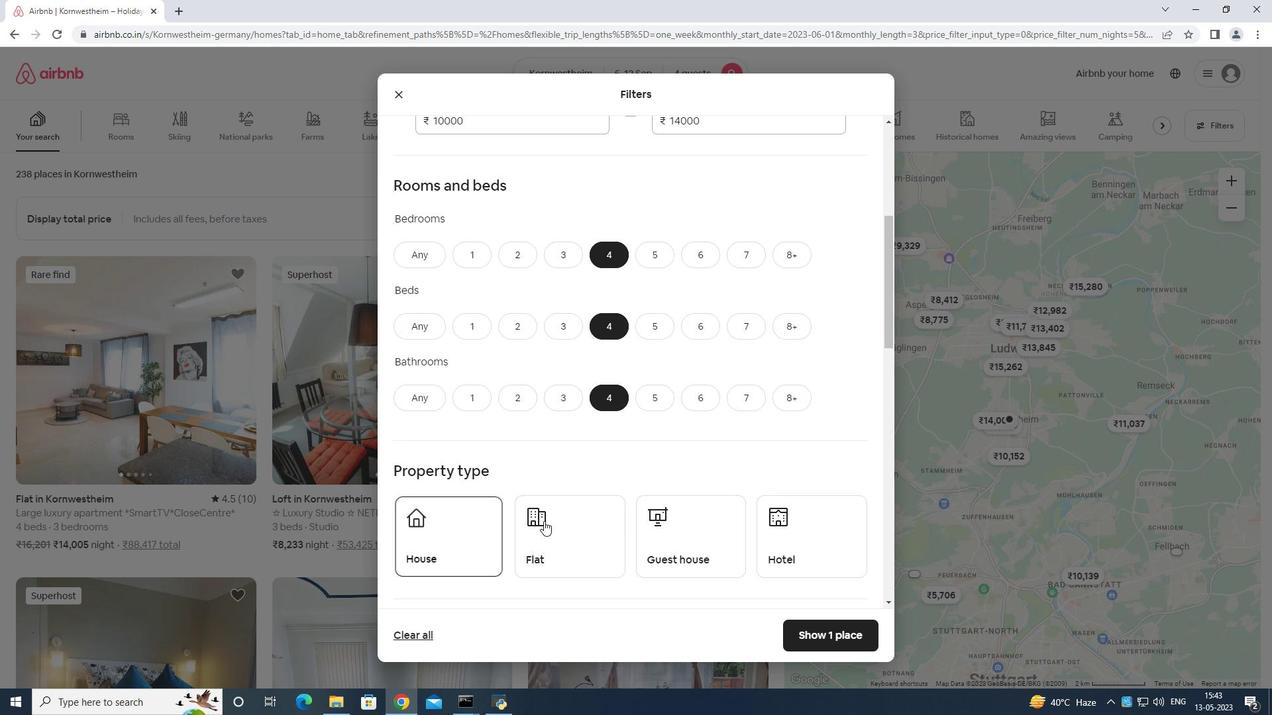 
Action: Mouse pressed left at (585, 526)
Screenshot: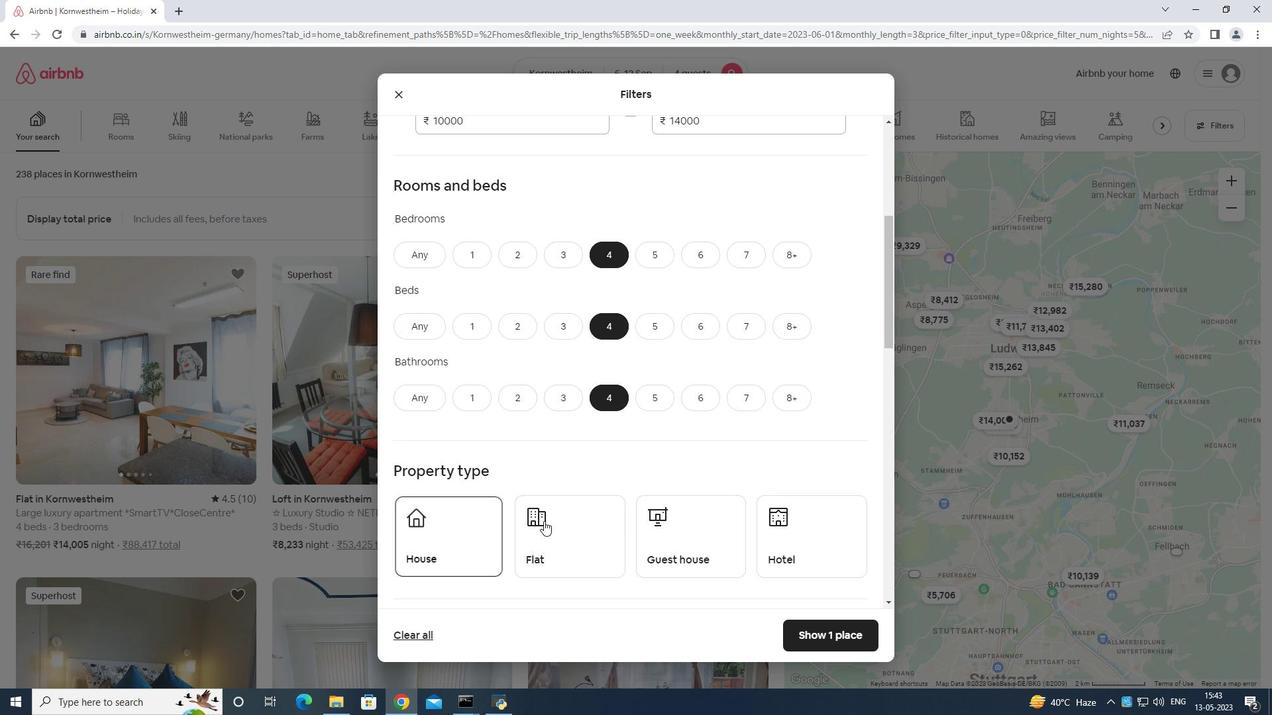 
Action: Mouse moved to (767, 538)
Screenshot: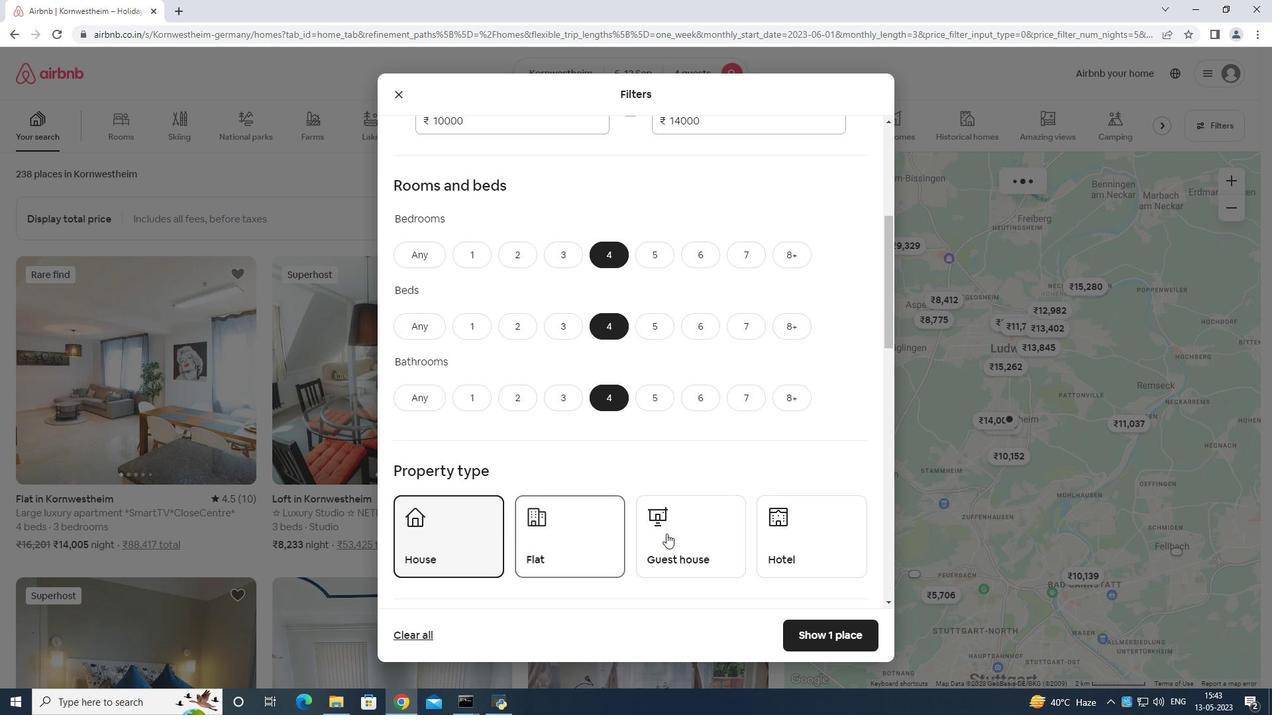 
Action: Mouse pressed left at (767, 538)
Screenshot: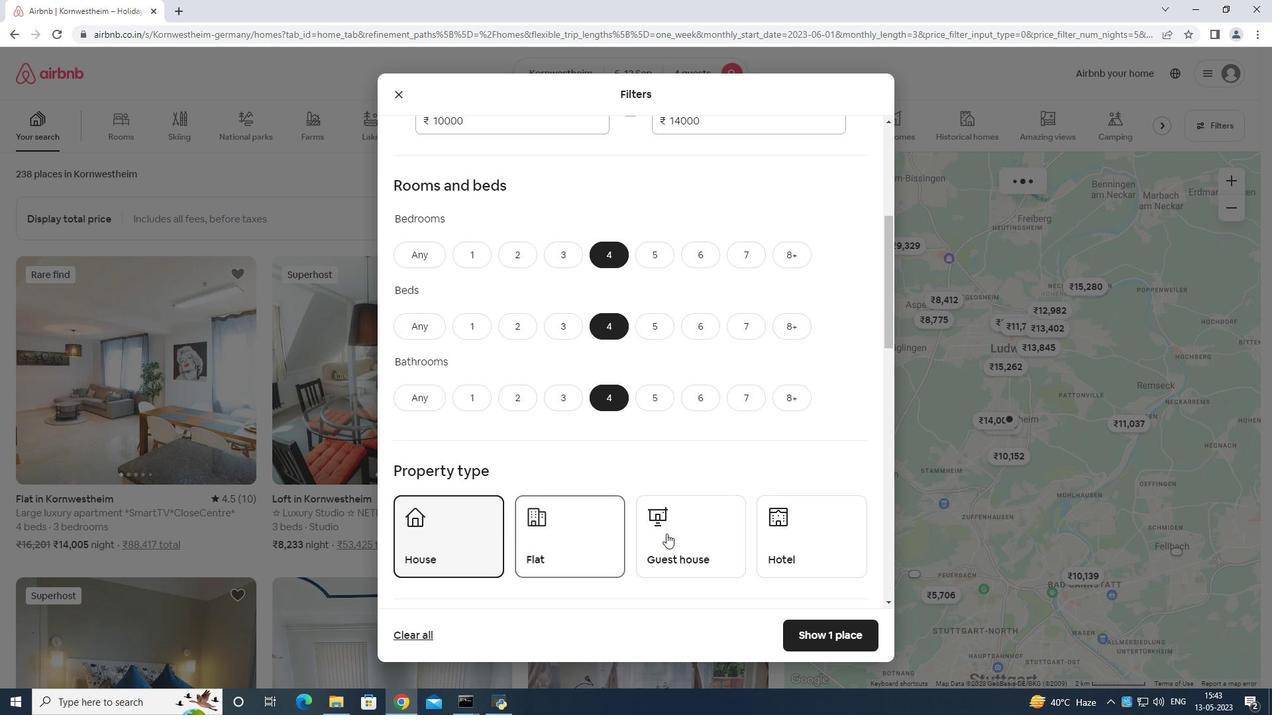 
Action: Mouse moved to (684, 535)
Screenshot: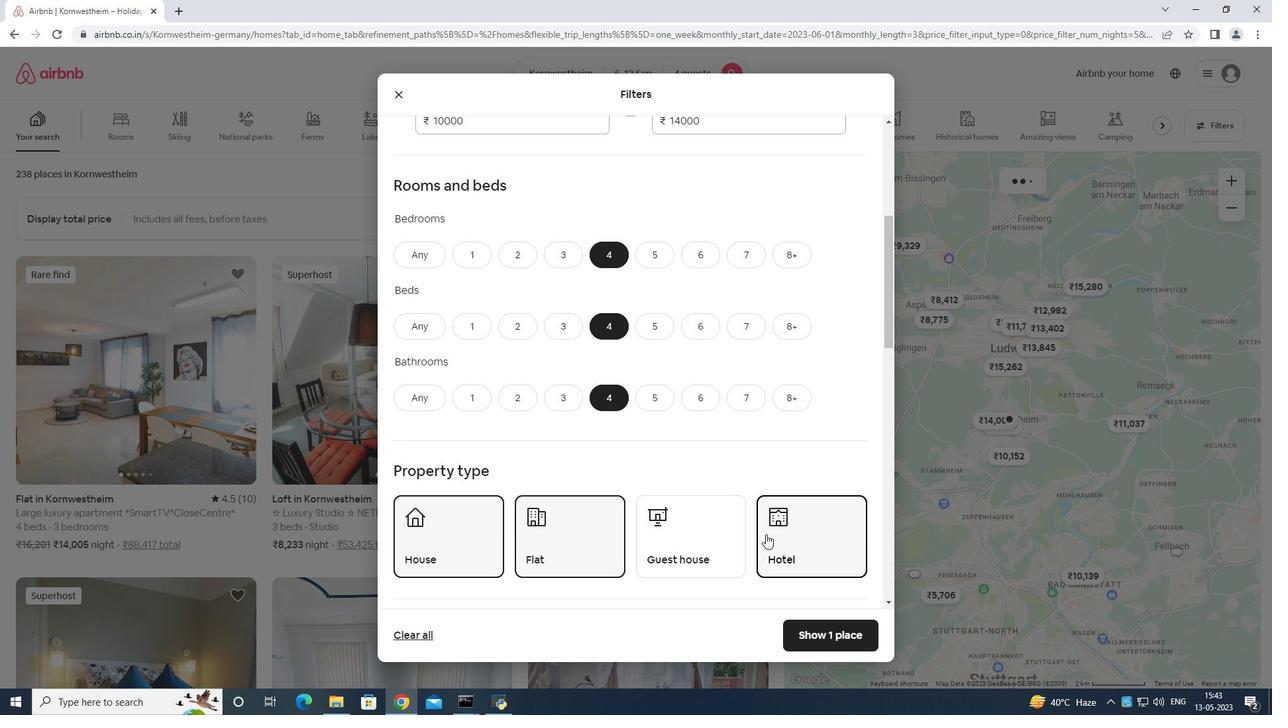 
Action: Mouse pressed left at (684, 535)
Screenshot: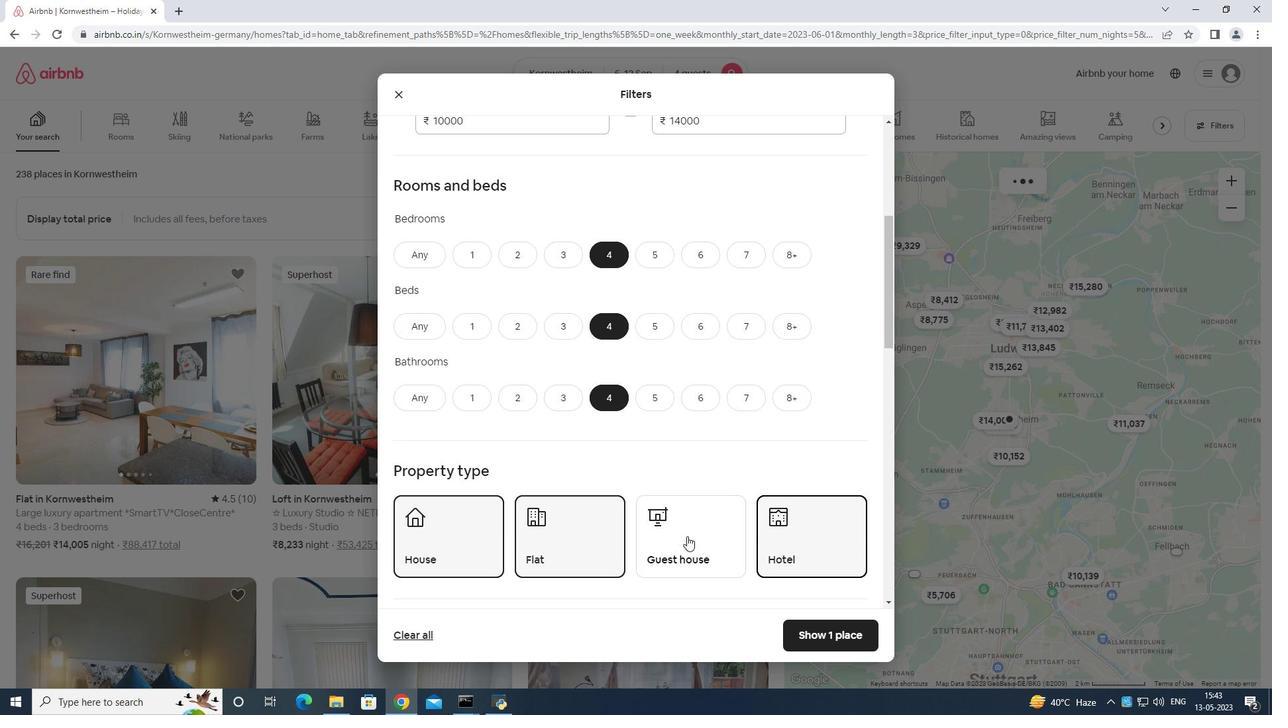 
Action: Mouse moved to (701, 519)
Screenshot: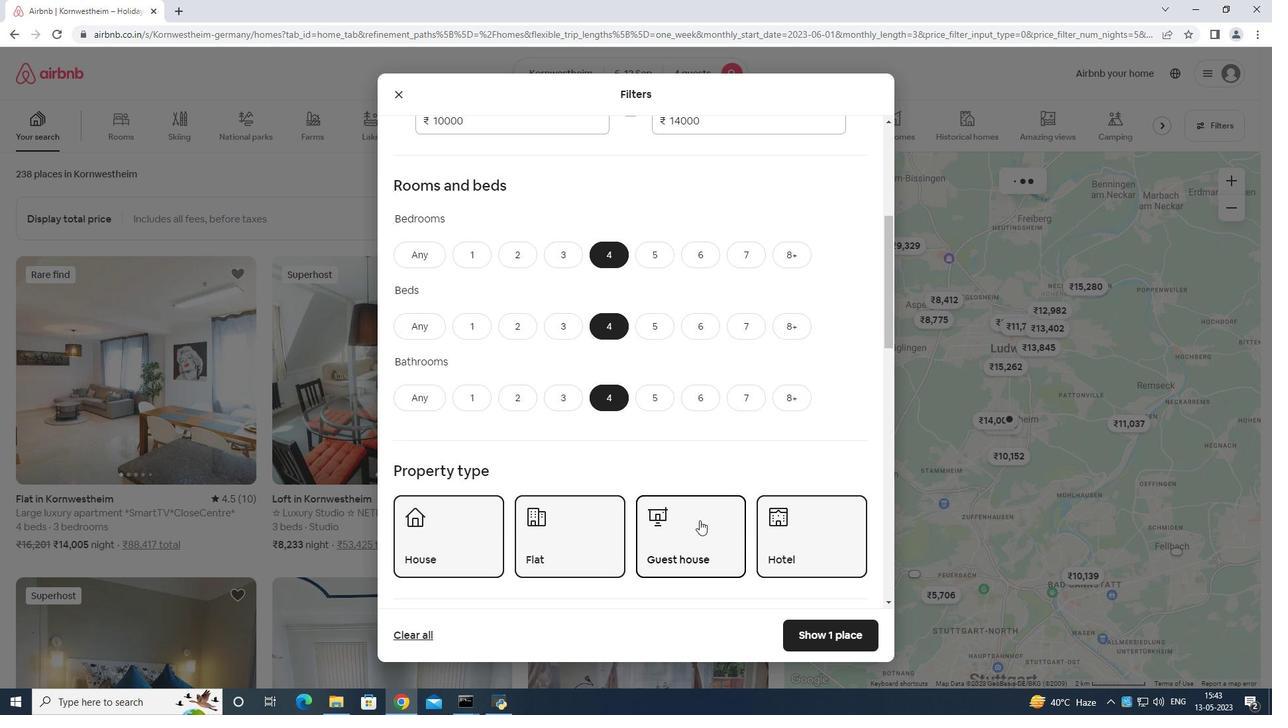 
Action: Mouse scrolled (701, 519) with delta (0, 0)
Screenshot: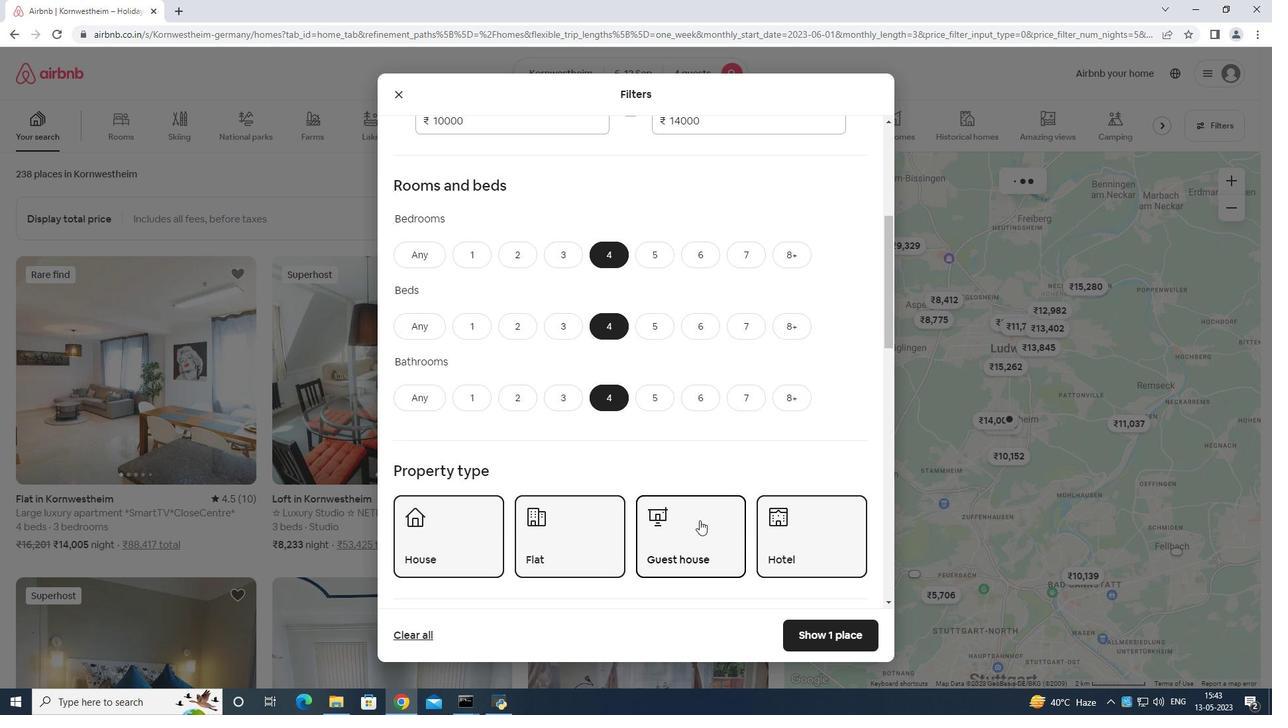 
Action: Mouse moved to (822, 493)
Screenshot: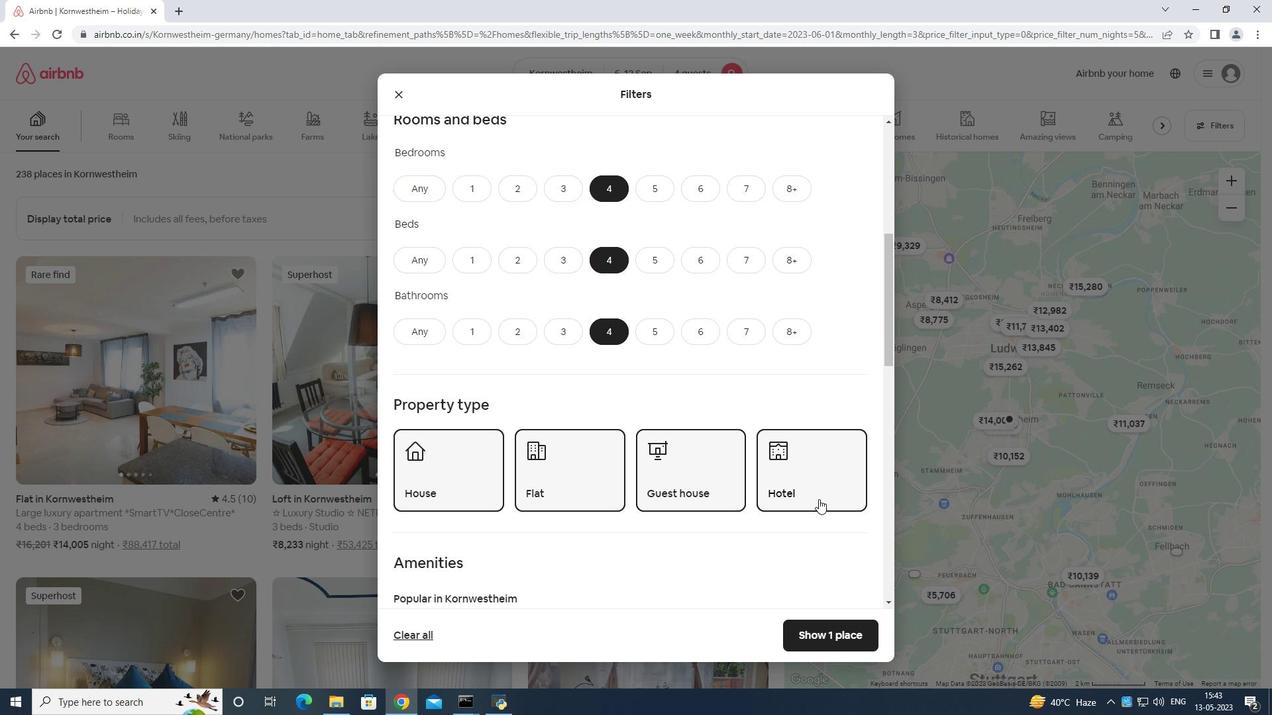 
Action: Mouse pressed left at (822, 493)
Screenshot: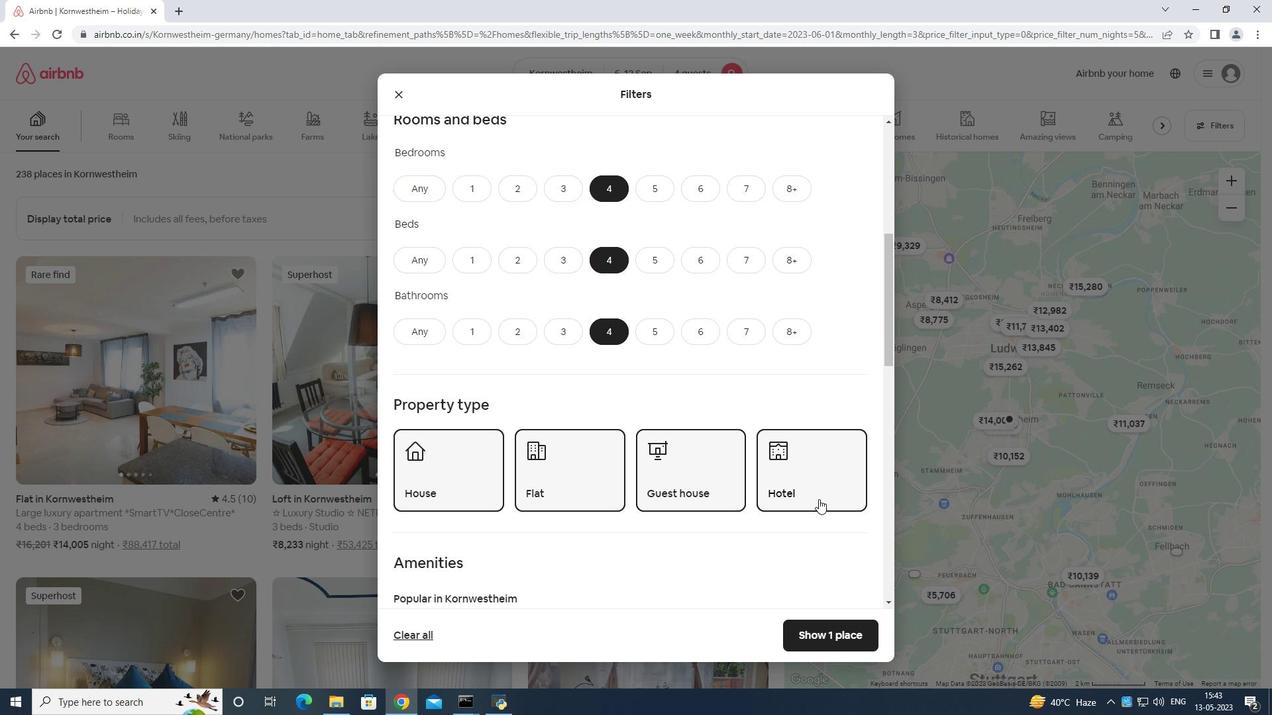 
Action: Mouse moved to (770, 490)
Screenshot: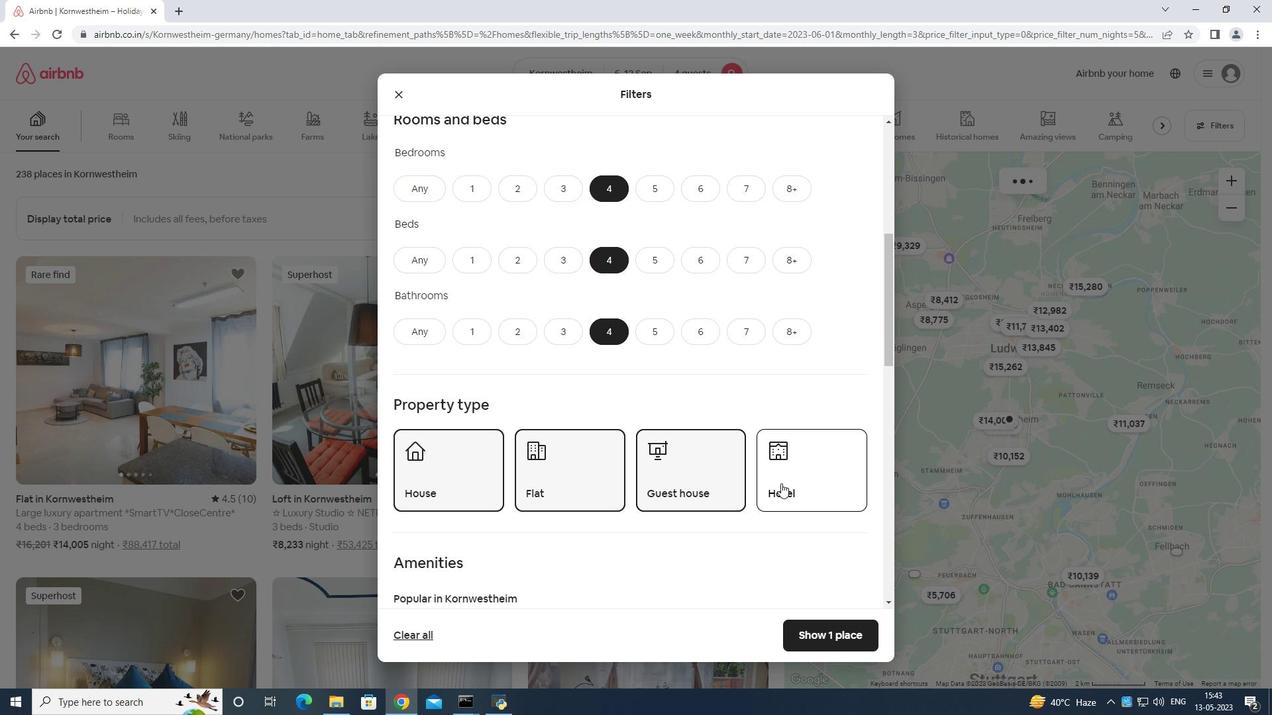 
Action: Mouse scrolled (770, 489) with delta (0, 0)
Screenshot: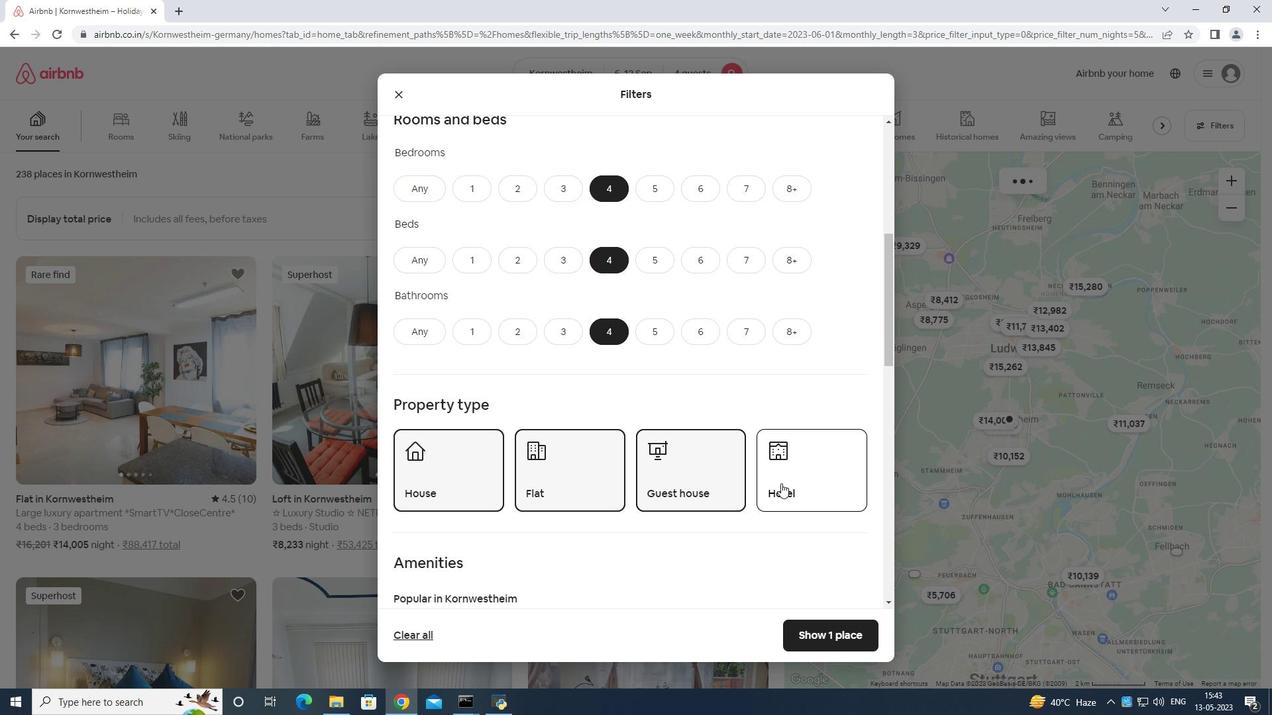 
Action: Mouse moved to (769, 495)
Screenshot: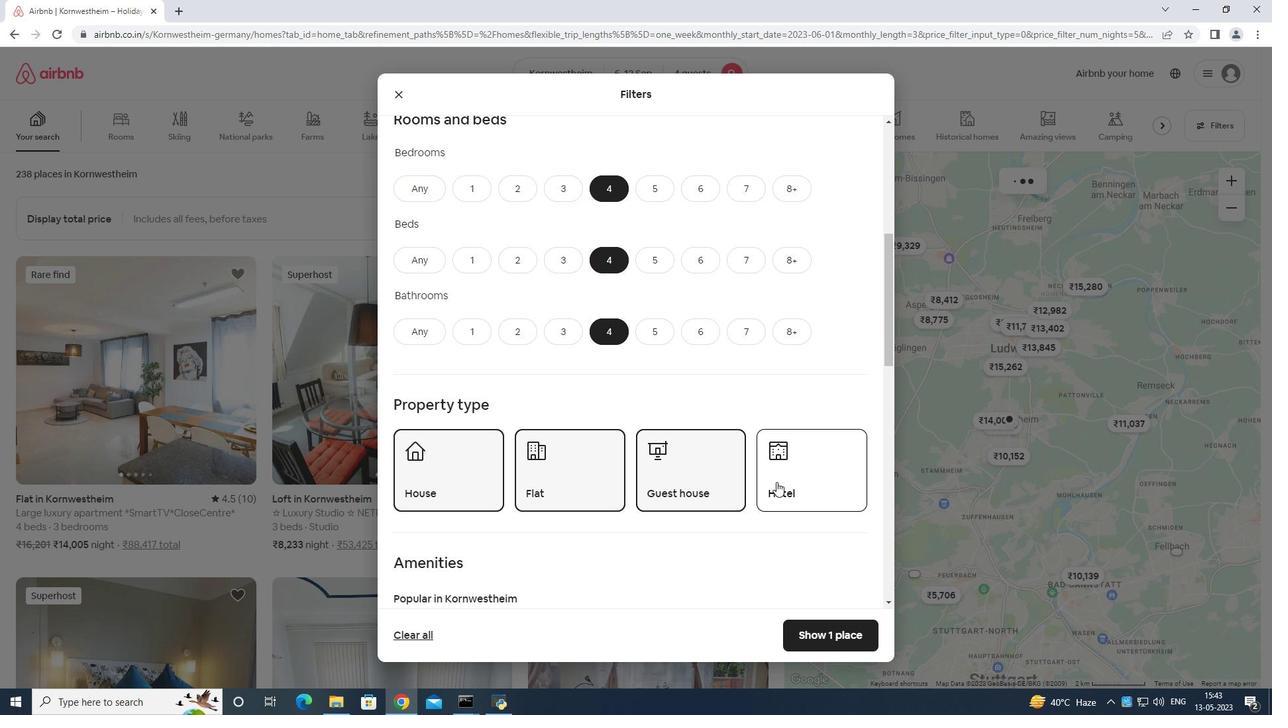 
Action: Mouse scrolled (769, 494) with delta (0, 0)
Screenshot: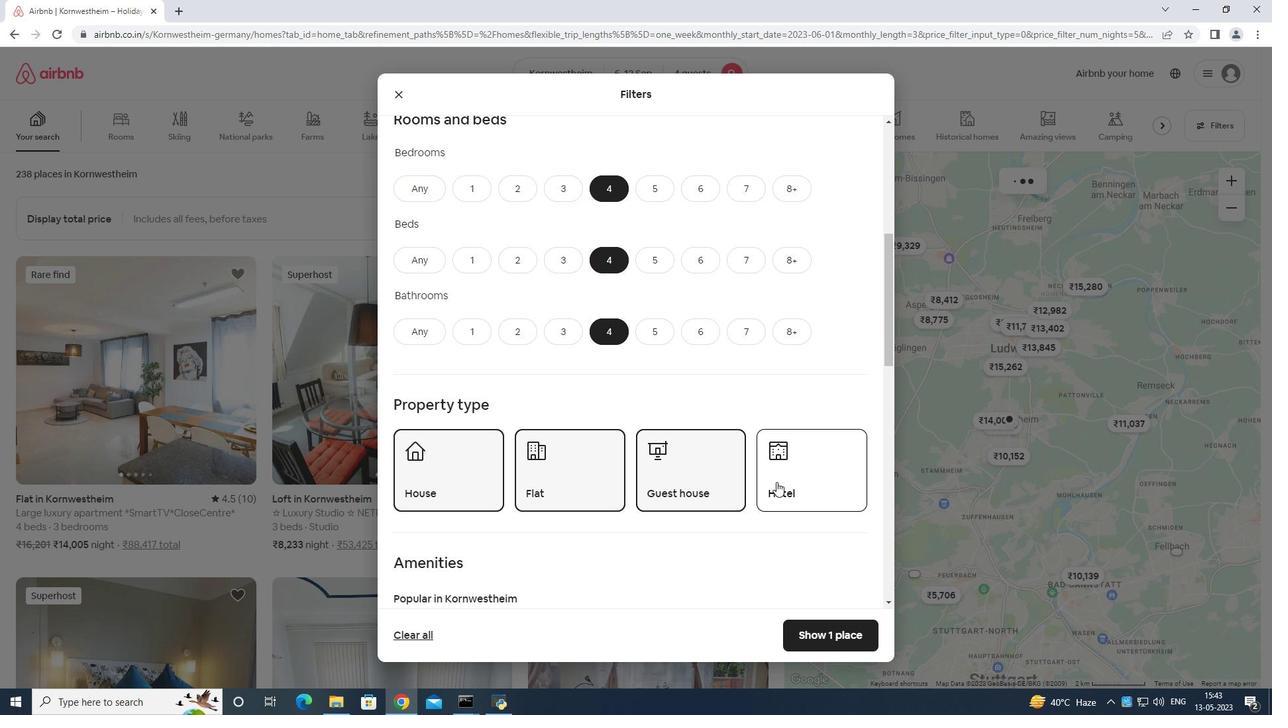 
Action: Mouse moved to (767, 493)
Screenshot: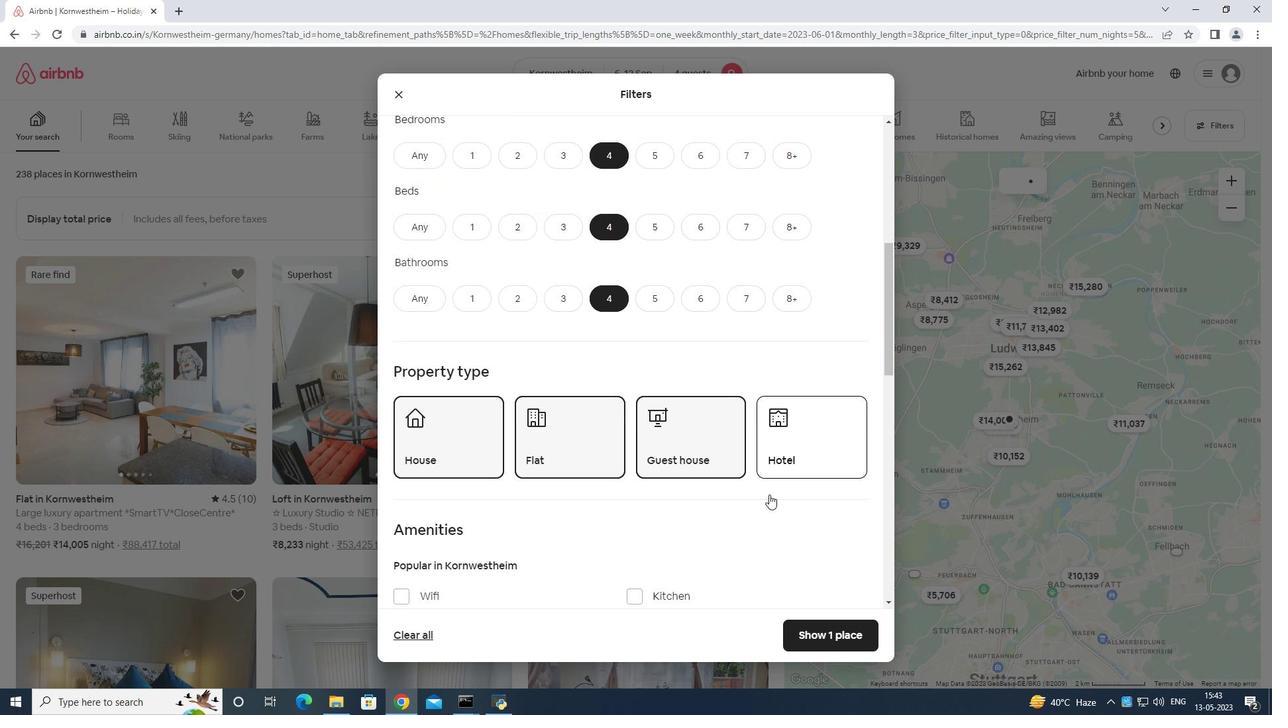 
Action: Mouse scrolled (767, 493) with delta (0, 0)
Screenshot: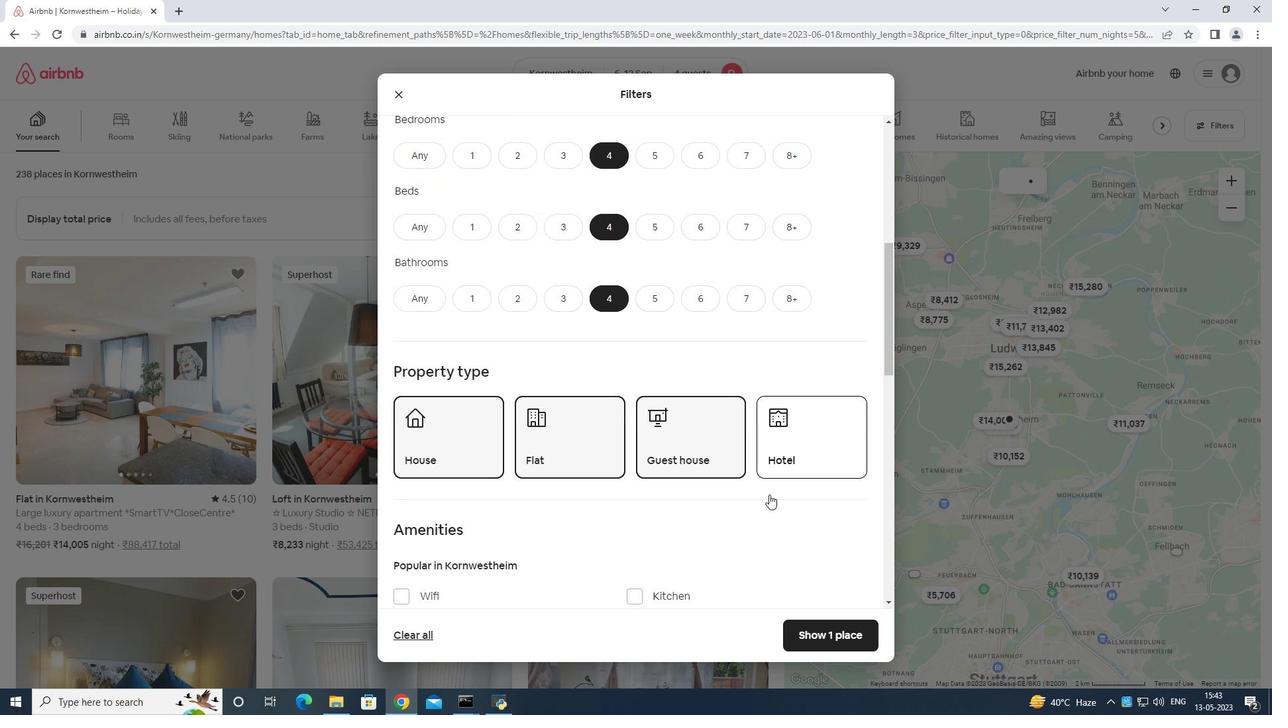 
Action: Mouse moved to (405, 428)
Screenshot: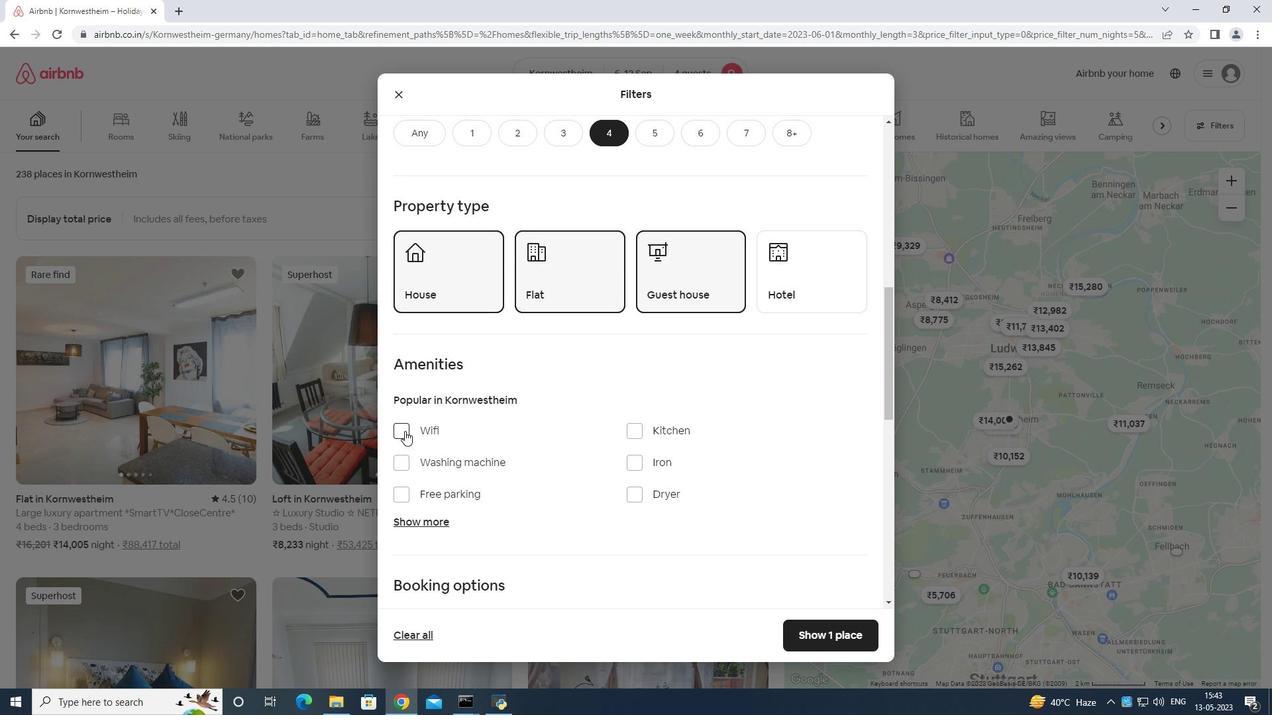 
Action: Mouse pressed left at (405, 428)
Screenshot: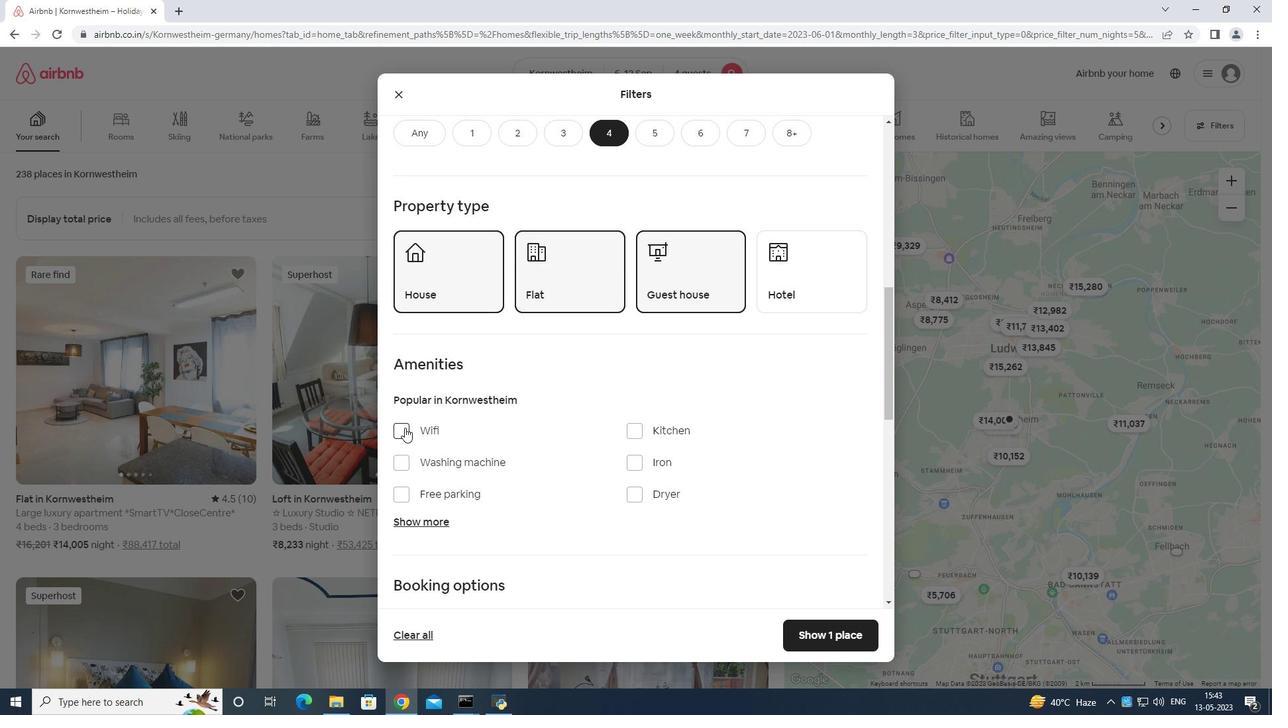 
Action: Mouse moved to (401, 492)
Screenshot: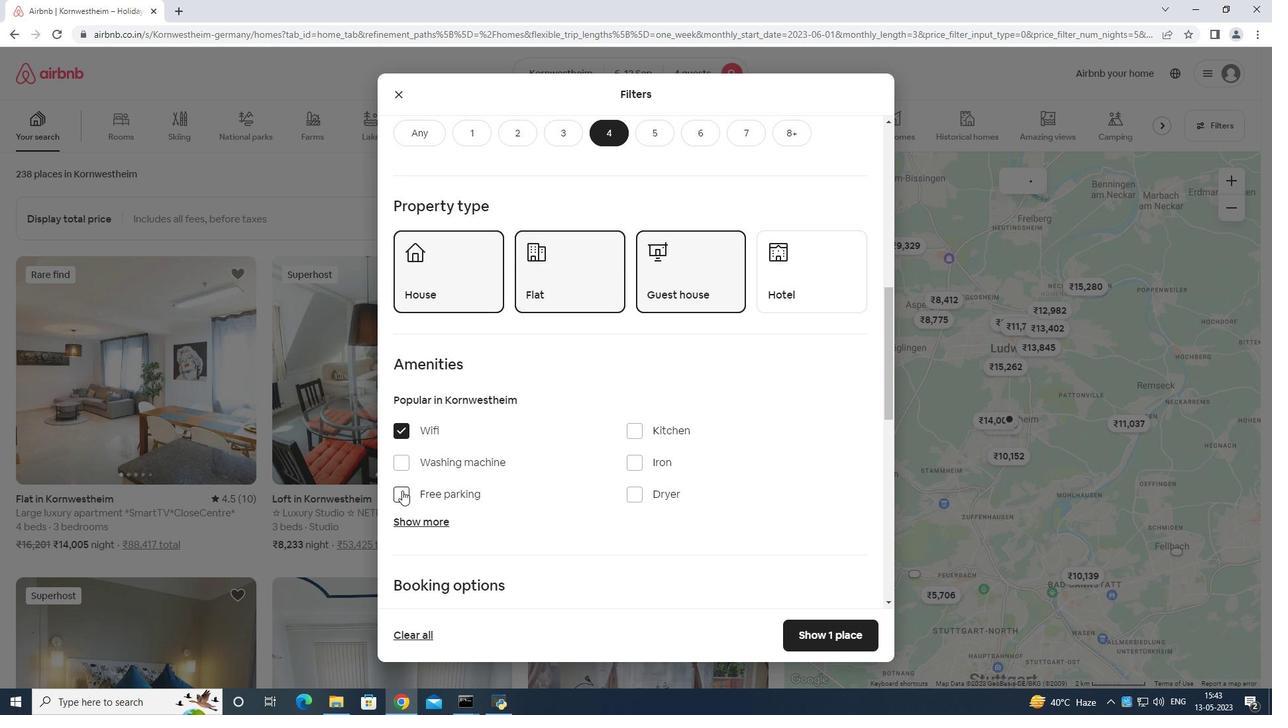 
Action: Mouse pressed left at (401, 492)
Screenshot: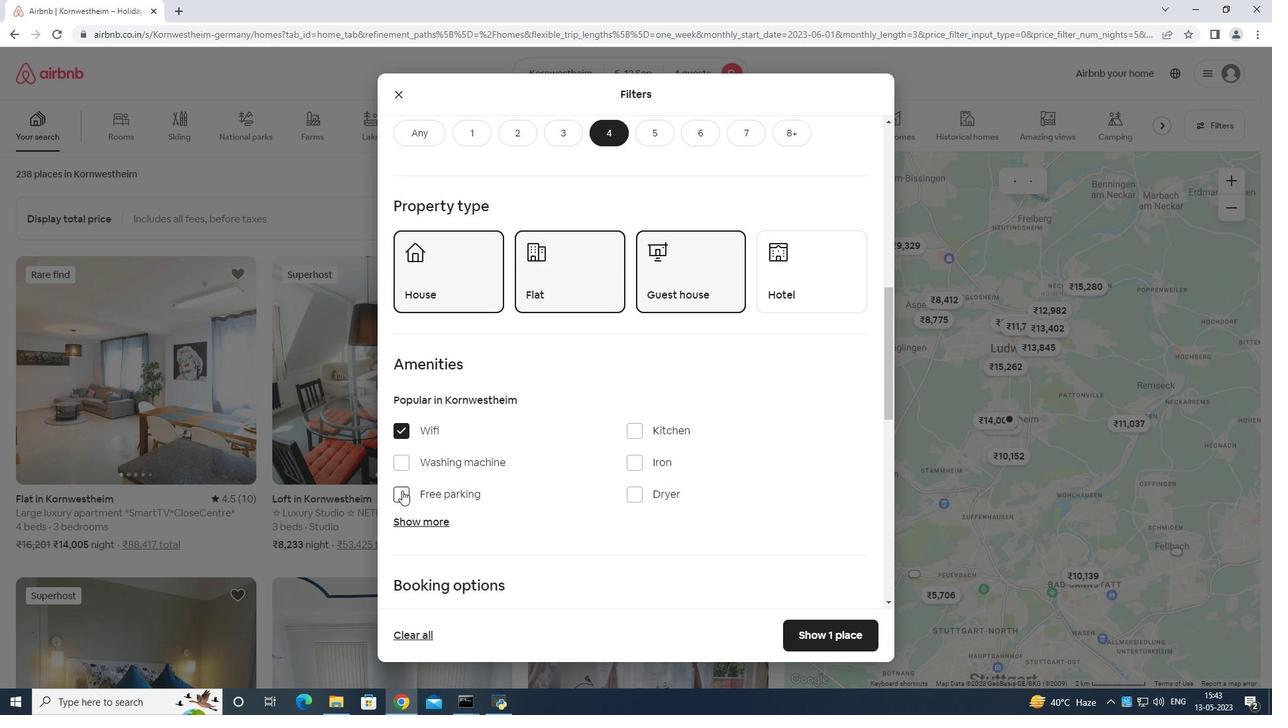 
Action: Mouse moved to (418, 519)
Screenshot: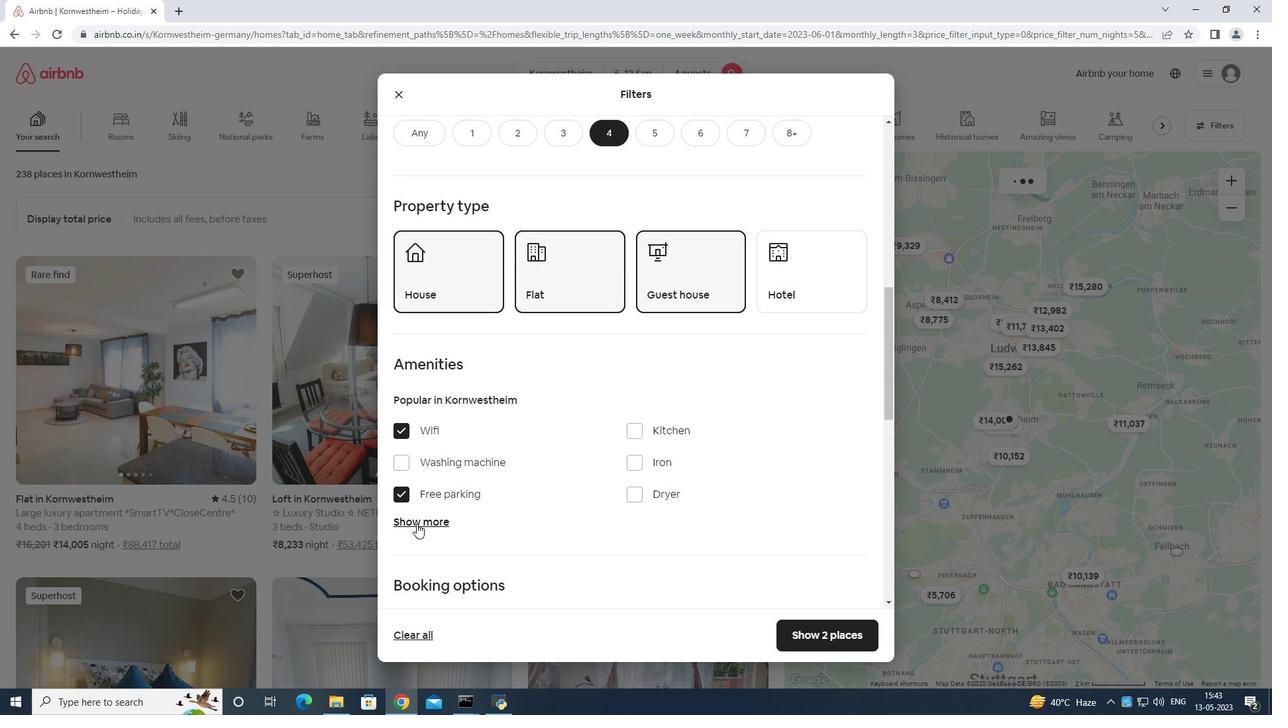 
Action: Mouse pressed left at (418, 519)
Screenshot: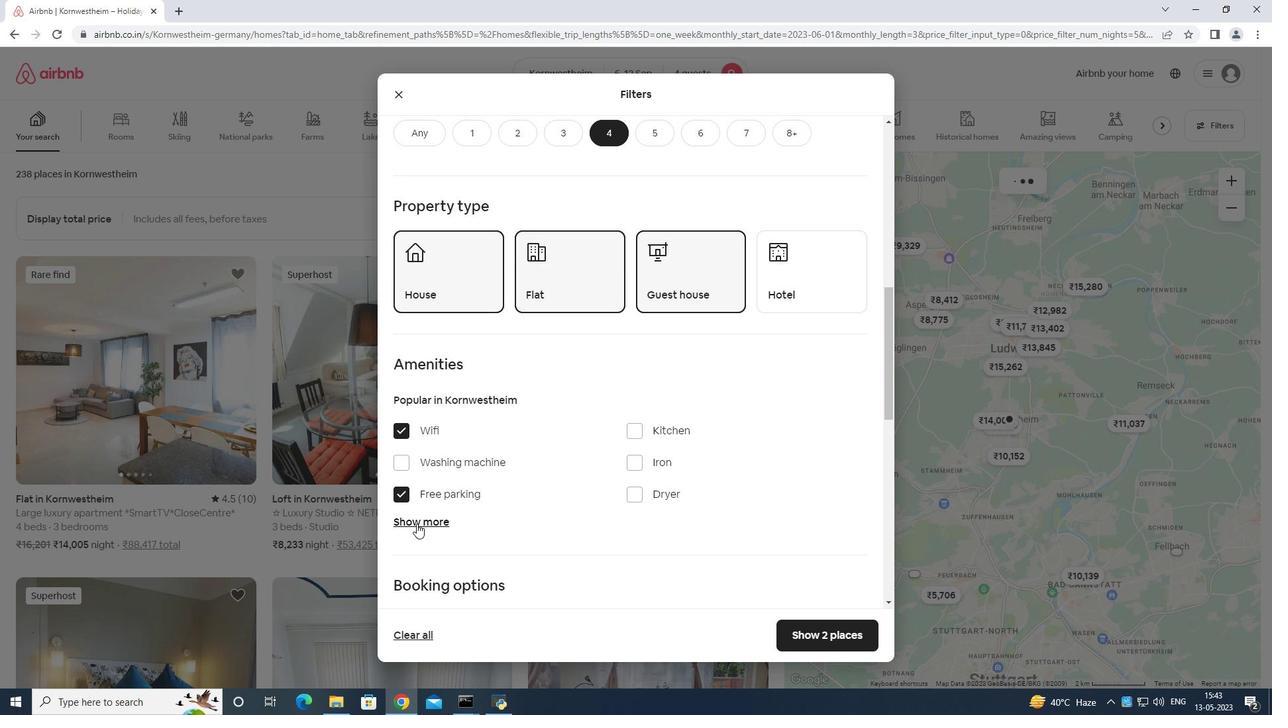 
Action: Mouse moved to (467, 514)
Screenshot: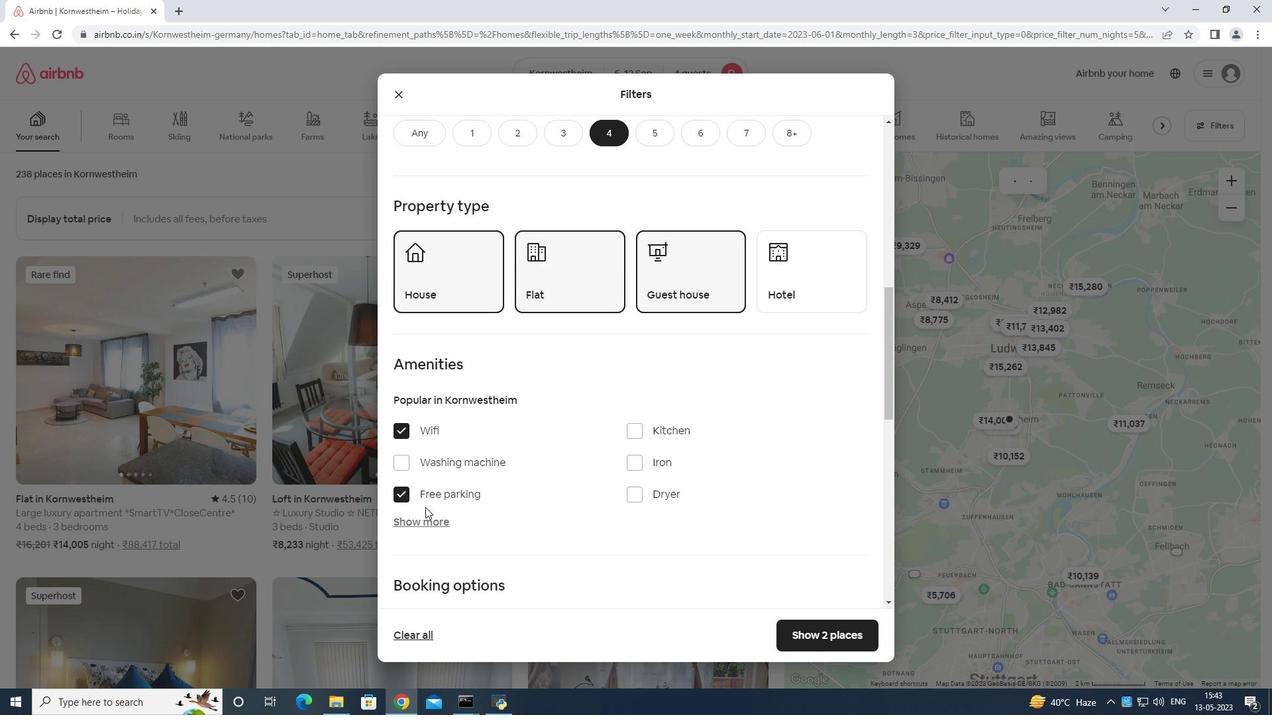 
Action: Mouse scrolled (467, 513) with delta (0, 0)
Screenshot: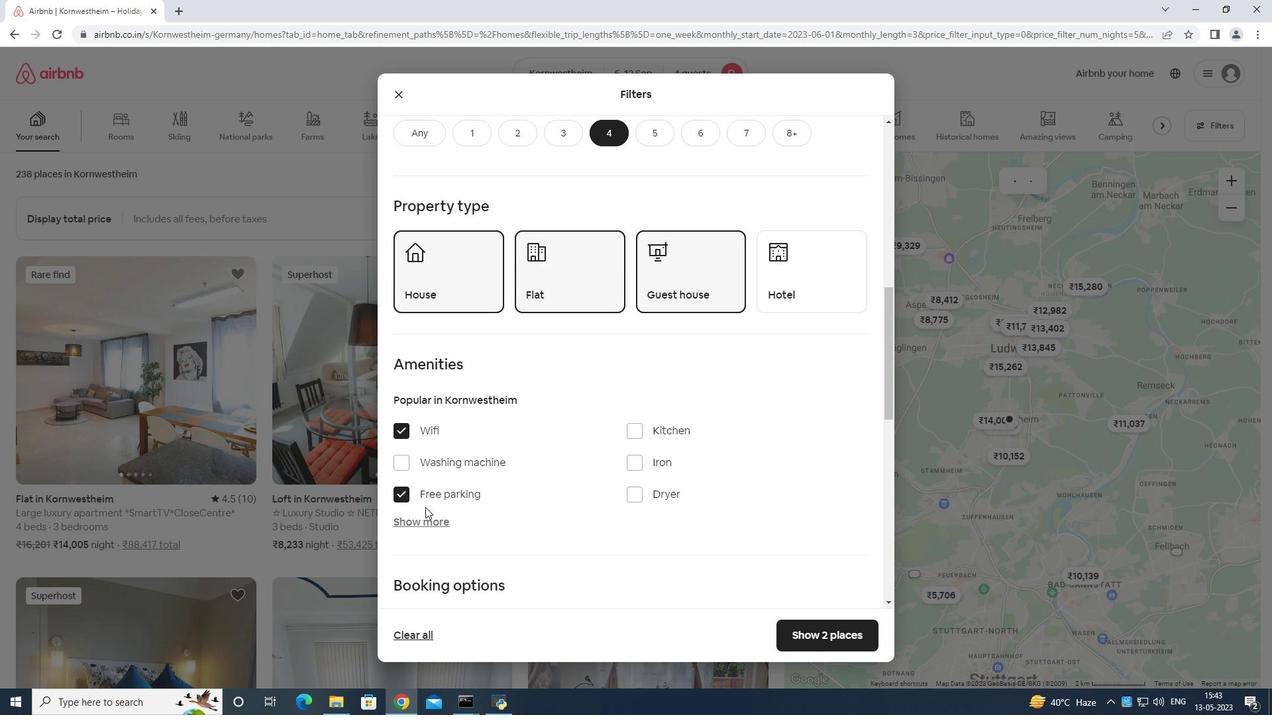
Action: Mouse moved to (495, 526)
Screenshot: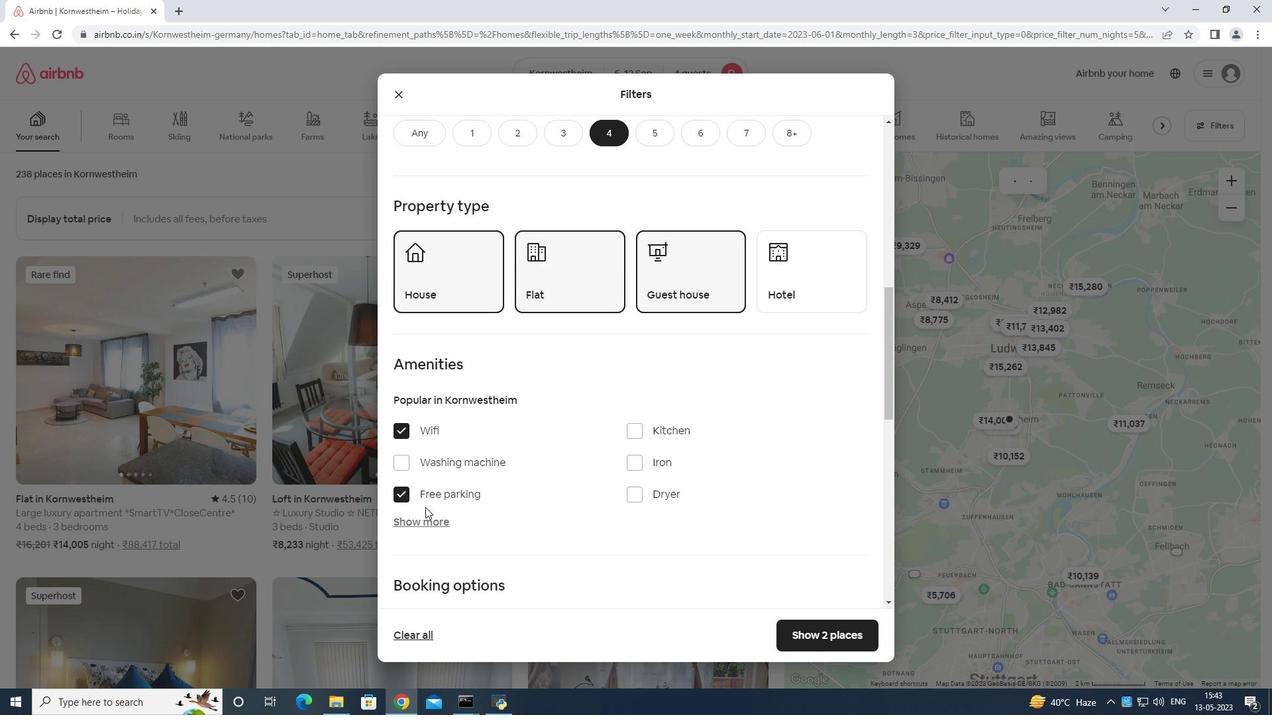 
Action: Mouse scrolled (495, 525) with delta (0, 0)
Screenshot: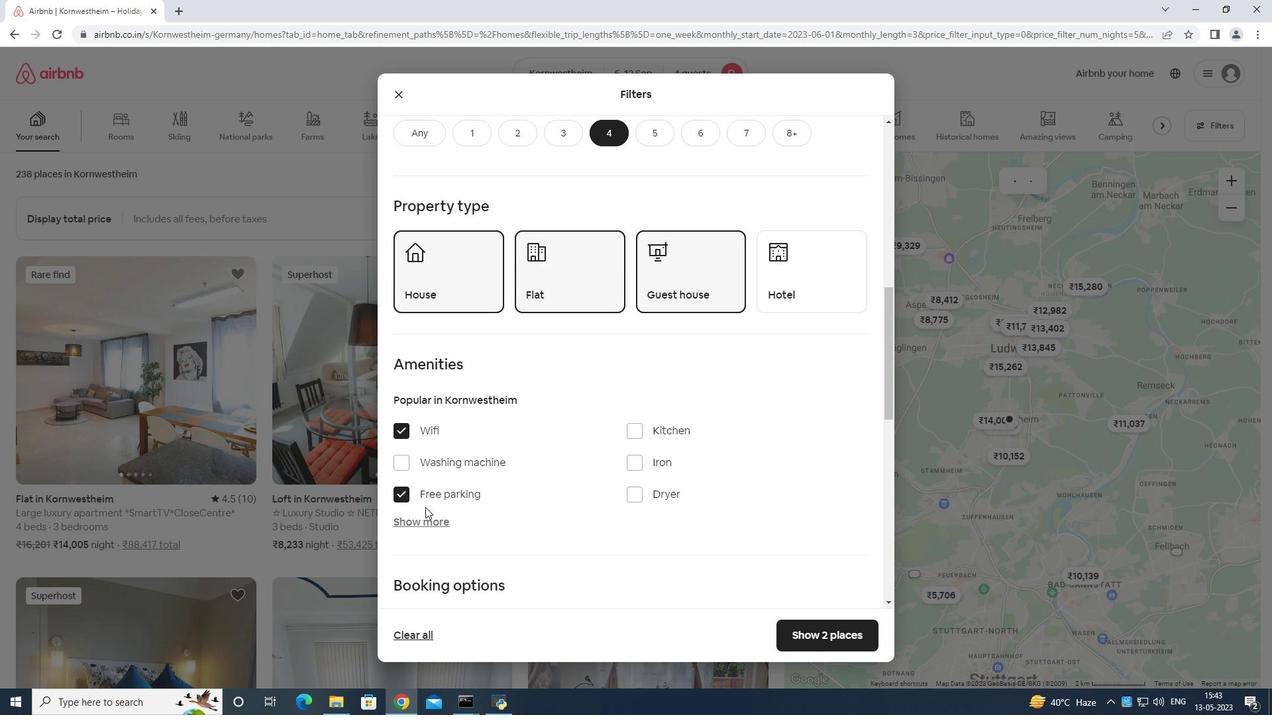 
Action: Mouse moved to (627, 464)
Screenshot: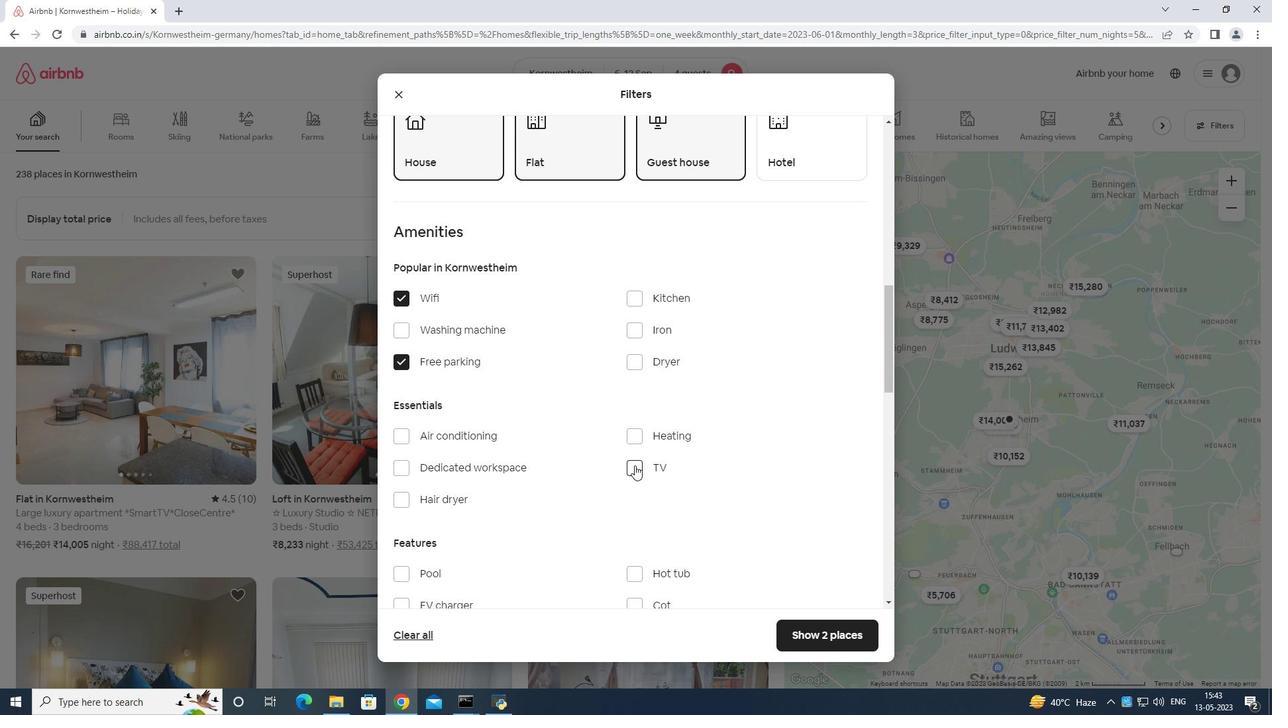 
Action: Mouse pressed left at (627, 464)
Screenshot: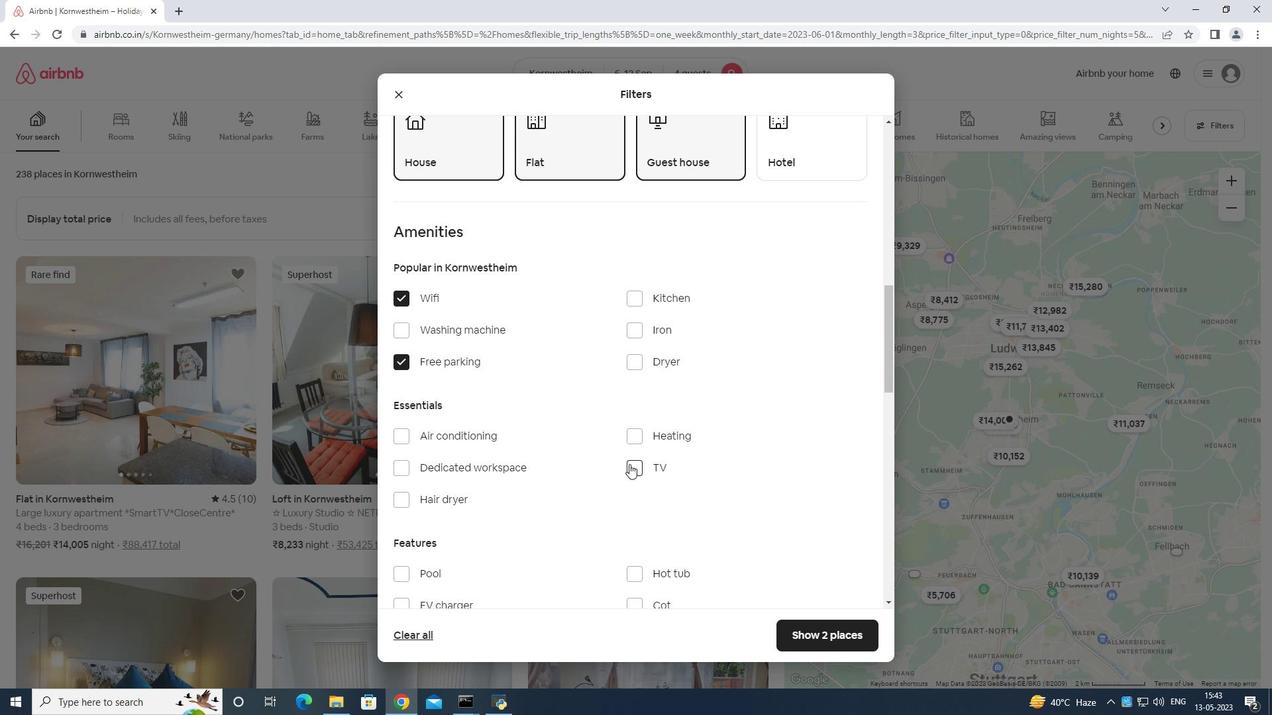 
Action: Mouse moved to (627, 466)
Screenshot: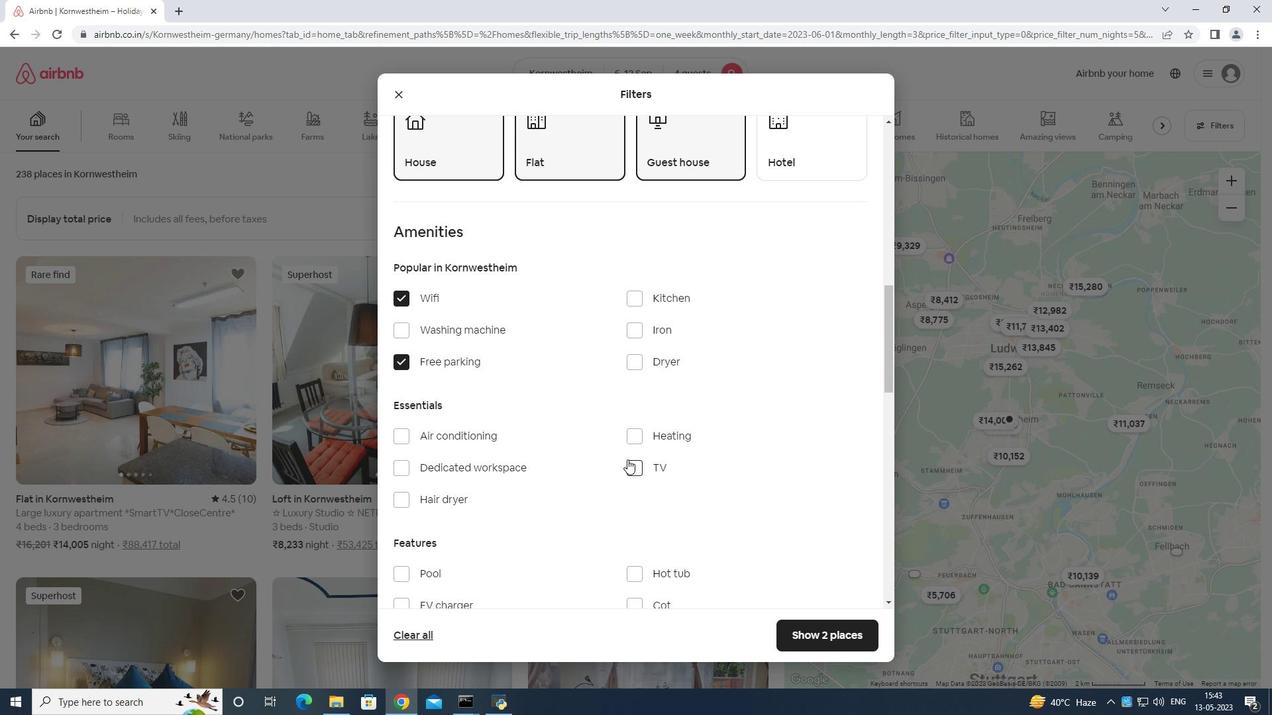 
Action: Mouse scrolled (627, 466) with delta (0, 0)
Screenshot: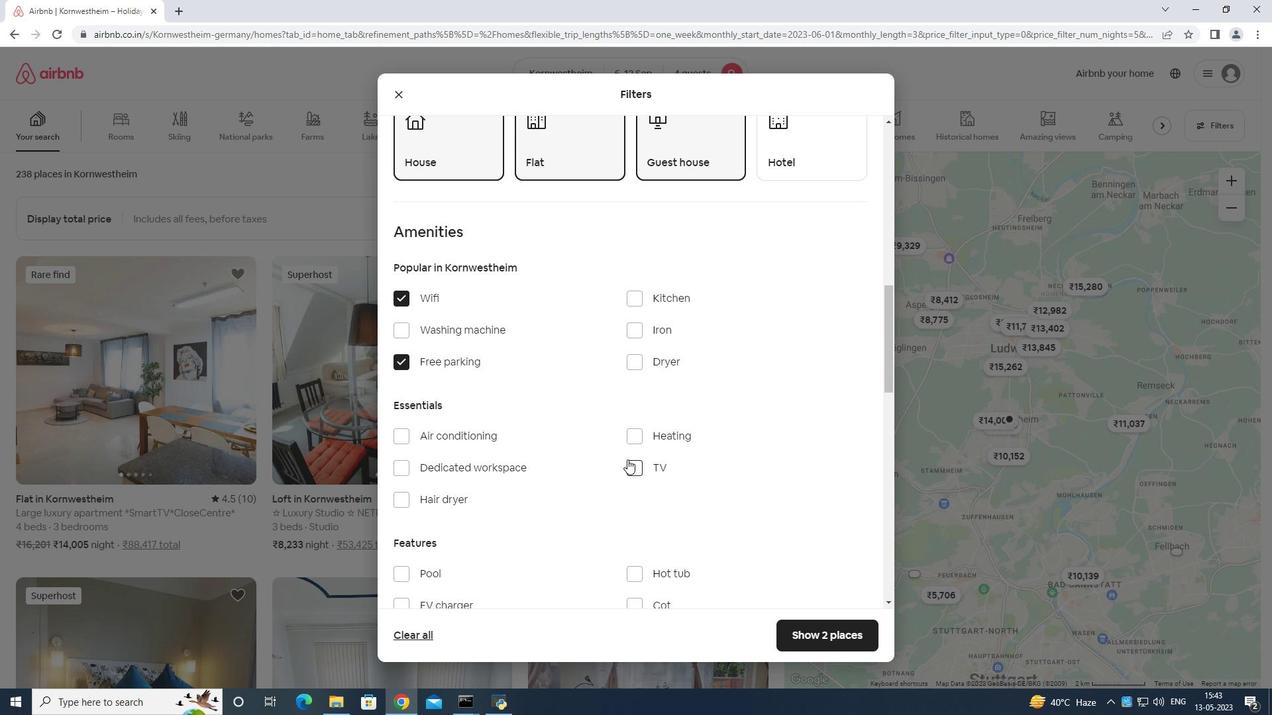 
Action: Mouse moved to (625, 473)
Screenshot: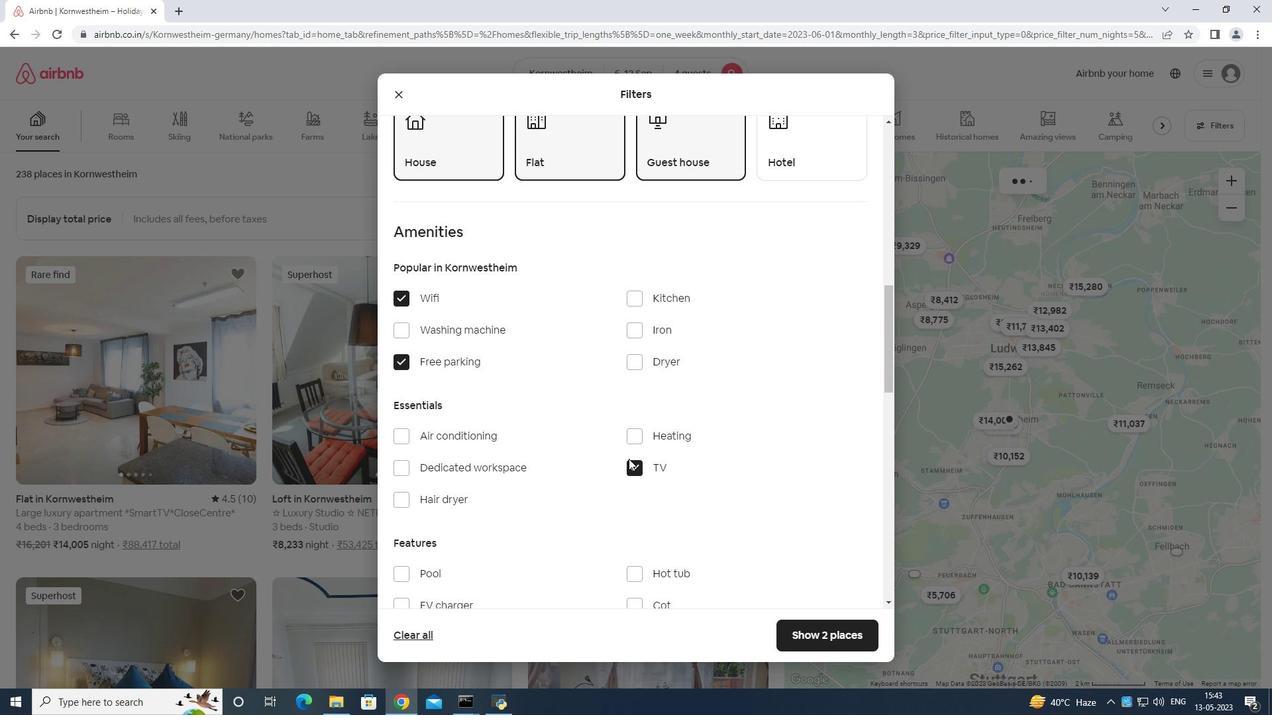 
Action: Mouse scrolled (625, 473) with delta (0, 0)
Screenshot: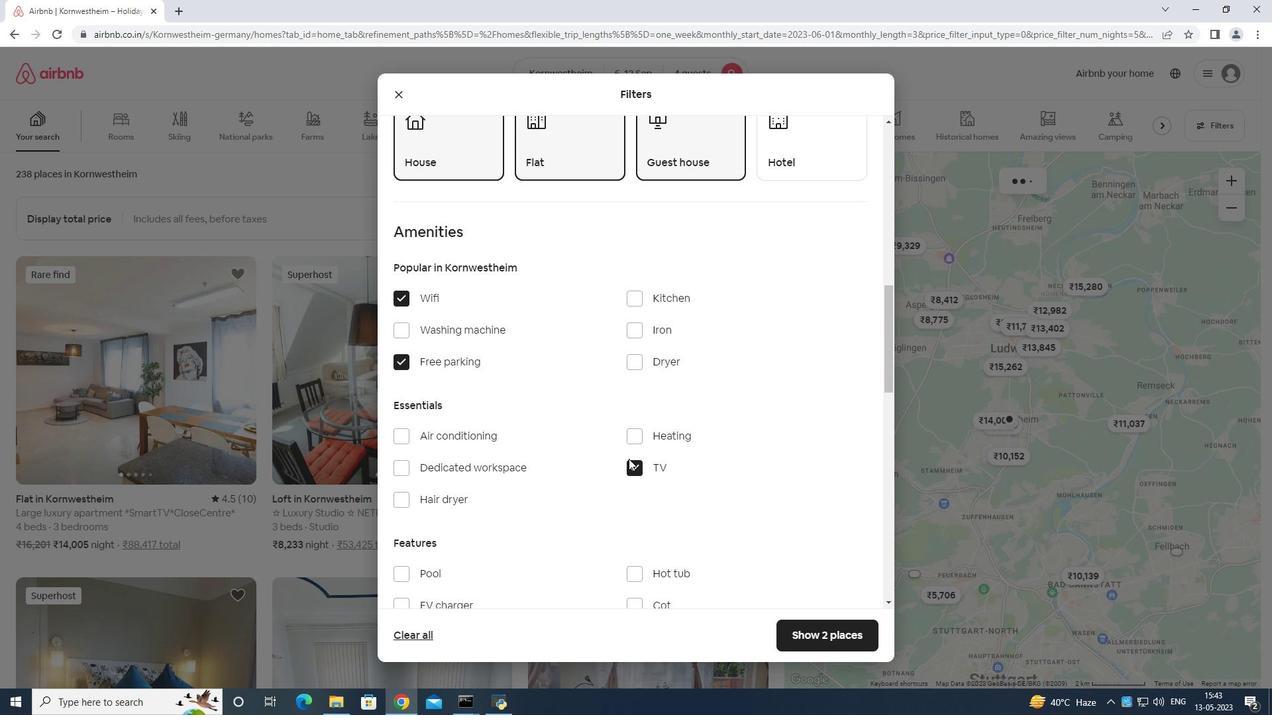 
Action: Mouse moved to (624, 475)
Screenshot: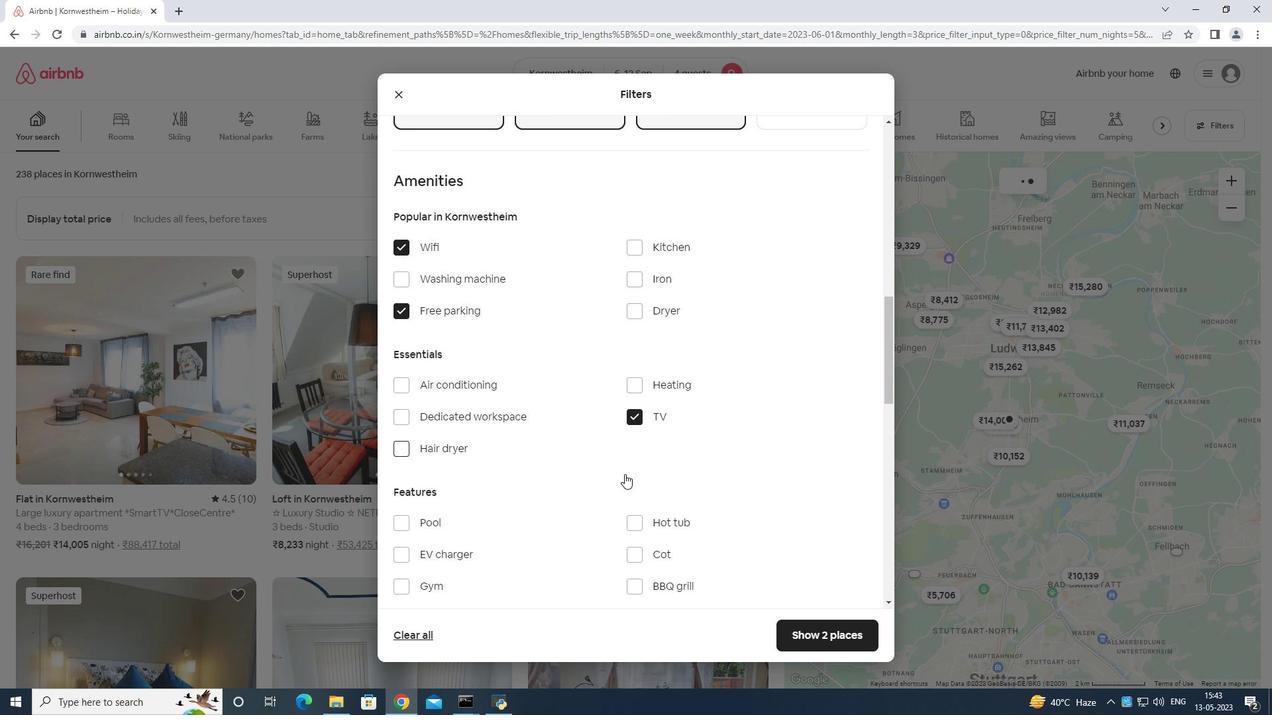 
Action: Mouse scrolled (624, 475) with delta (0, 0)
Screenshot: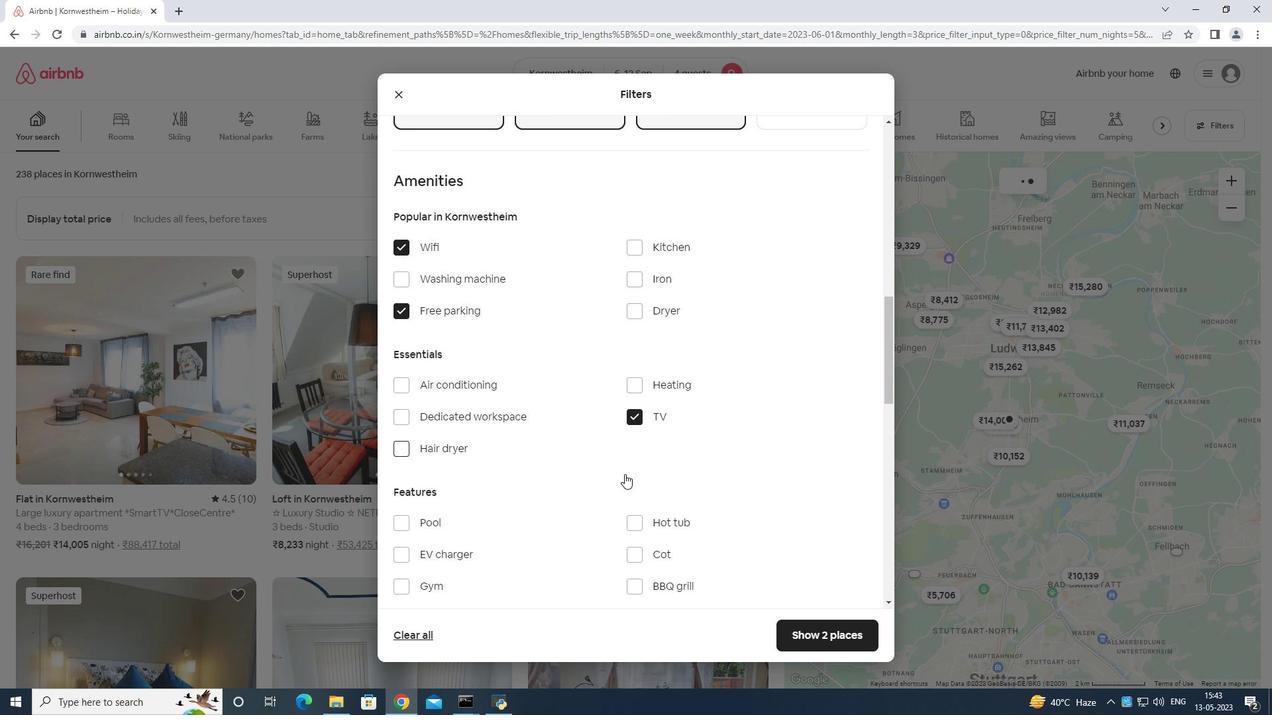 
Action: Mouse moved to (408, 440)
Screenshot: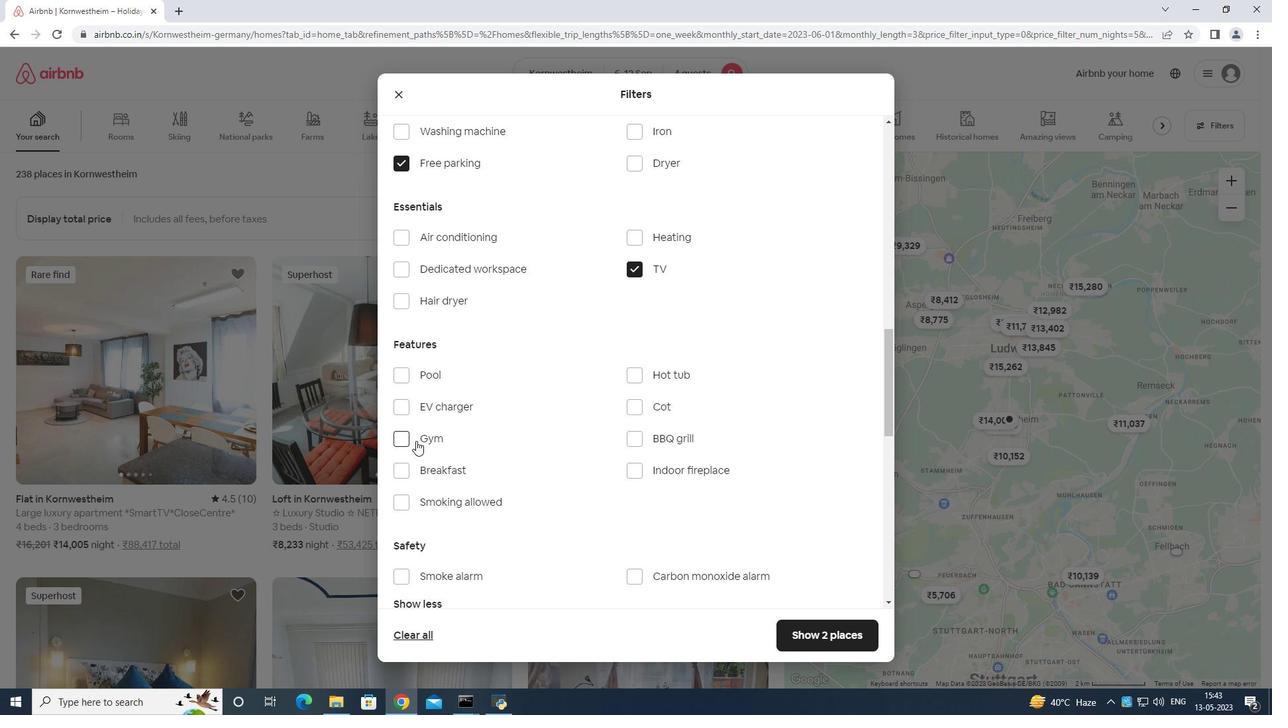 
Action: Mouse pressed left at (408, 440)
Screenshot: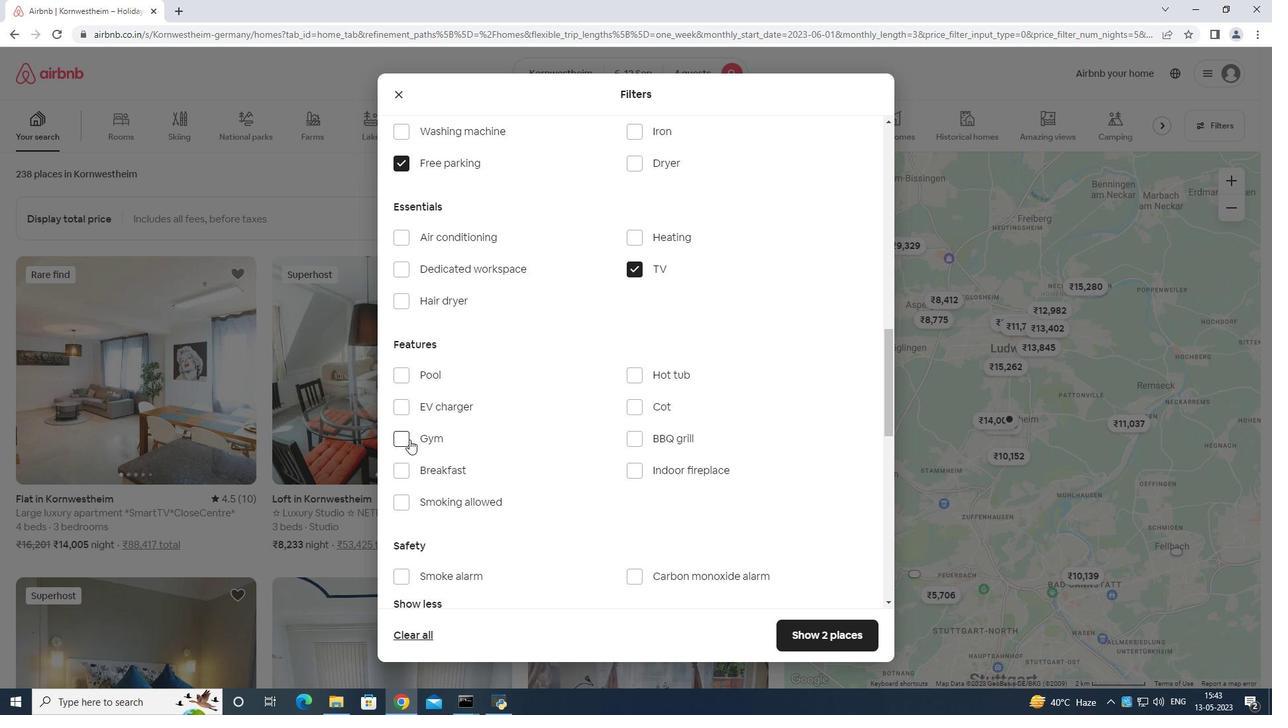 
Action: Mouse moved to (408, 467)
Screenshot: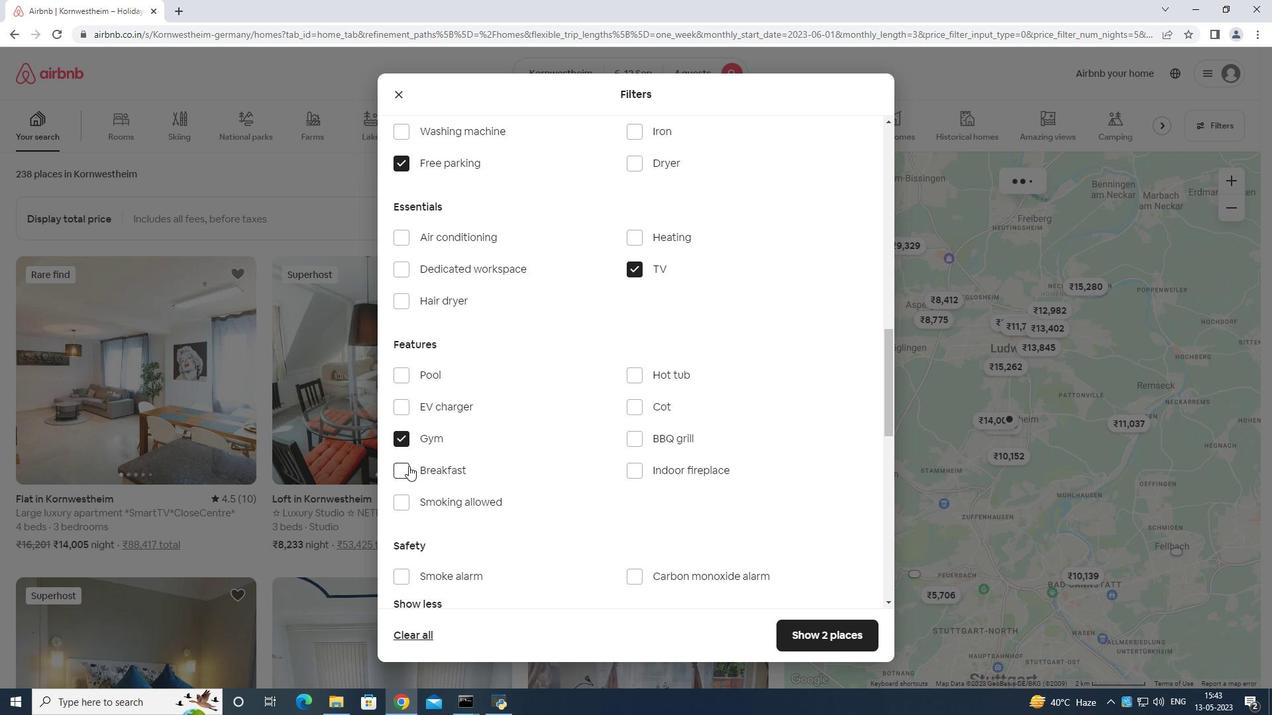 
Action: Mouse pressed left at (408, 467)
Screenshot: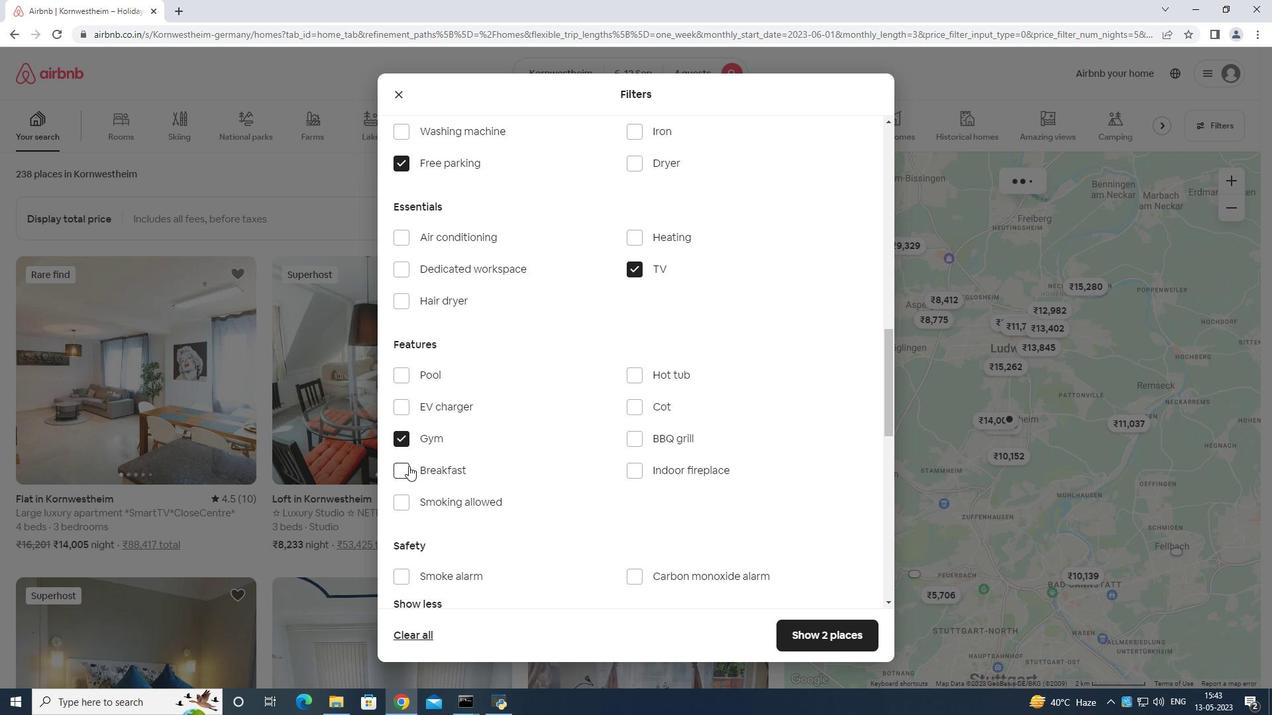 
Action: Mouse moved to (504, 485)
Screenshot: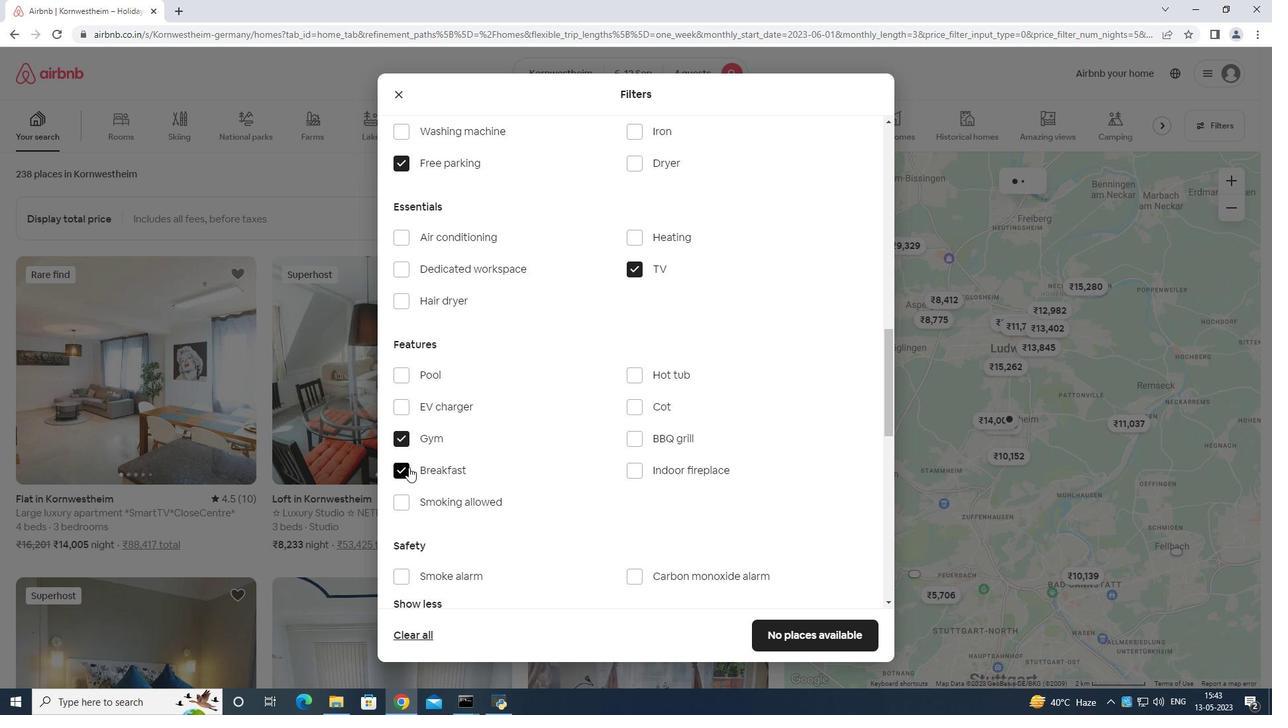 
Action: Mouse scrolled (504, 485) with delta (0, 0)
Screenshot: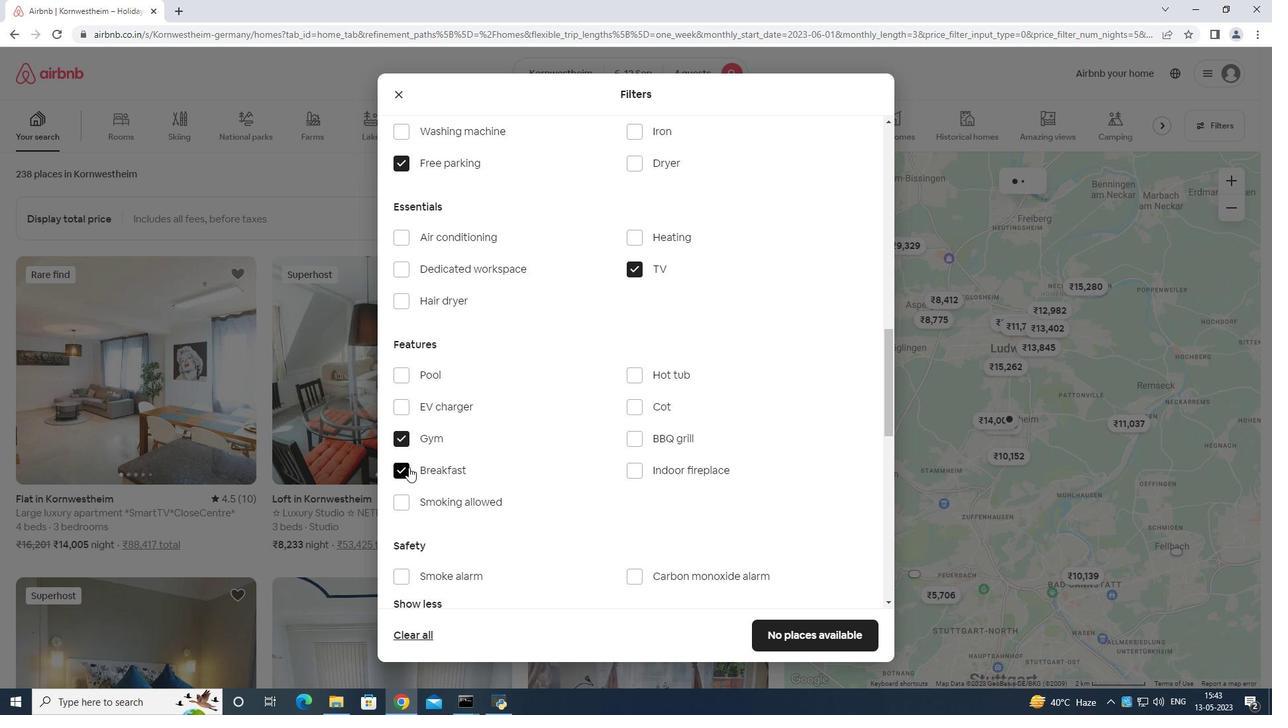 
Action: Mouse moved to (564, 495)
Screenshot: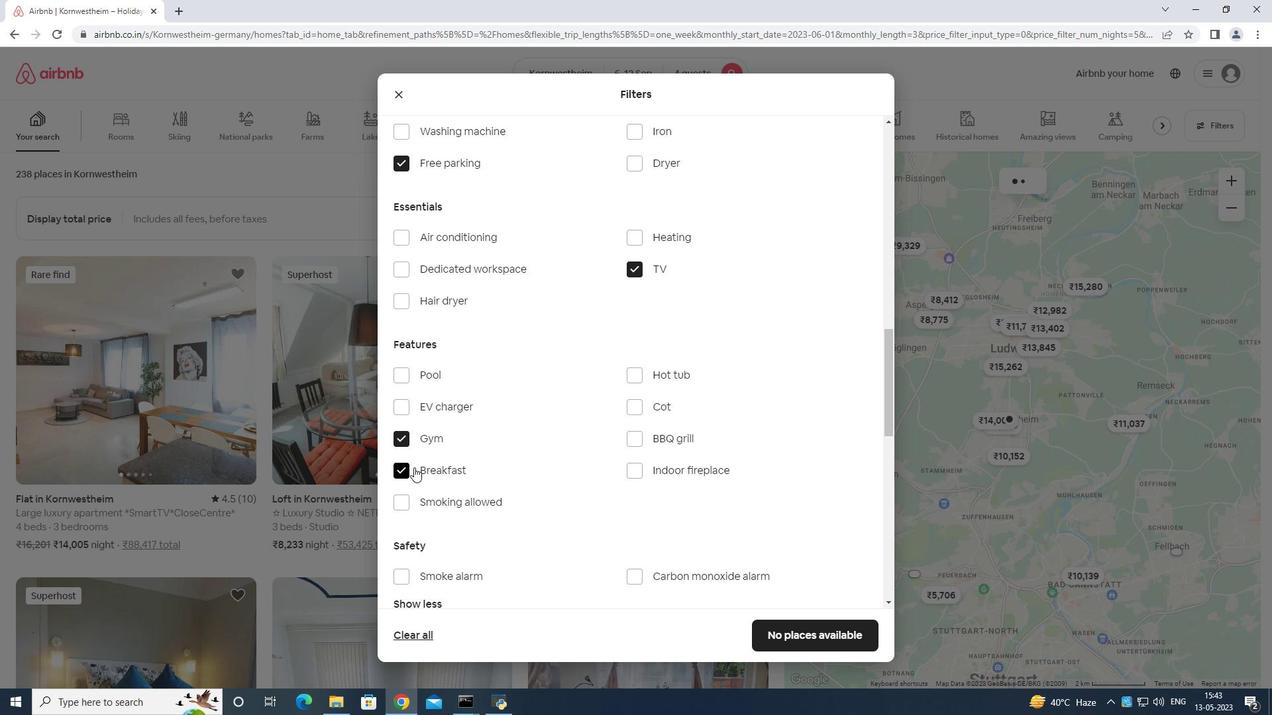
Action: Mouse scrolled (564, 495) with delta (0, 0)
Screenshot: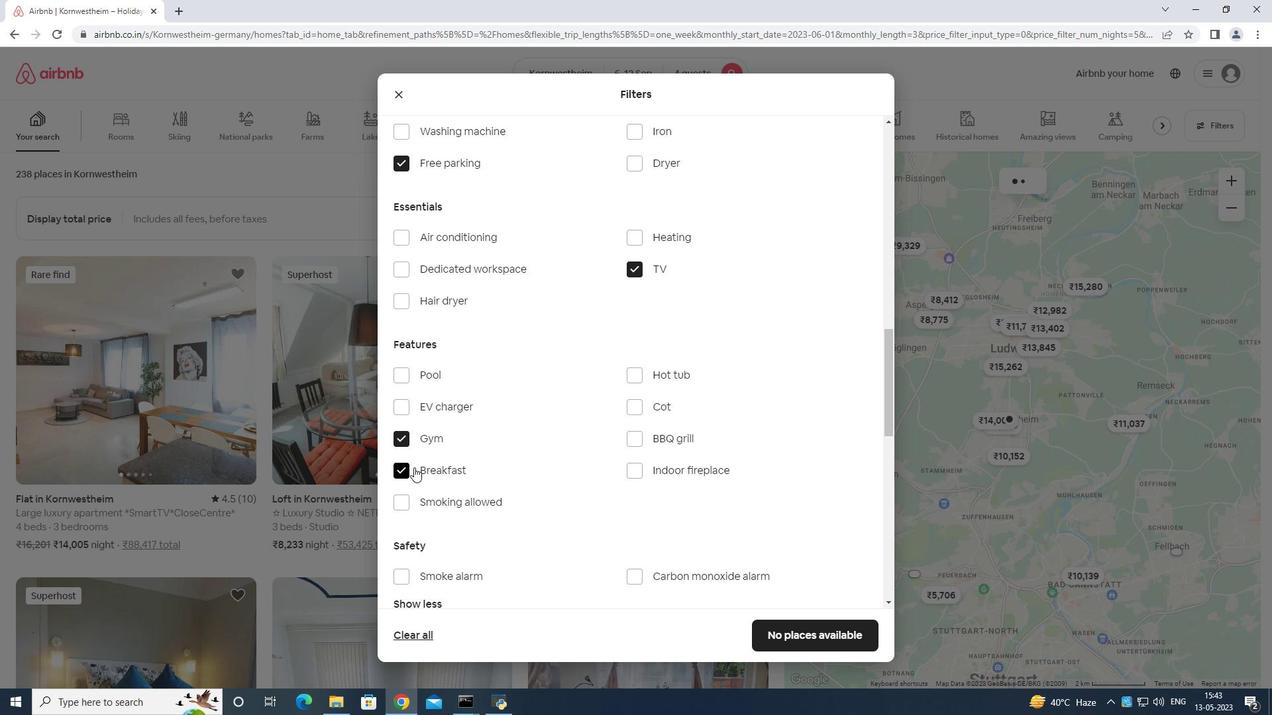 
Action: Mouse moved to (645, 493)
Screenshot: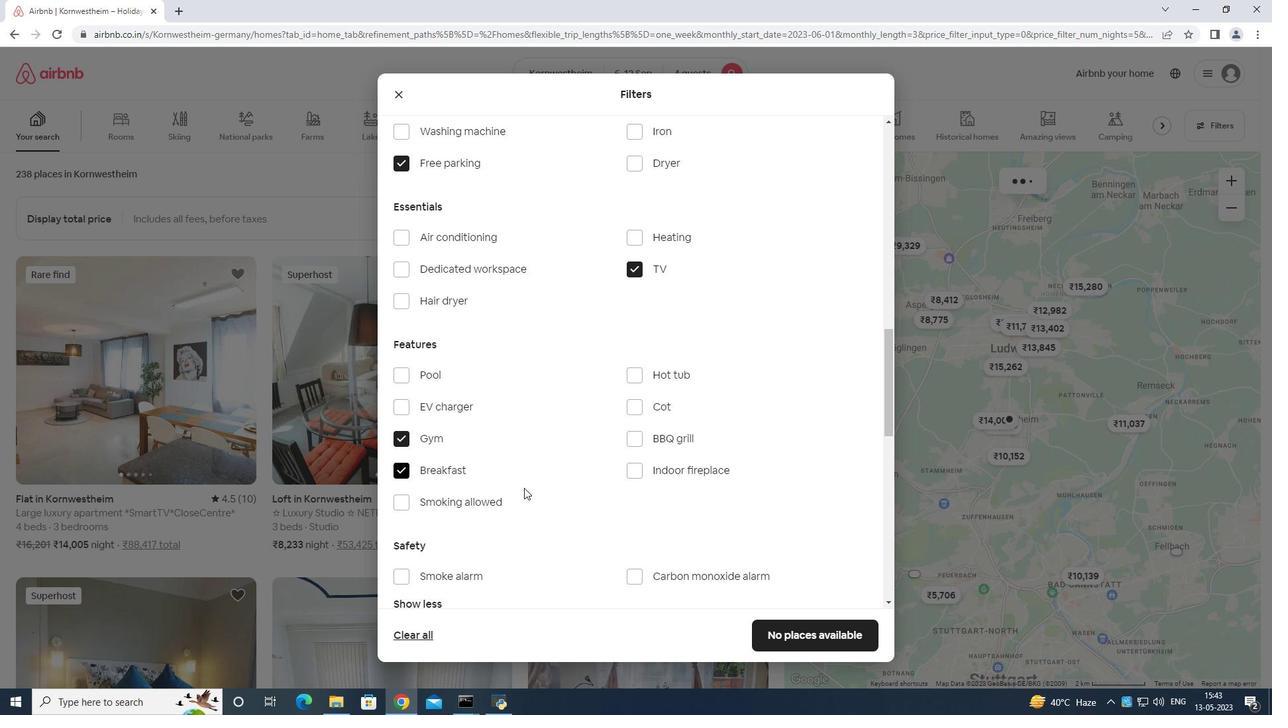 
Action: Mouse scrolled (640, 492) with delta (0, 0)
Screenshot: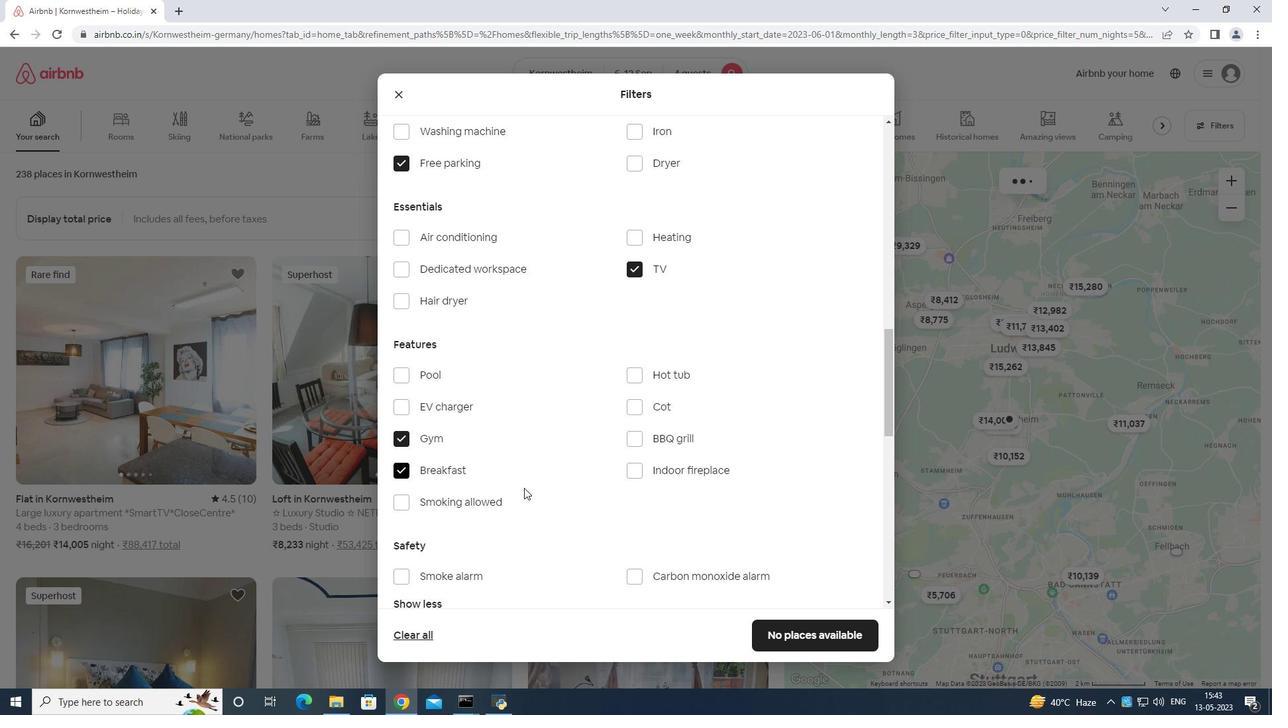 
Action: Mouse moved to (774, 474)
Screenshot: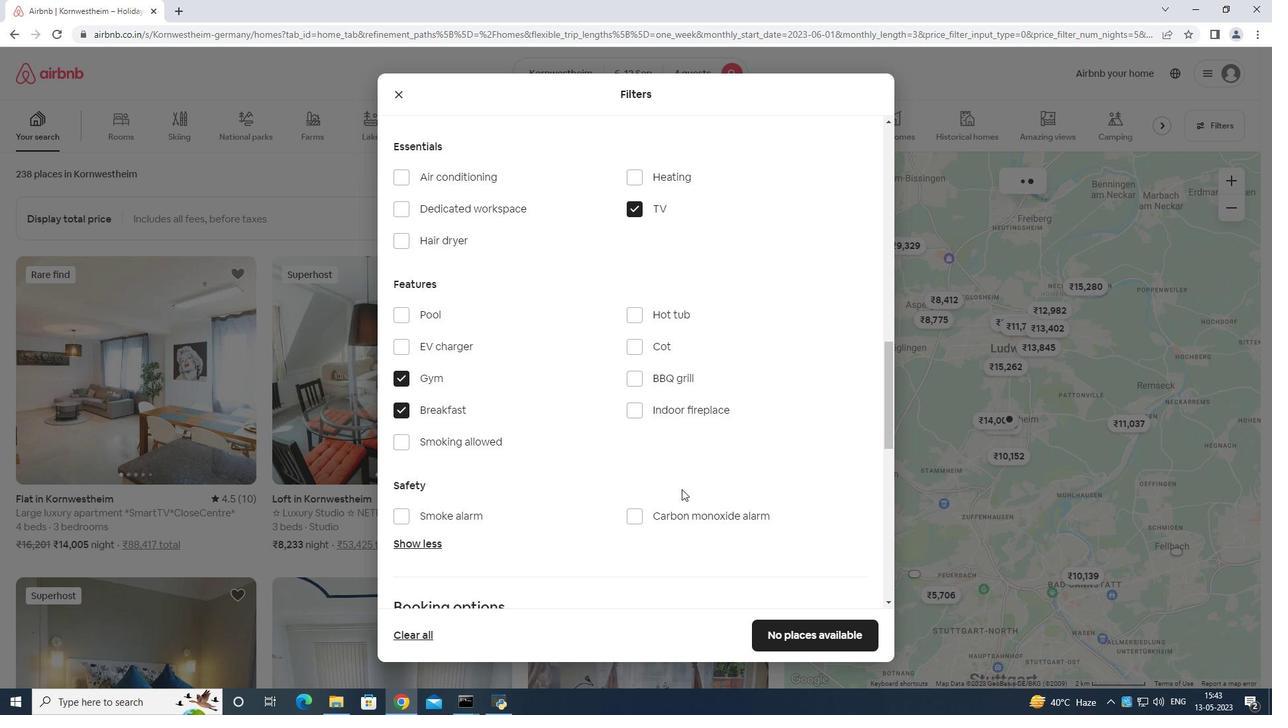 
Action: Mouse scrolled (774, 473) with delta (0, 0)
Screenshot: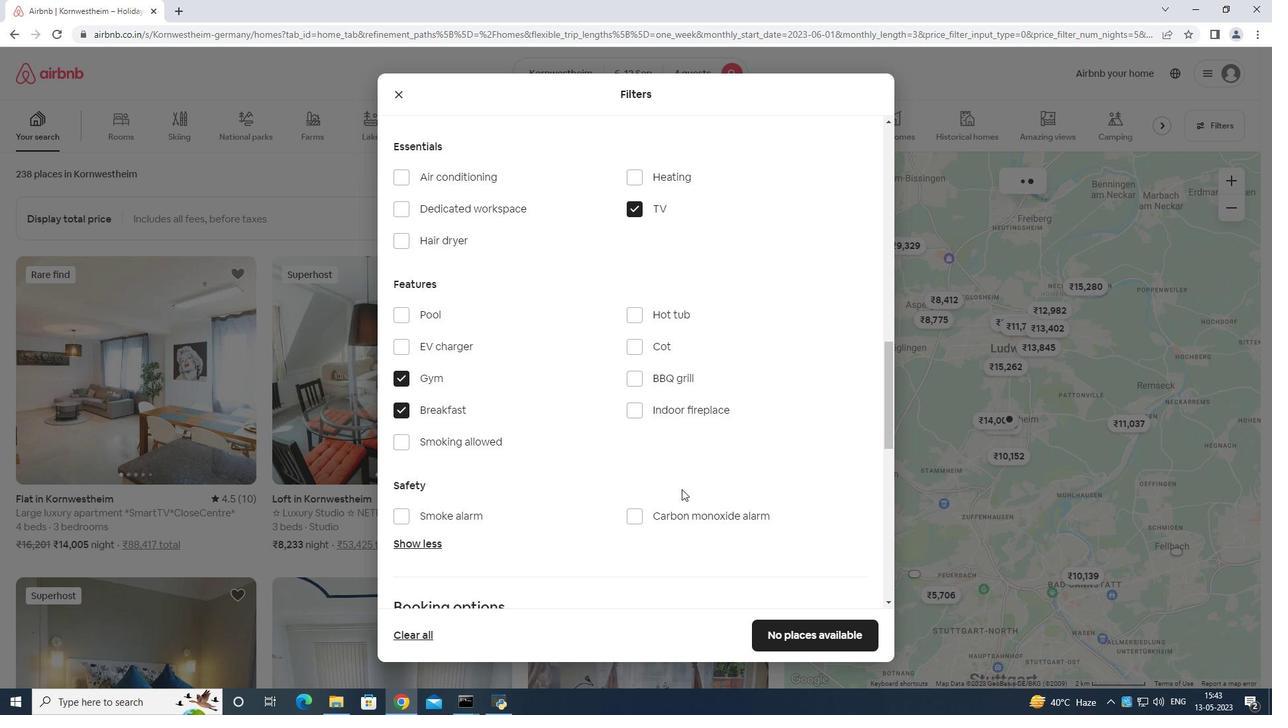 
Action: Mouse moved to (837, 489)
Screenshot: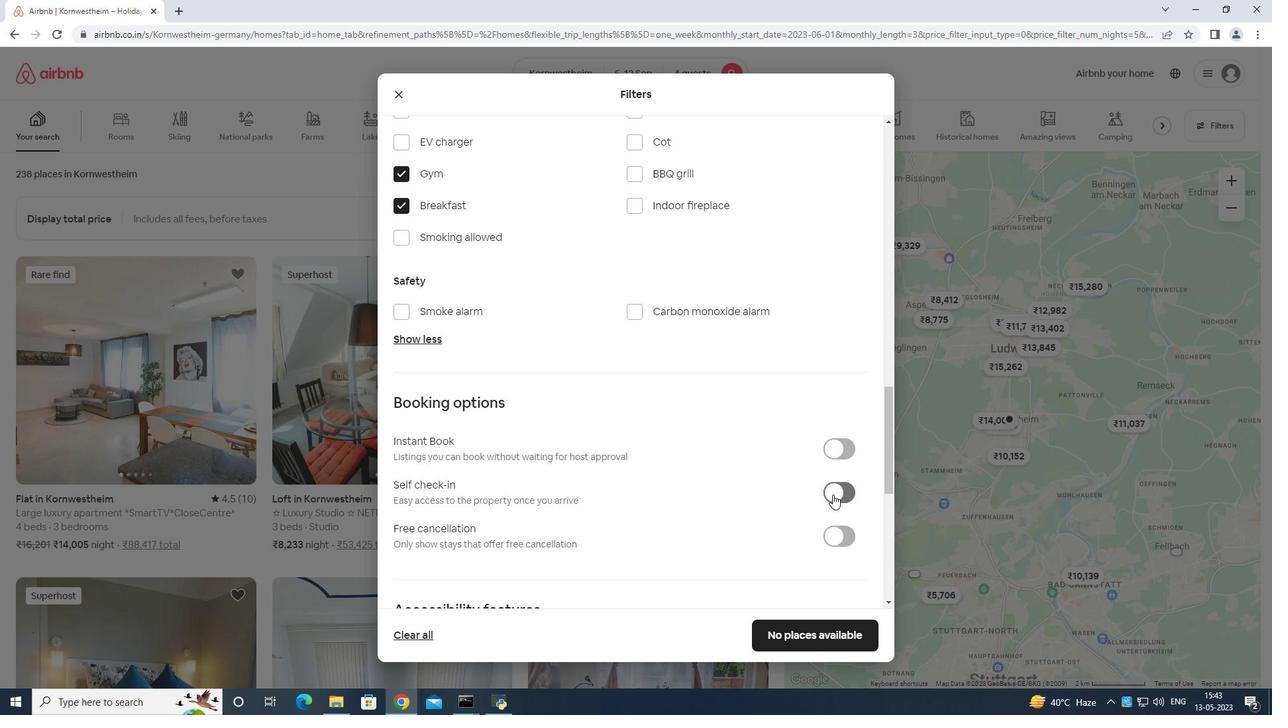 
Action: Mouse pressed left at (837, 489)
Screenshot: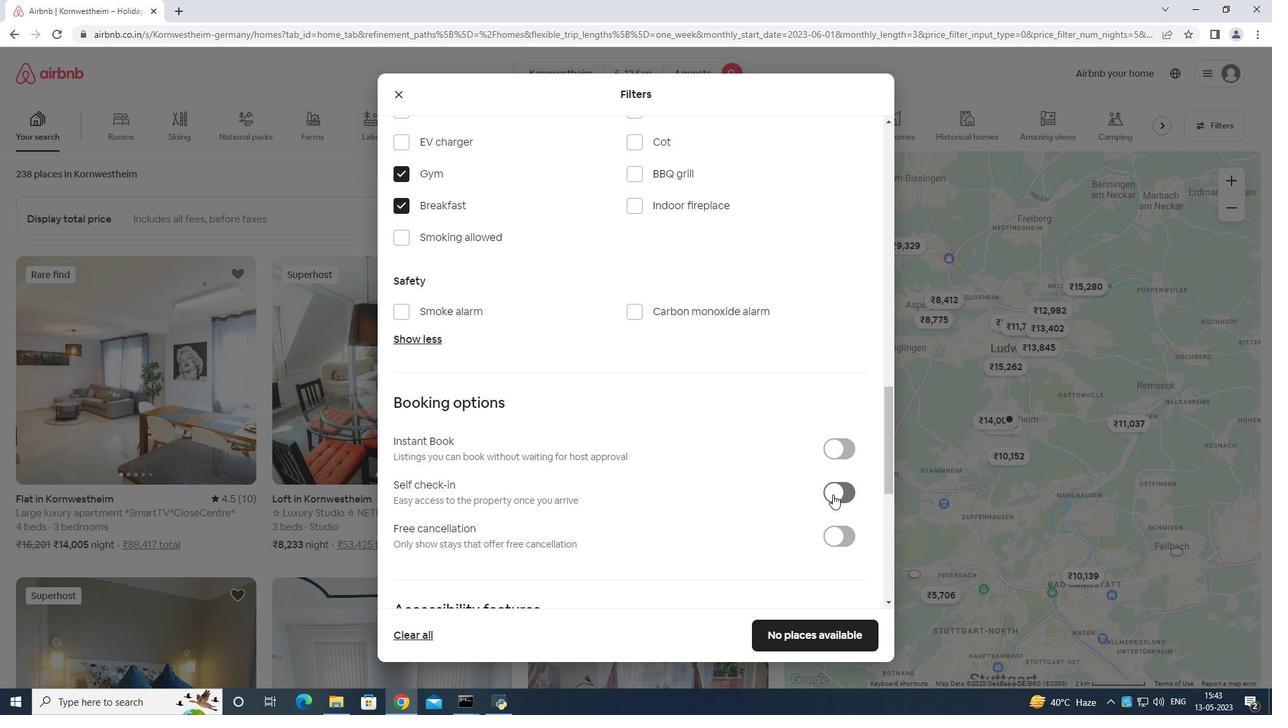
Action: Mouse moved to (833, 484)
Screenshot: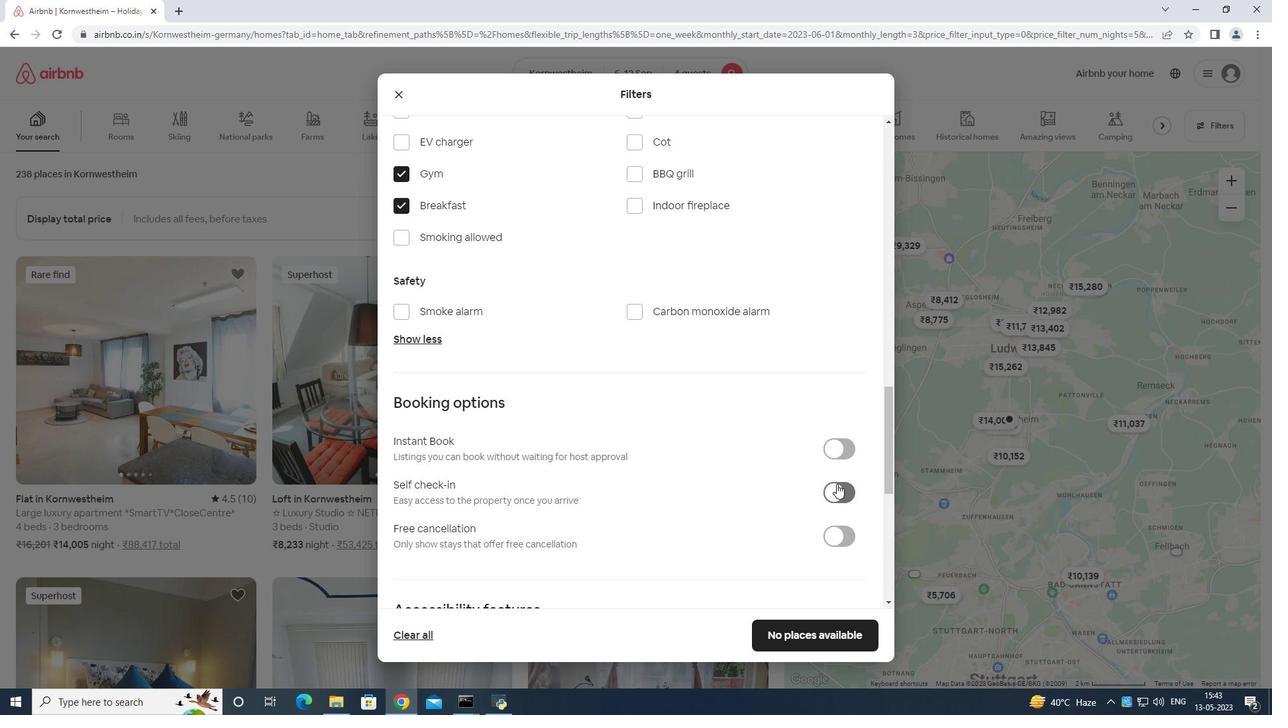 
Action: Mouse scrolled (833, 483) with delta (0, 0)
Screenshot: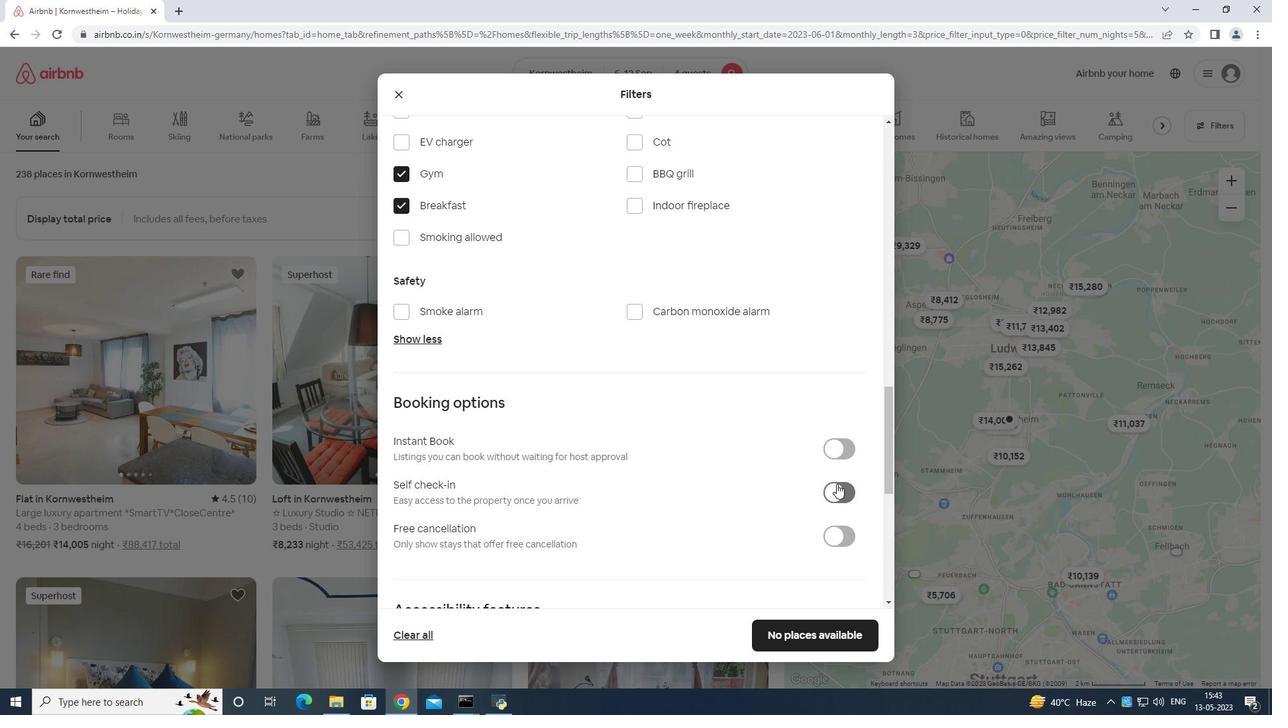 
Action: Mouse moved to (833, 489)
Screenshot: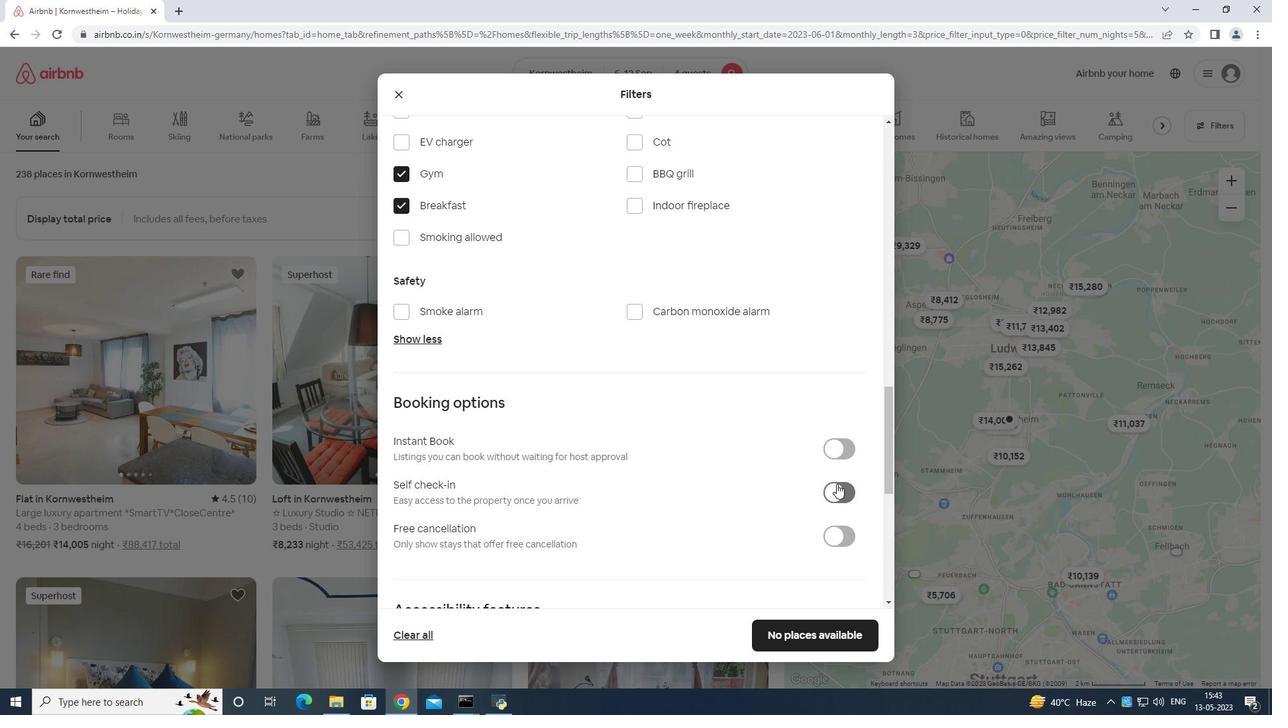 
Action: Mouse scrolled (833, 488) with delta (0, 0)
Screenshot: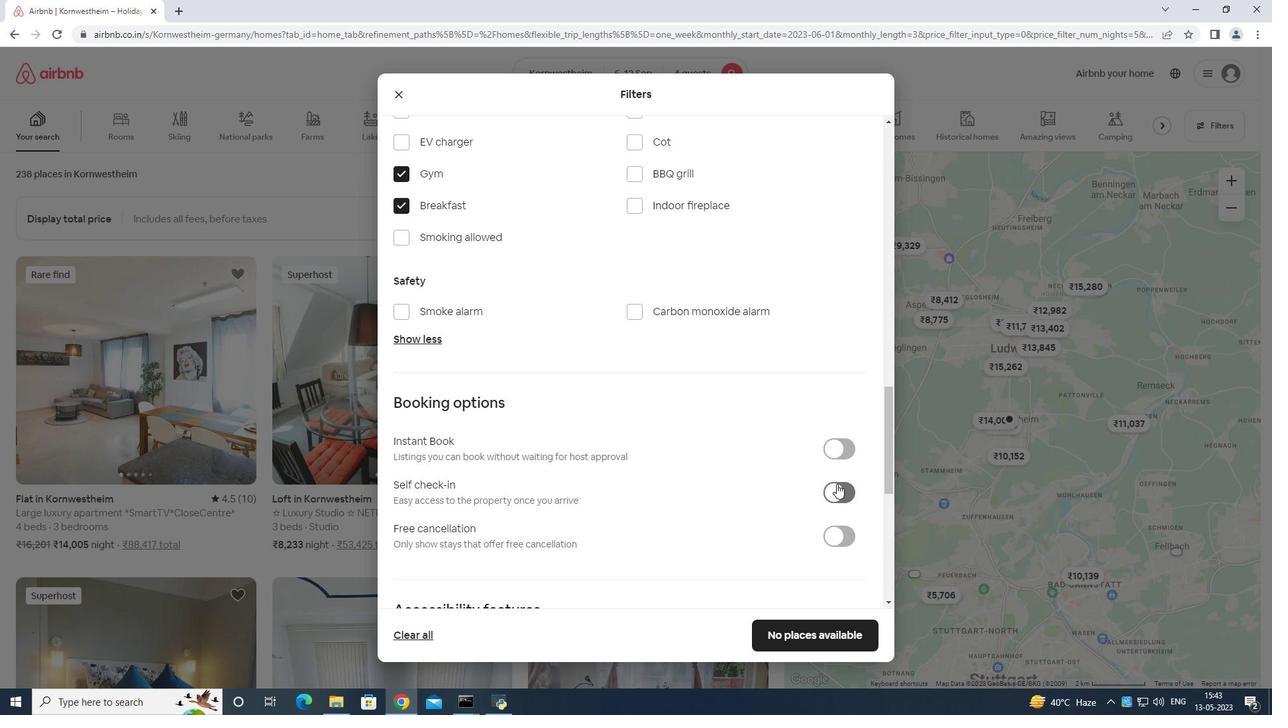
Action: Mouse moved to (831, 492)
Screenshot: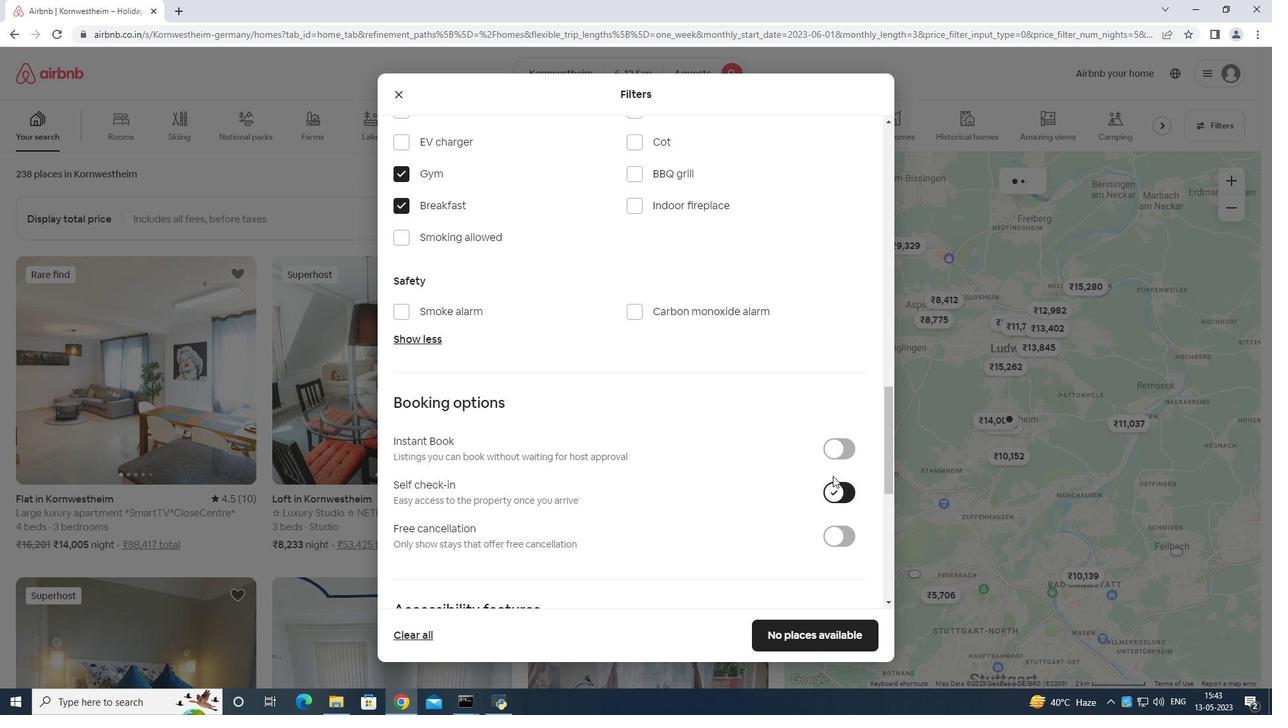 
Action: Mouse scrolled (831, 491) with delta (0, 0)
Screenshot: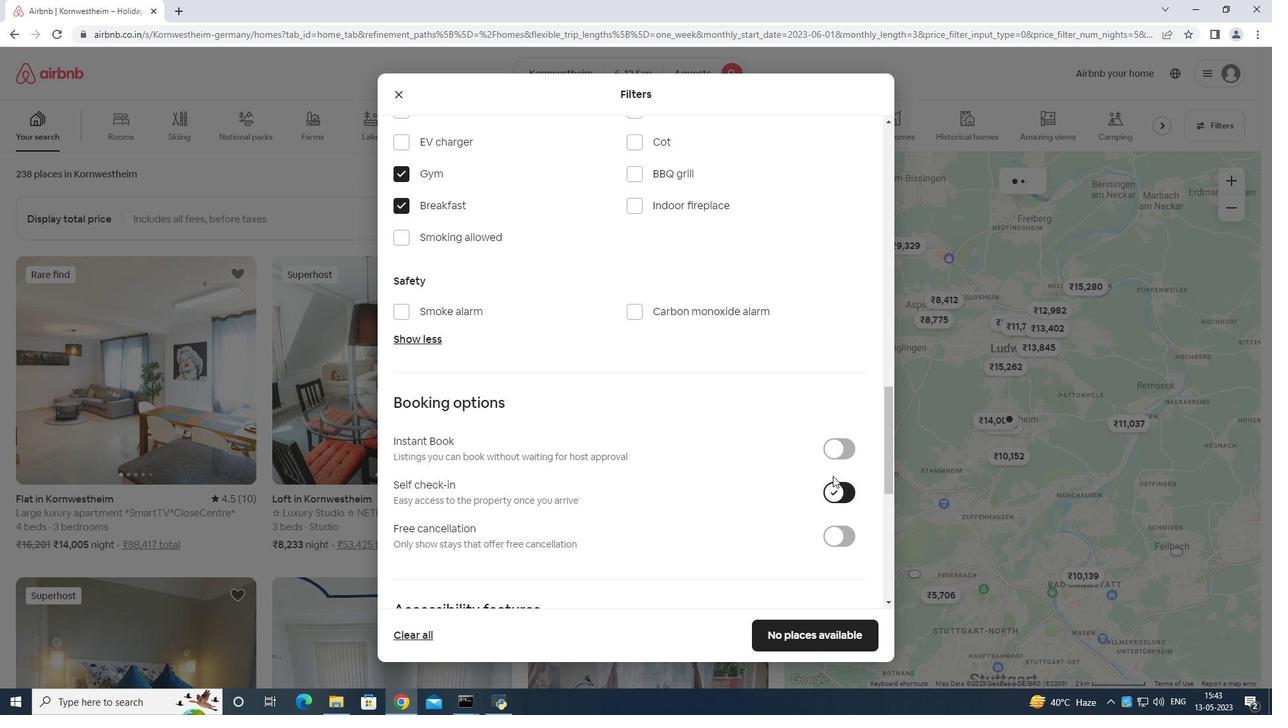 
Action: Mouse moved to (831, 495)
Screenshot: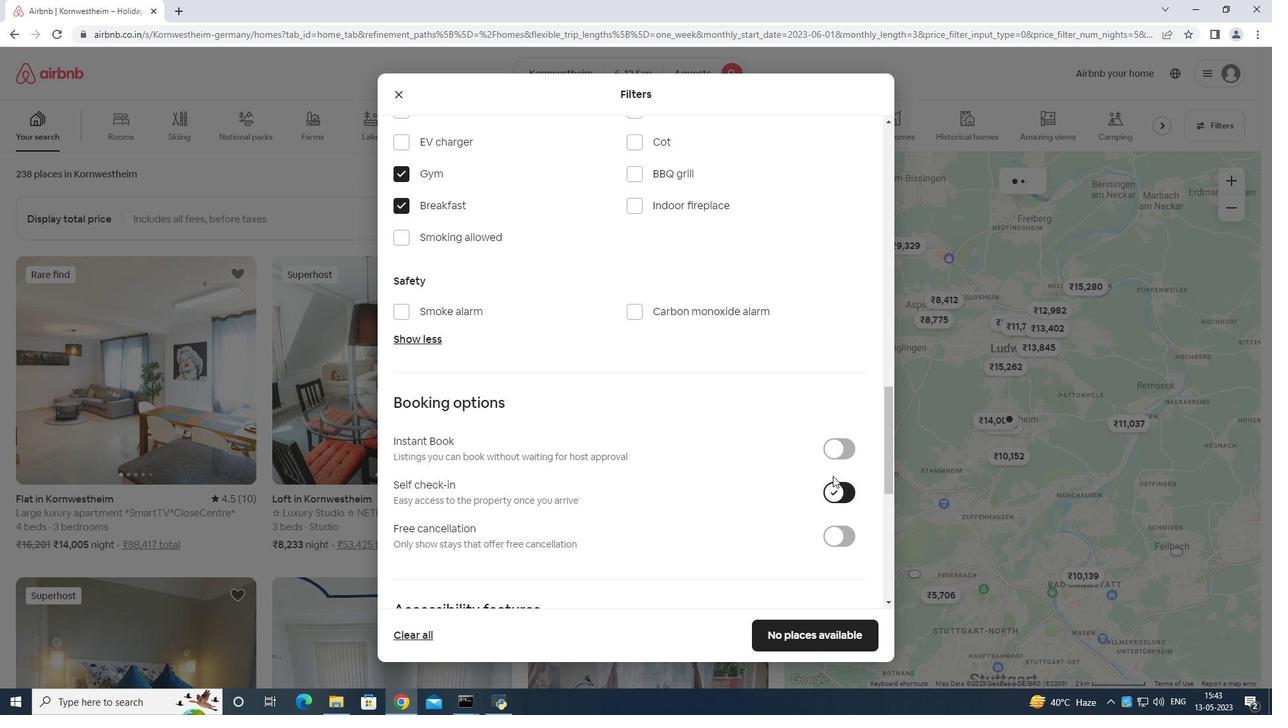 
Action: Mouse scrolled (831, 495) with delta (0, 0)
Screenshot: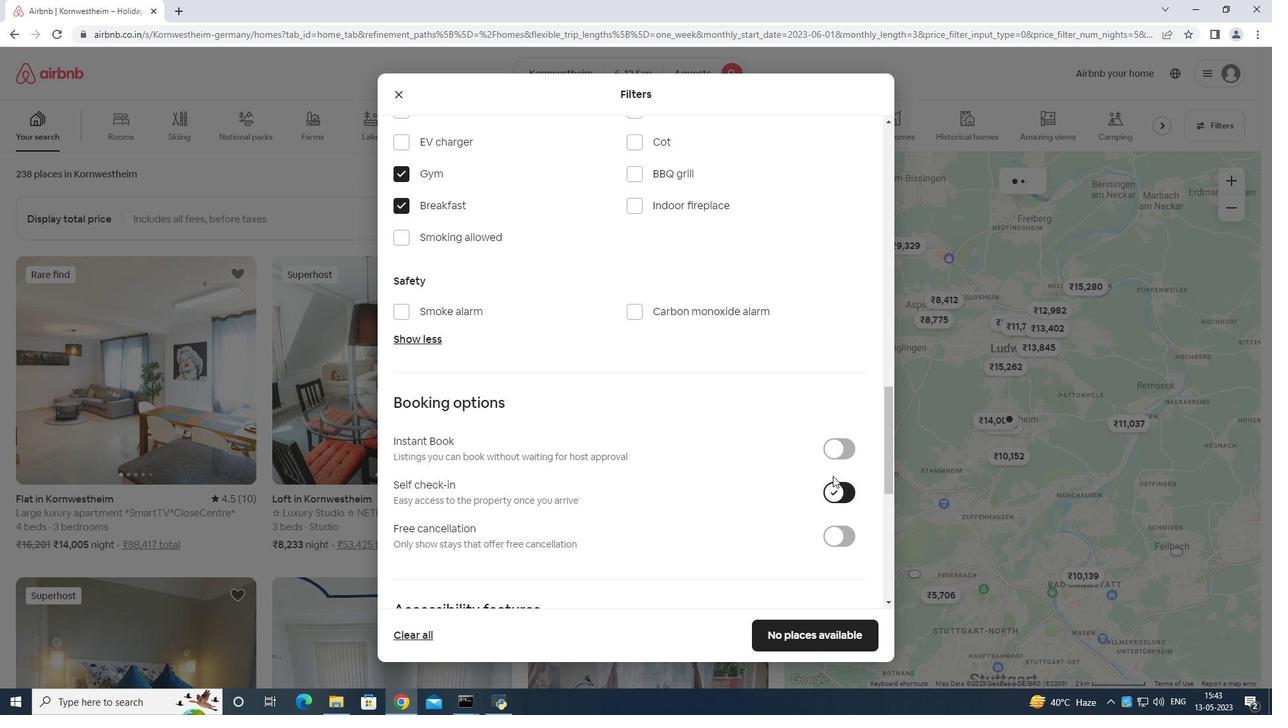
Action: Mouse moved to (821, 509)
Screenshot: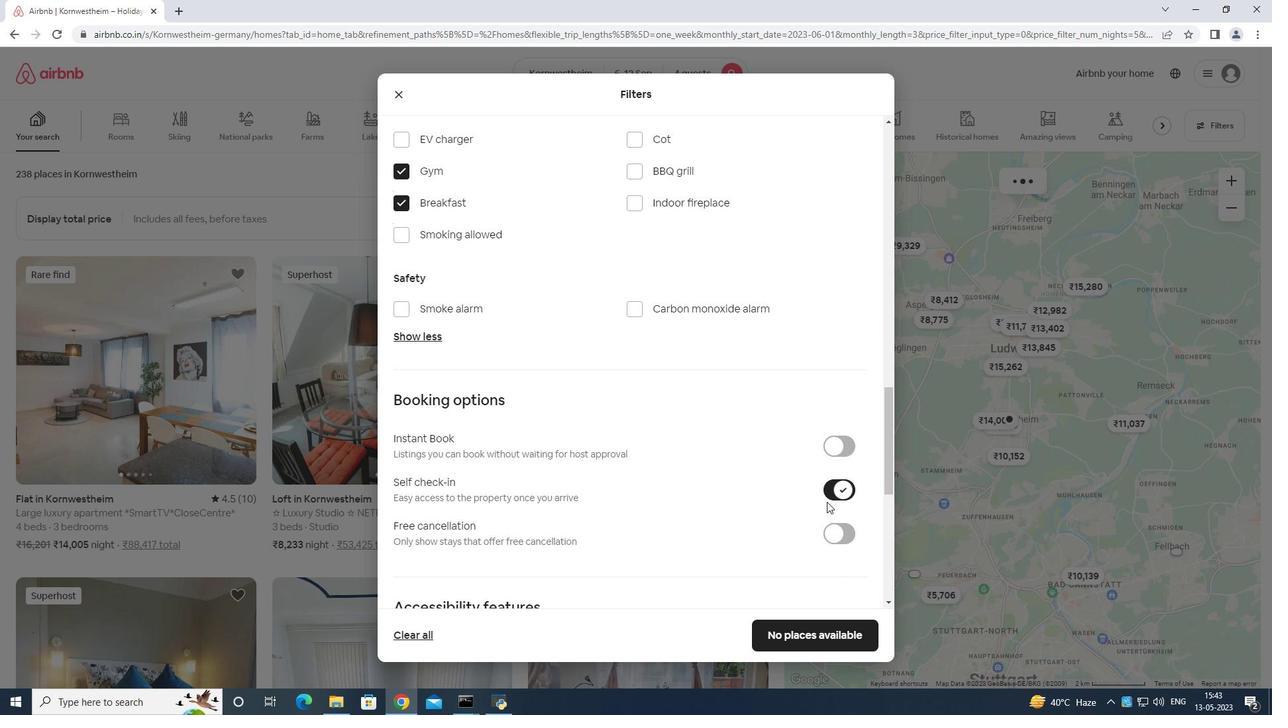 
Action: Mouse scrolled (821, 508) with delta (0, 0)
Screenshot: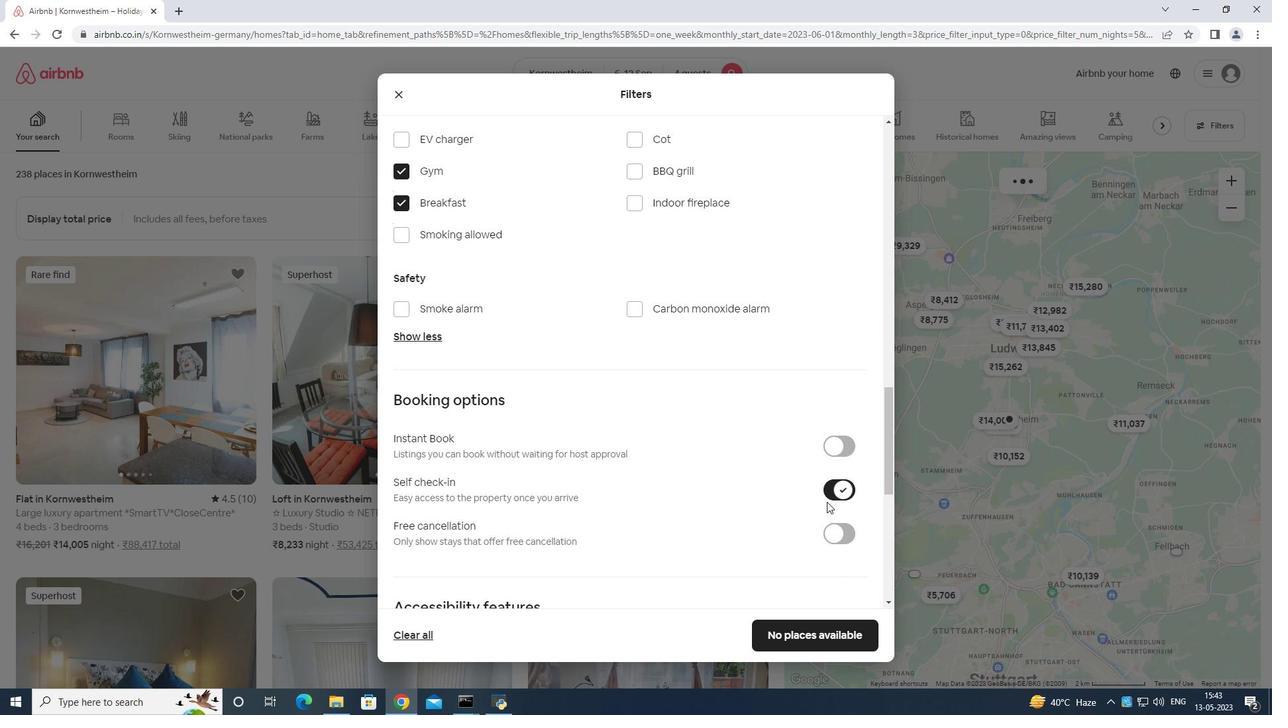 
Action: Mouse moved to (818, 513)
Screenshot: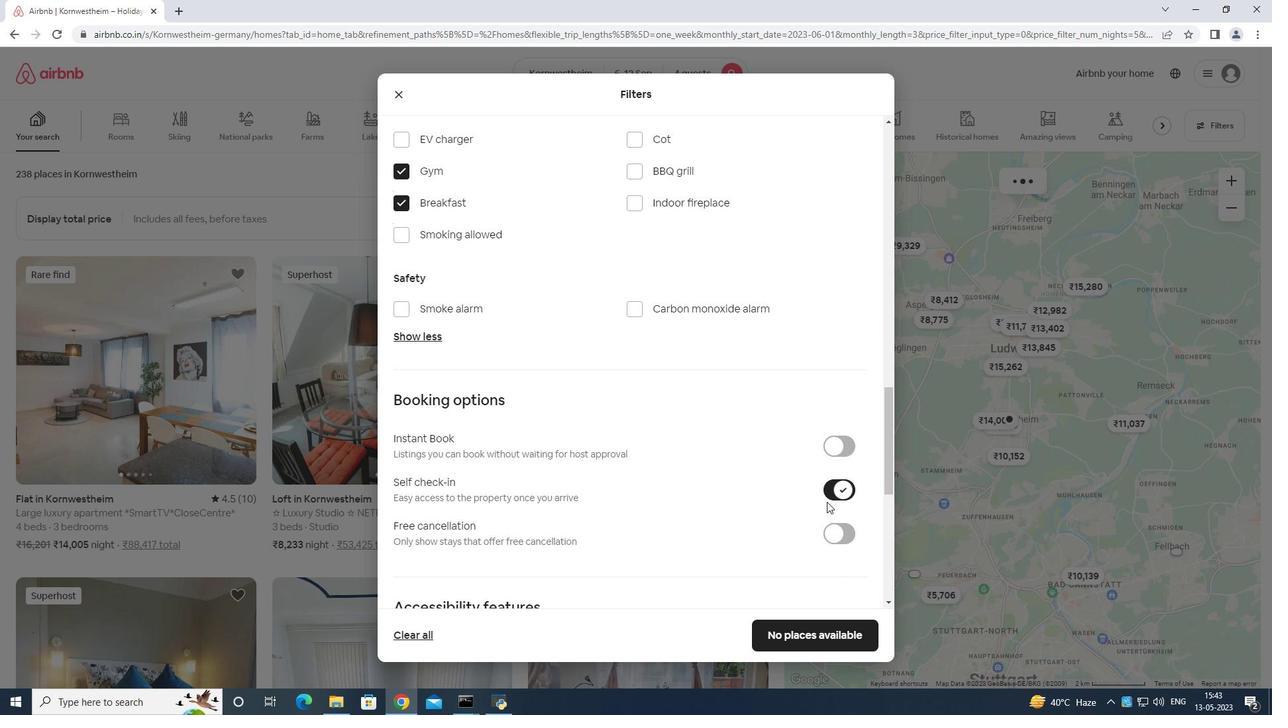 
Action: Mouse scrolled (818, 513) with delta (0, 0)
Screenshot: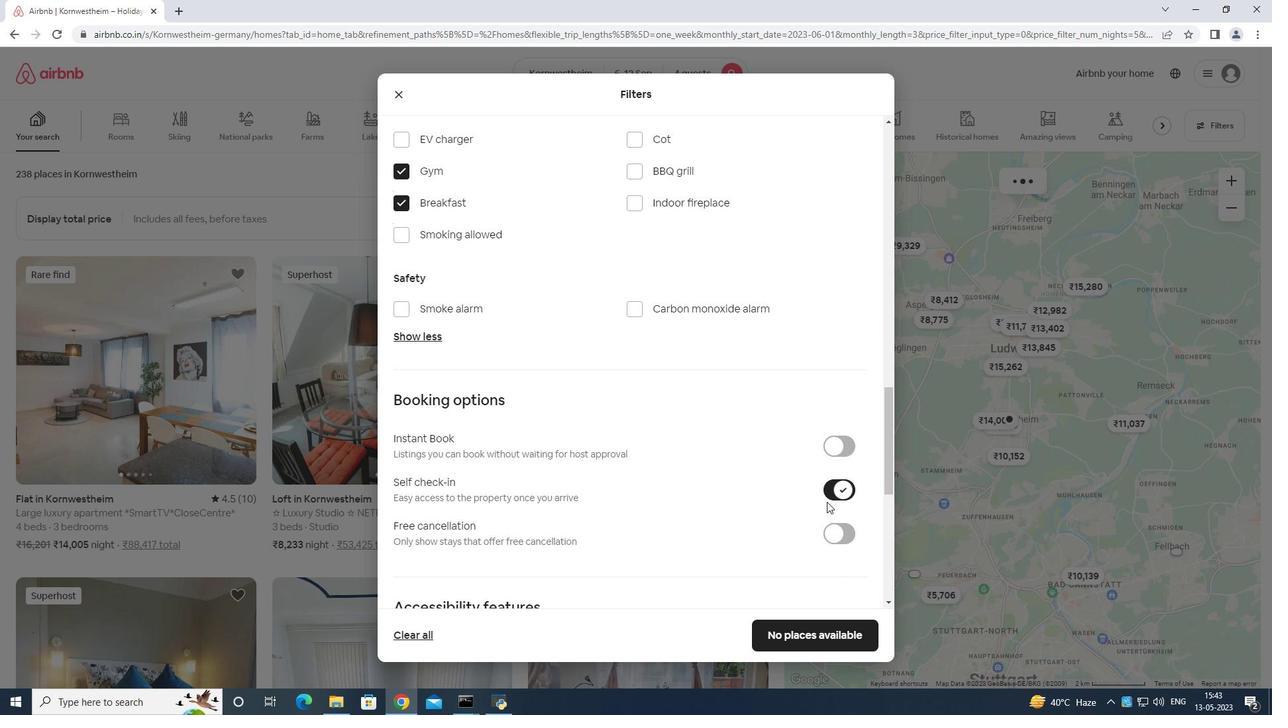 
Action: Mouse moved to (817, 517)
Screenshot: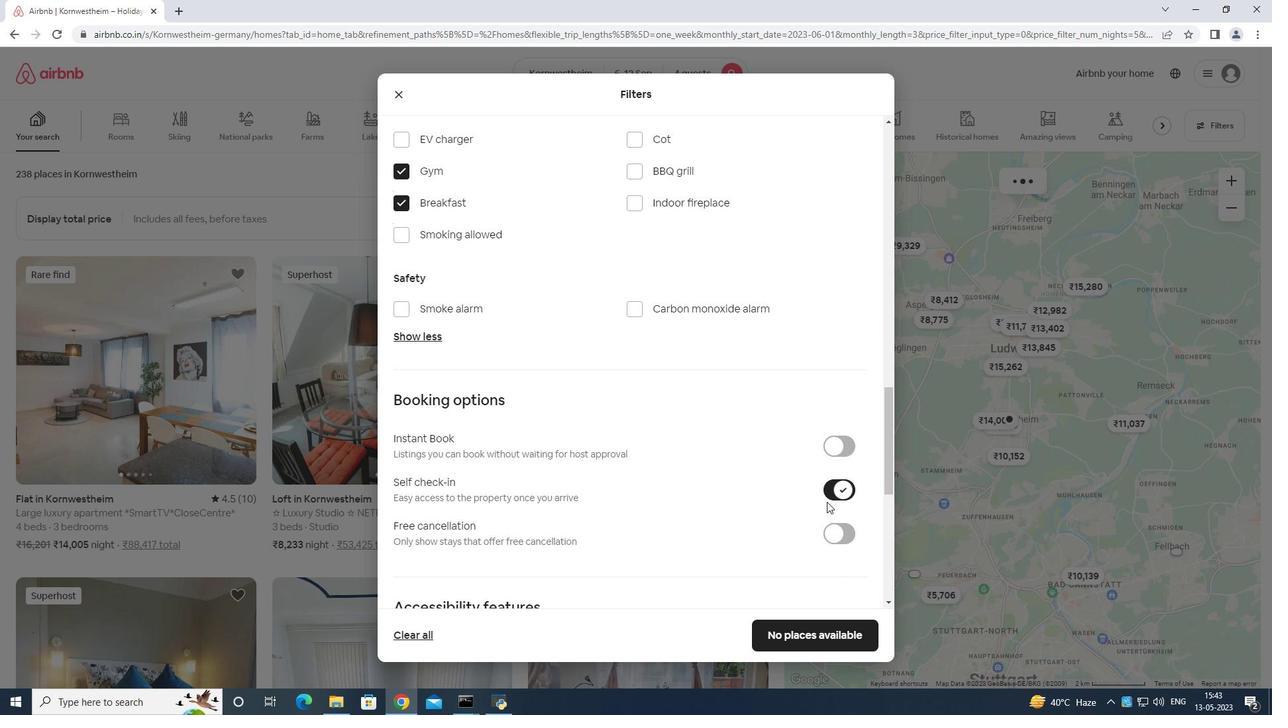 
Action: Mouse scrolled (817, 516) with delta (0, 0)
Screenshot: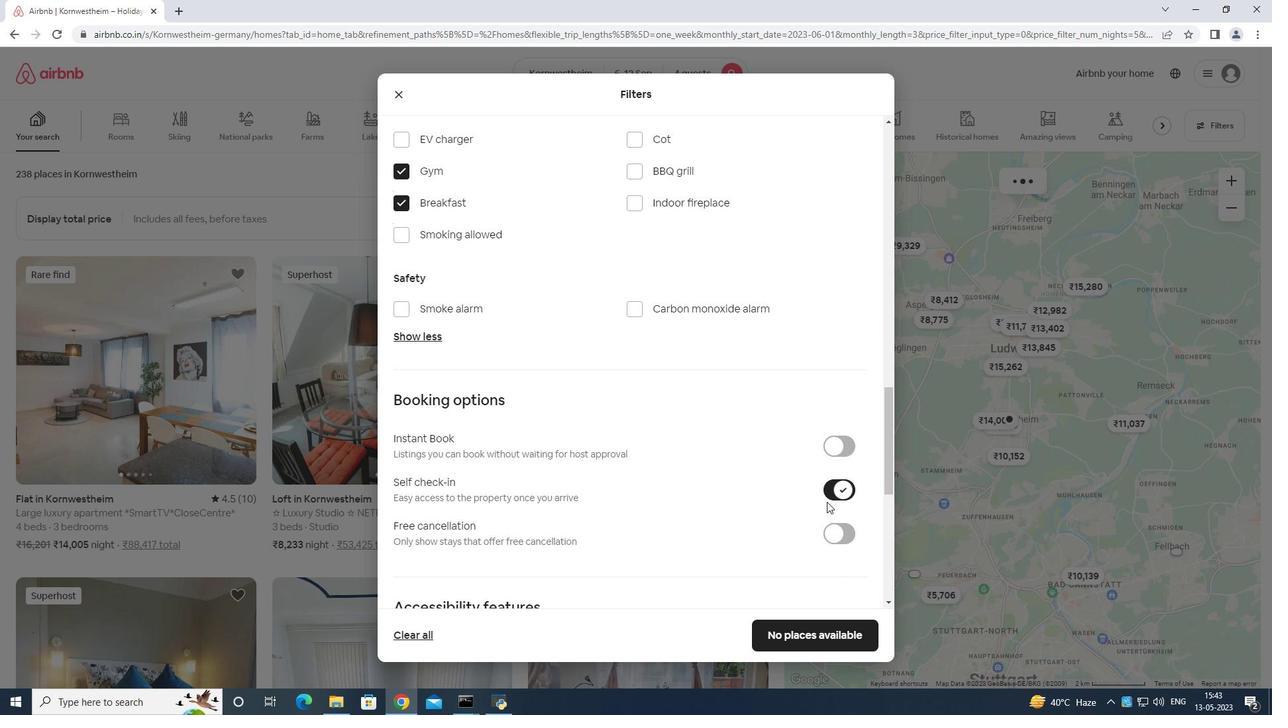 
Action: Mouse moved to (816, 521)
Screenshot: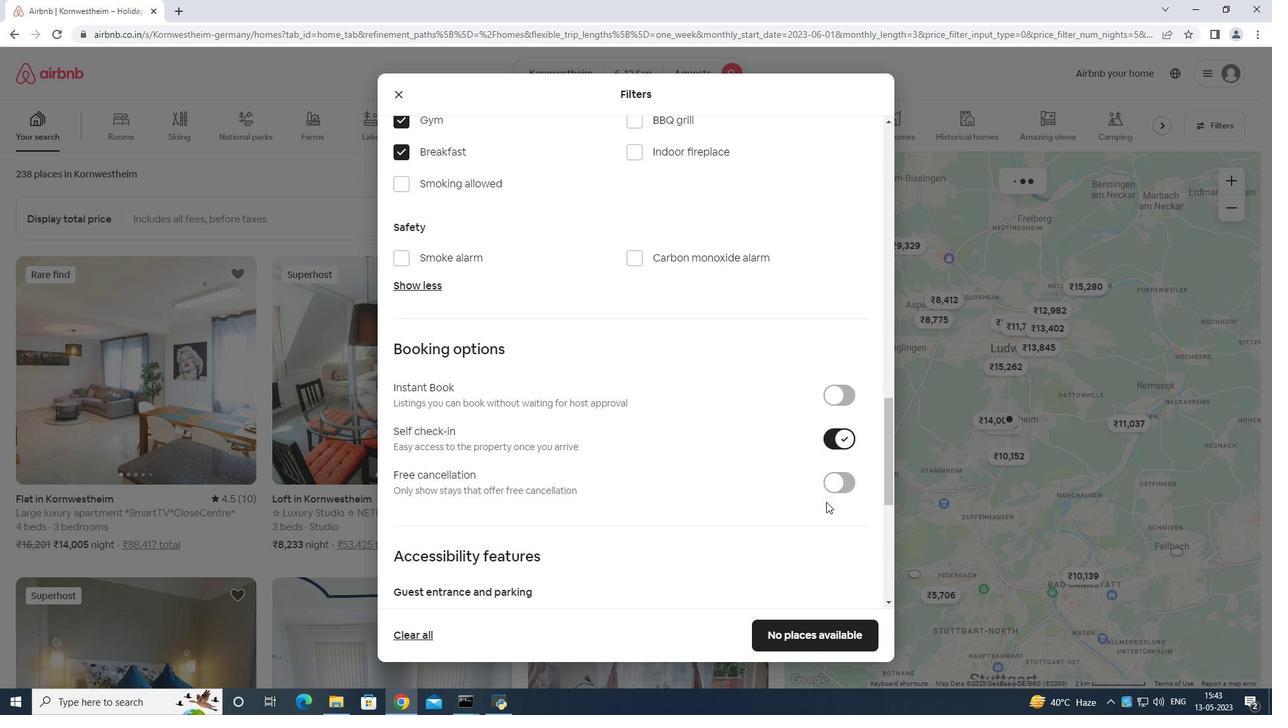 
Action: Mouse scrolled (816, 521) with delta (0, 0)
Screenshot: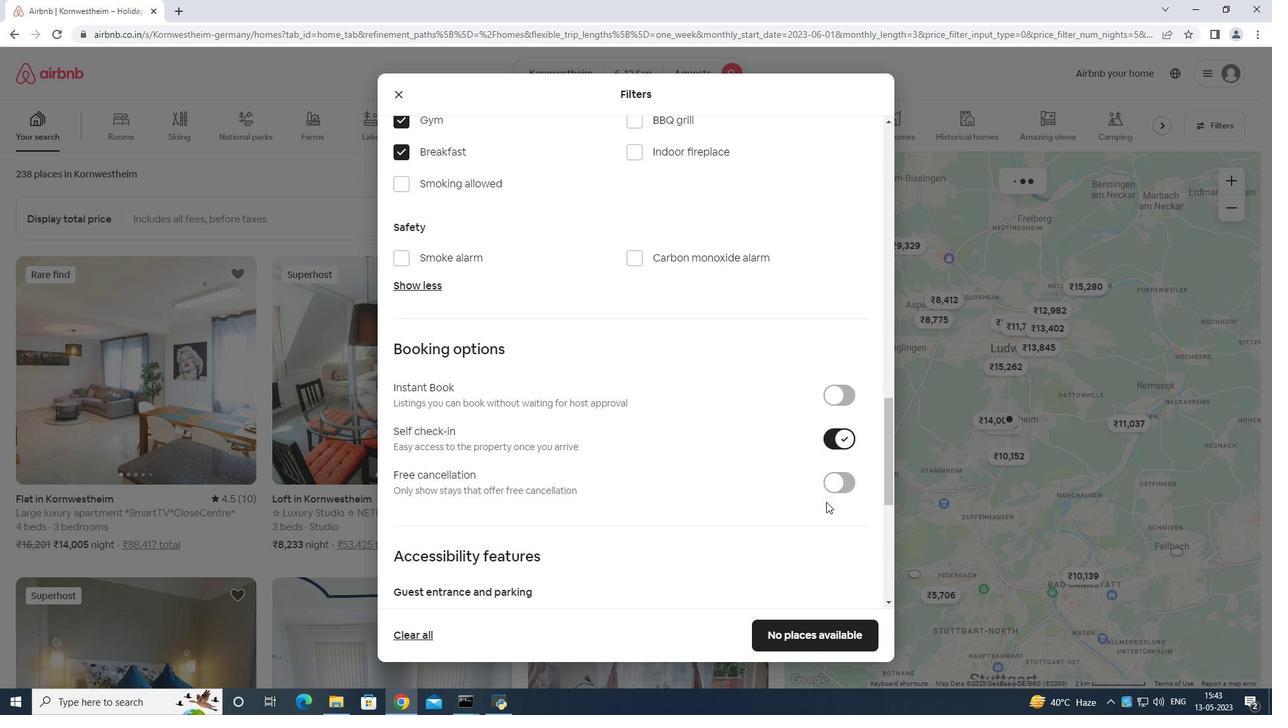 
Action: Mouse moved to (757, 557)
Screenshot: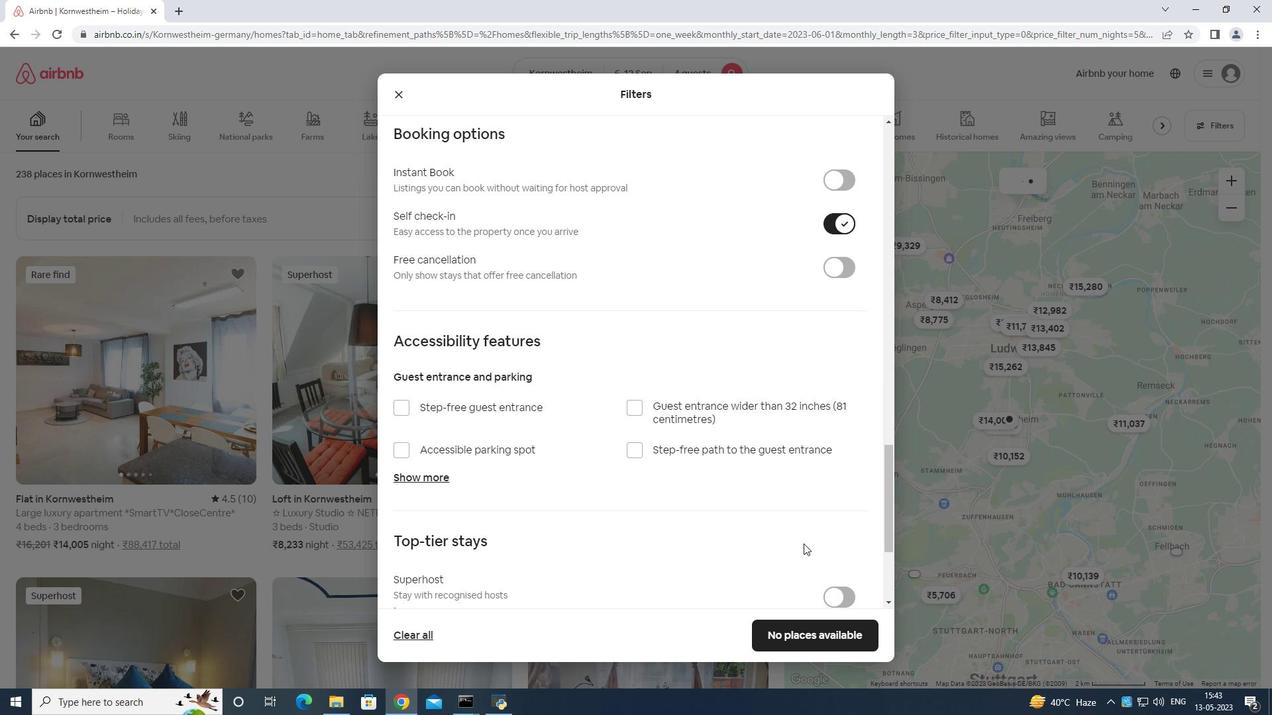 
Action: Mouse scrolled (757, 556) with delta (0, 0)
Screenshot: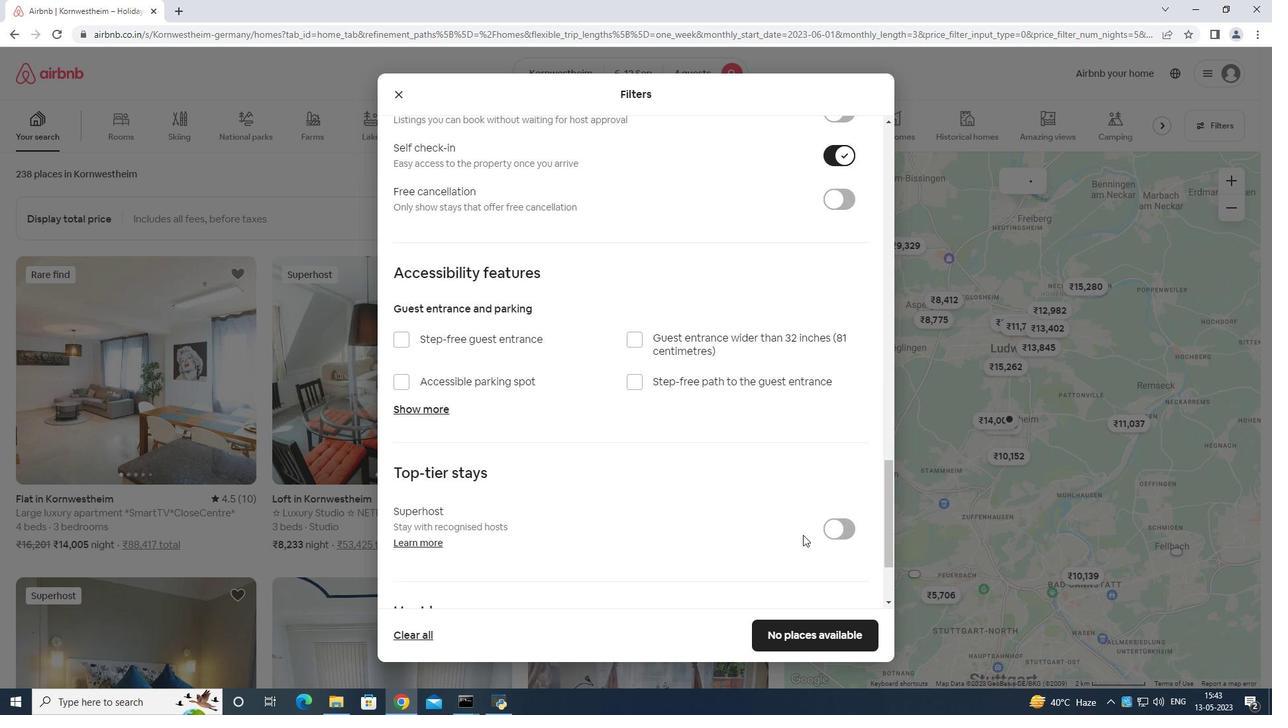 
Action: Mouse moved to (400, 510)
Screenshot: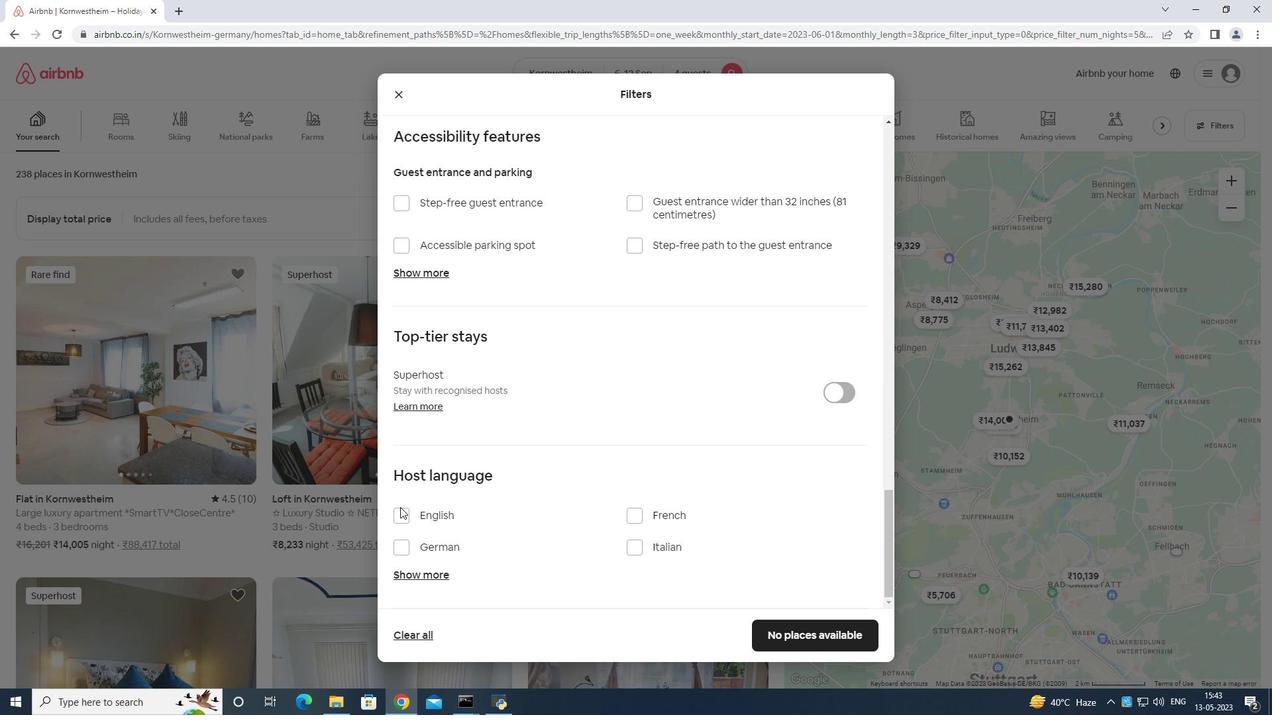 
Action: Mouse pressed left at (400, 510)
Screenshot: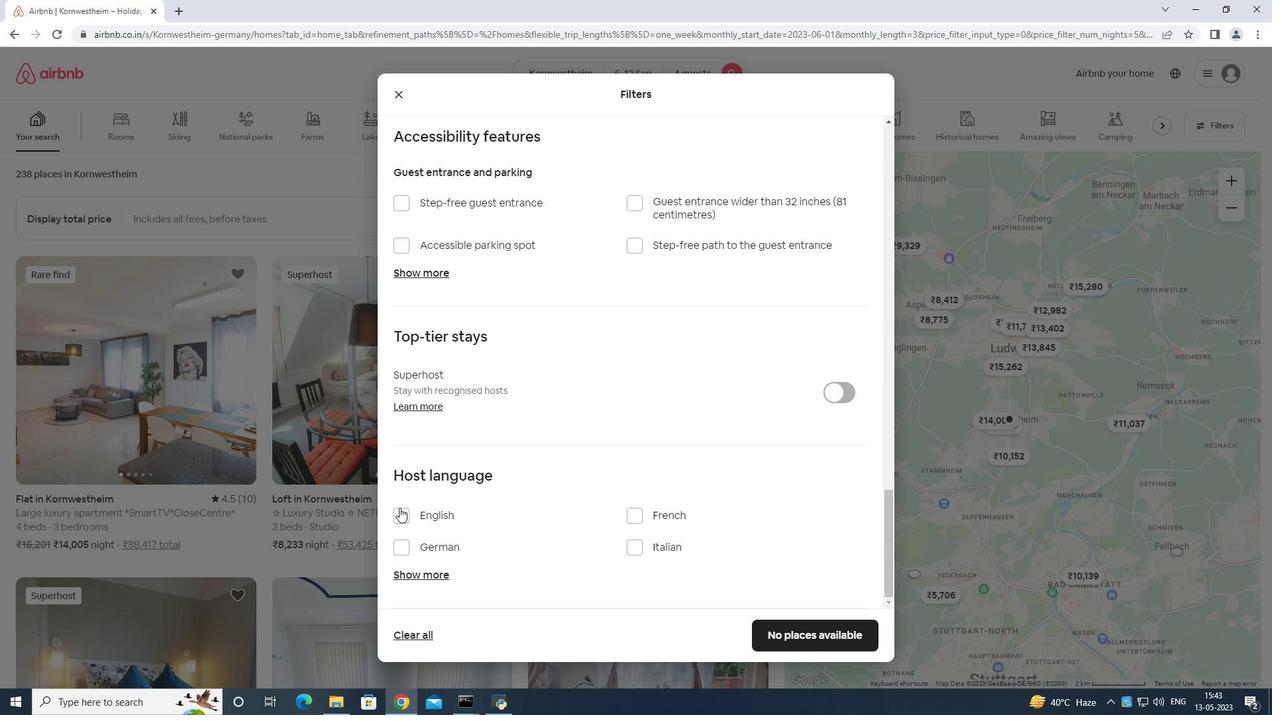 
Action: Mouse moved to (823, 633)
Screenshot: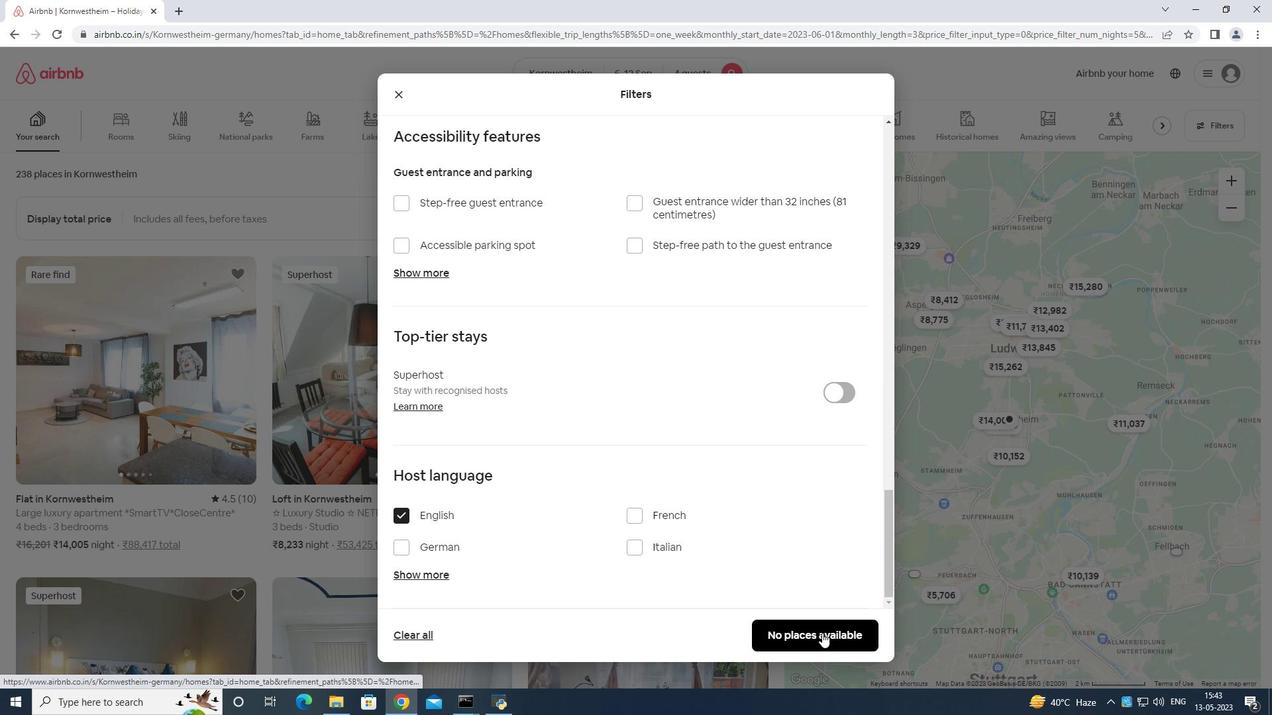 
Action: Mouse pressed left at (823, 633)
Screenshot: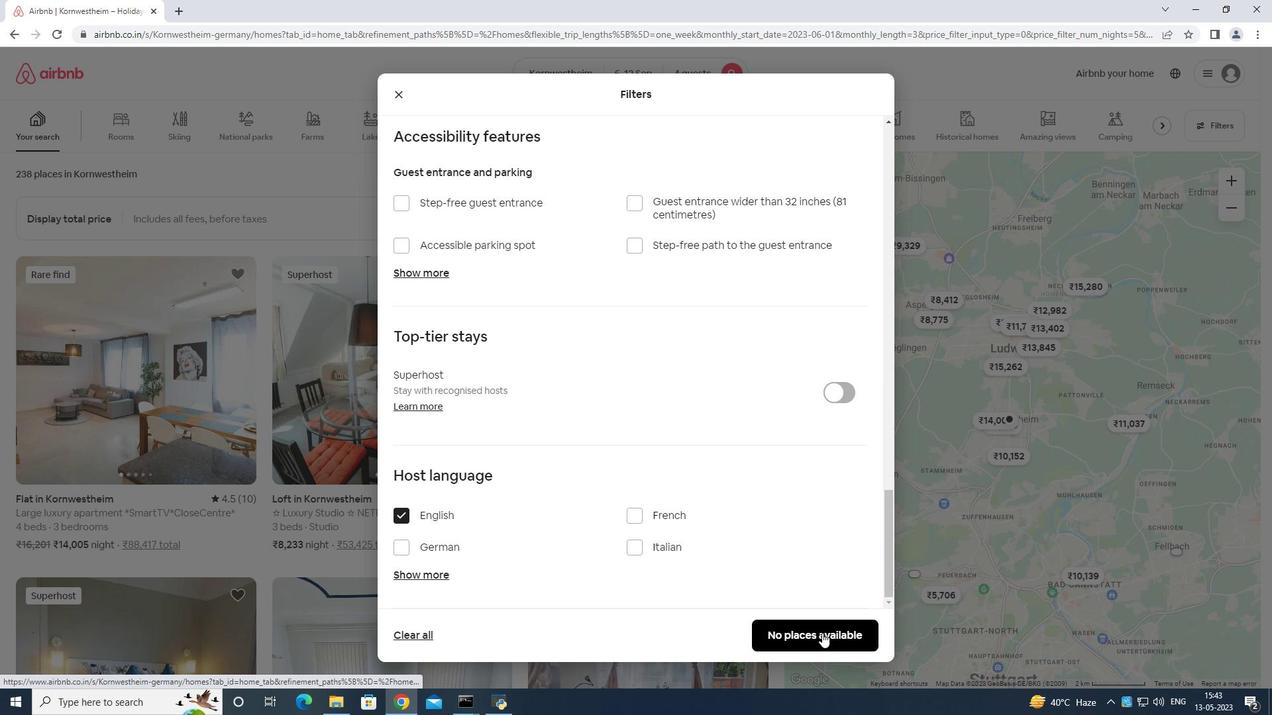 
